 Task: Search one way flight ticket for 5 adults, 1 child, 2 infants in seat and 1 infant on lap in business from Las Vegas: Harry Reid International Airport to Springfield: Abraham Lincoln Capital Airport on 5-2-2023. Choice of flights is Southwest. Number of bags: 1 carry on bag. Price is upto 86000. Outbound departure time preference is 22:45.
Action: Mouse moved to (369, 332)
Screenshot: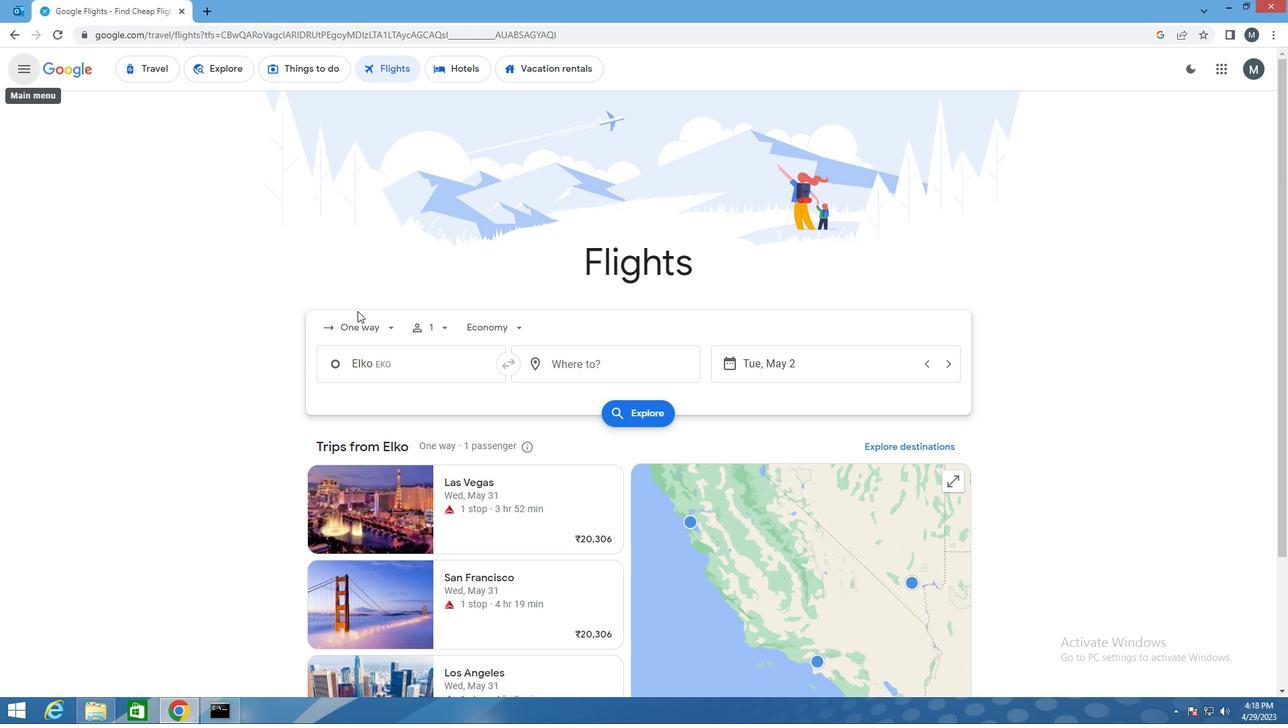 
Action: Mouse pressed left at (369, 332)
Screenshot: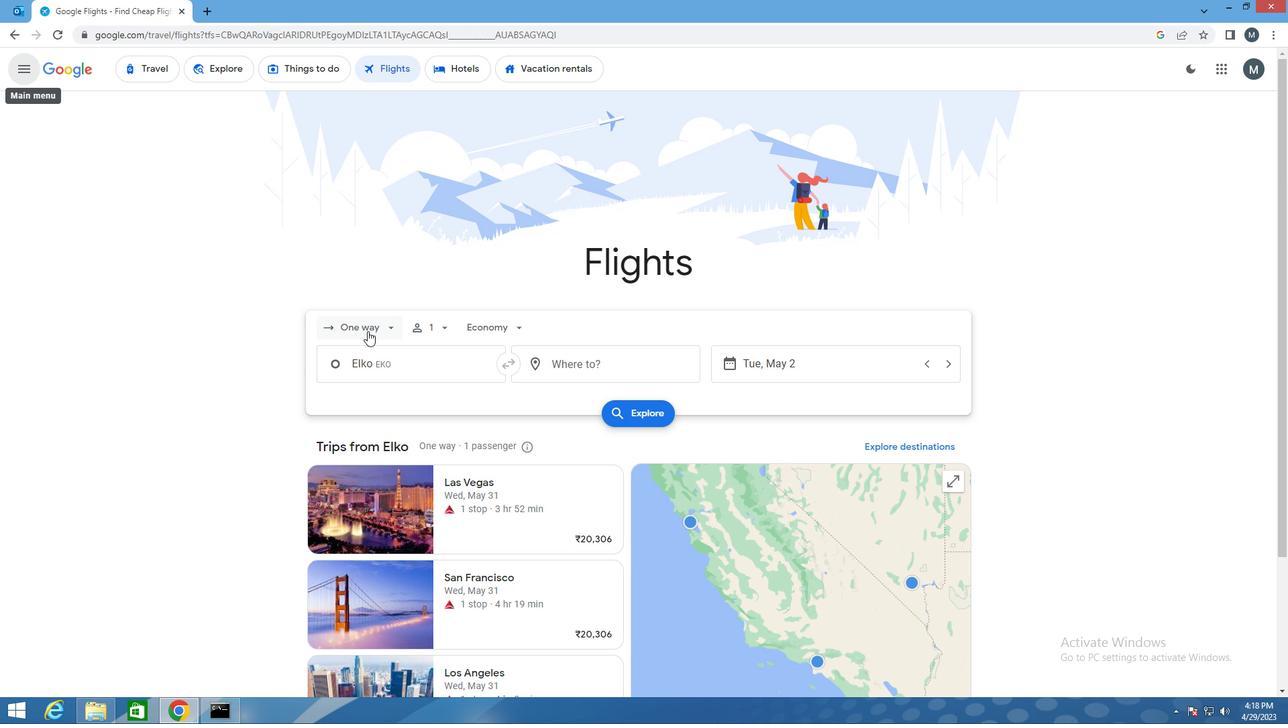 
Action: Mouse moved to (375, 395)
Screenshot: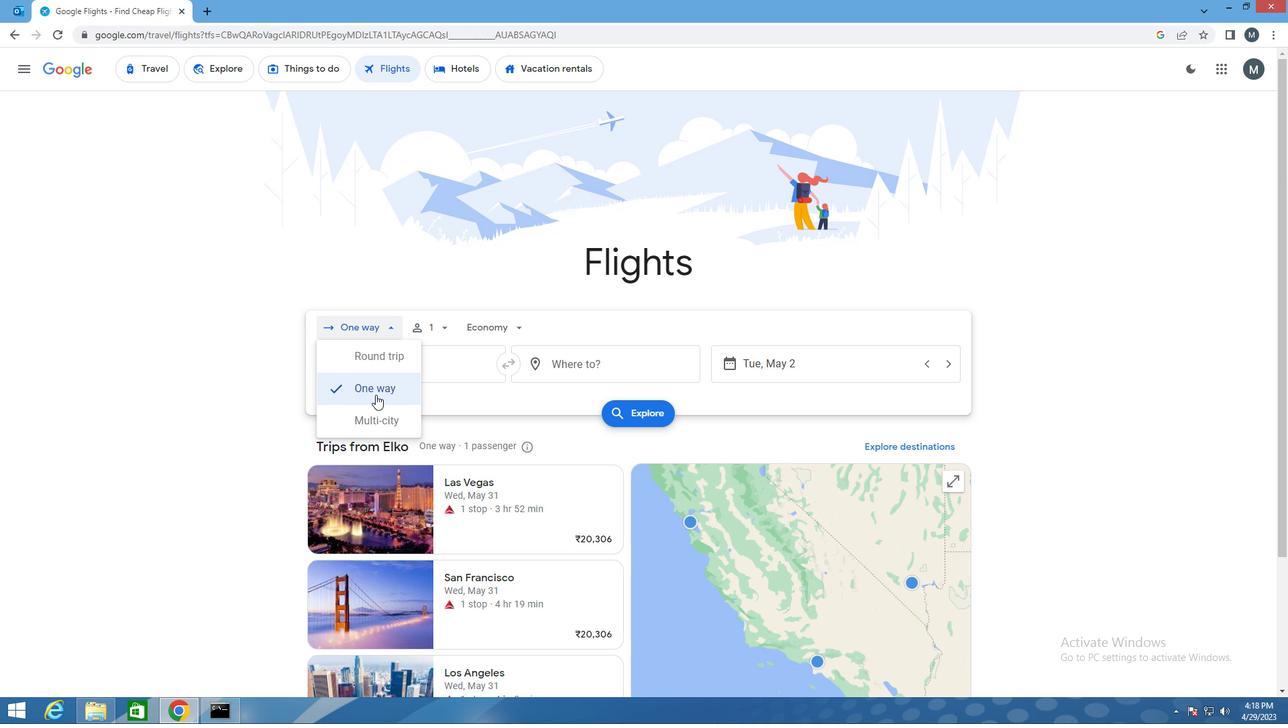 
Action: Mouse pressed left at (375, 395)
Screenshot: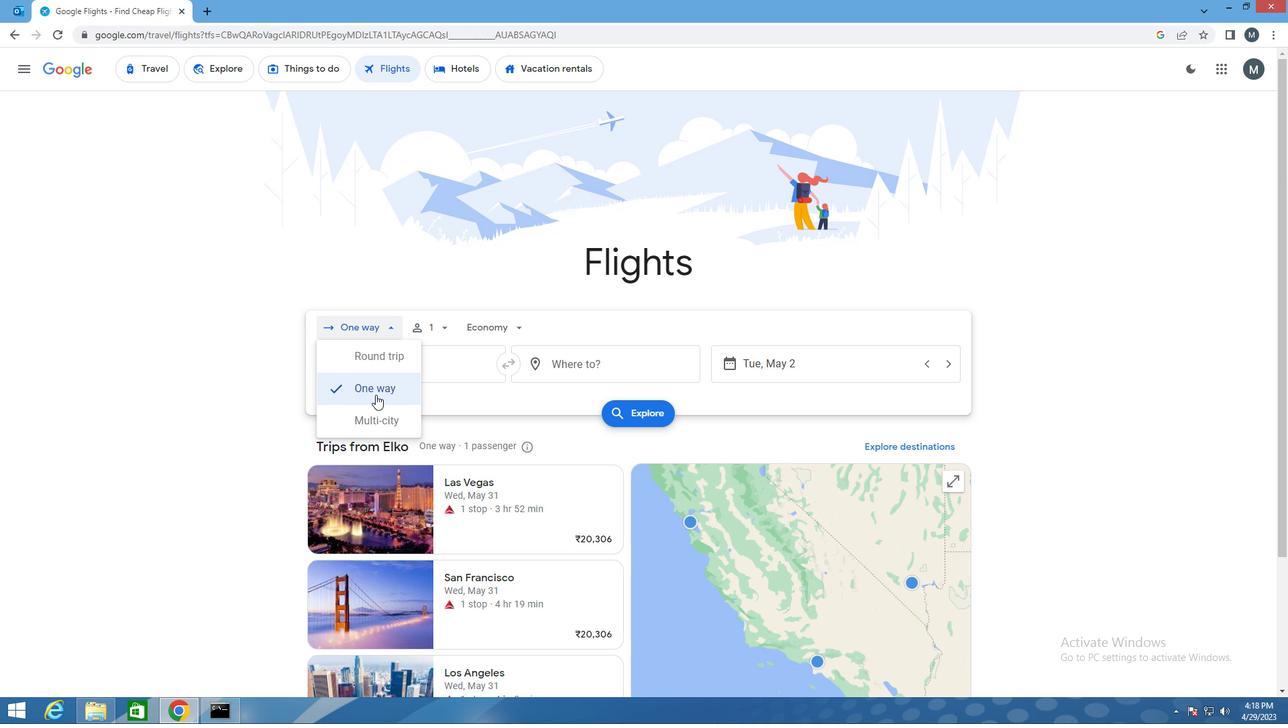 
Action: Mouse moved to (440, 328)
Screenshot: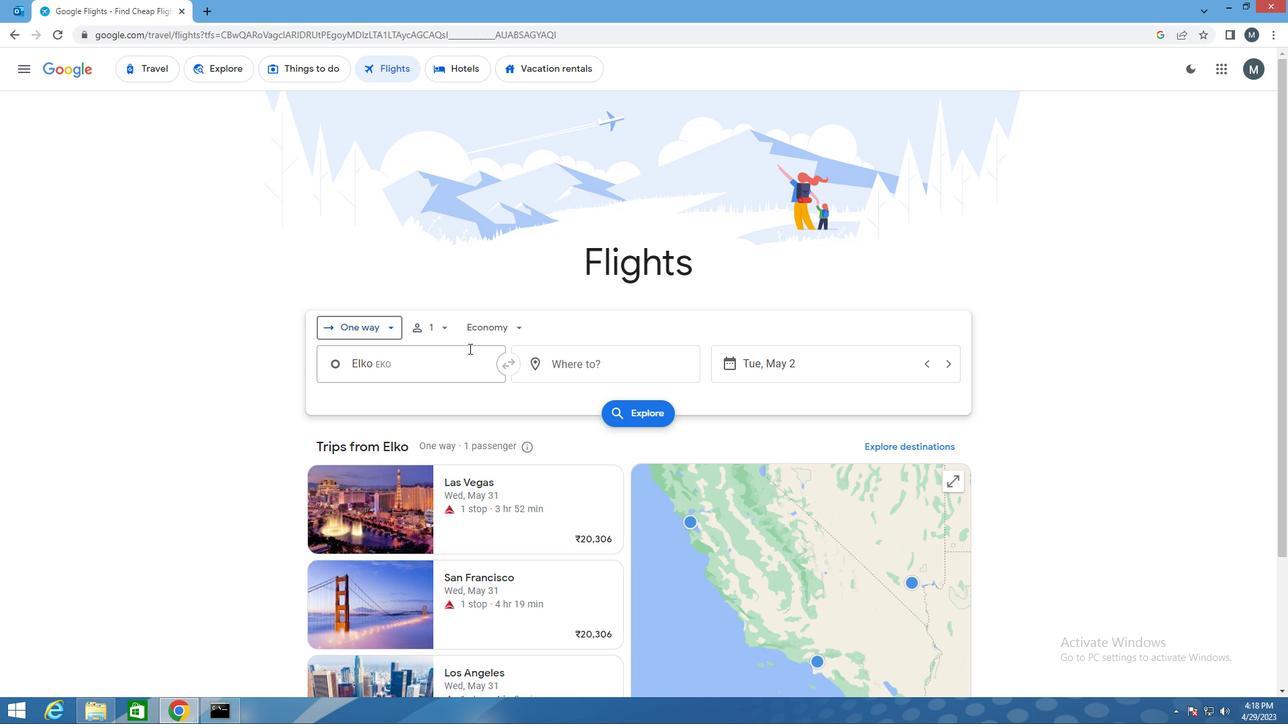 
Action: Mouse pressed left at (440, 328)
Screenshot: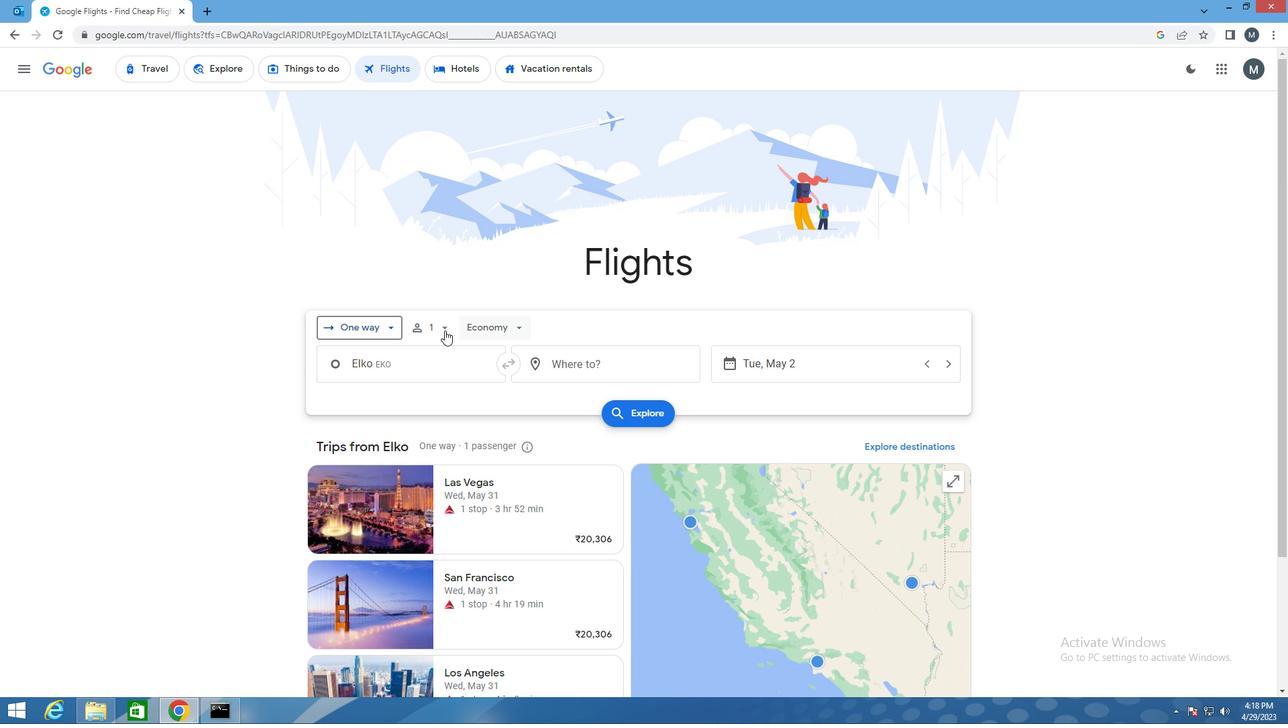 
Action: Mouse moved to (549, 362)
Screenshot: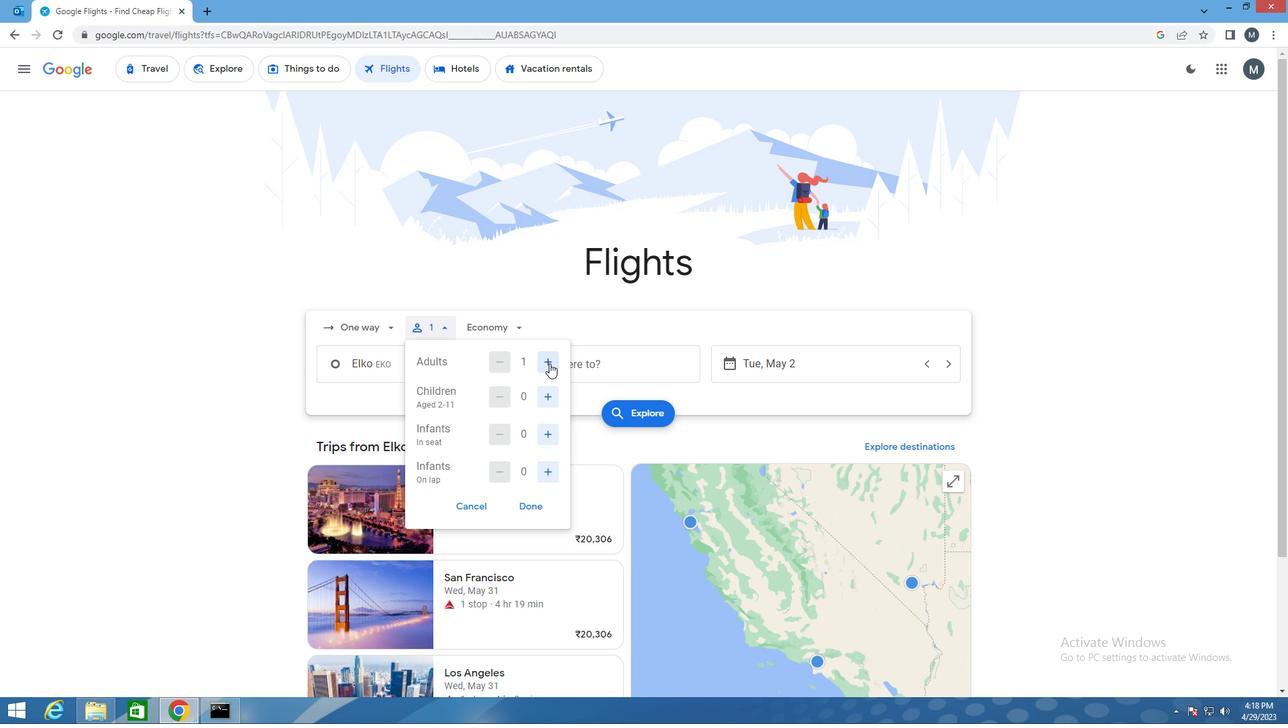 
Action: Mouse pressed left at (549, 362)
Screenshot: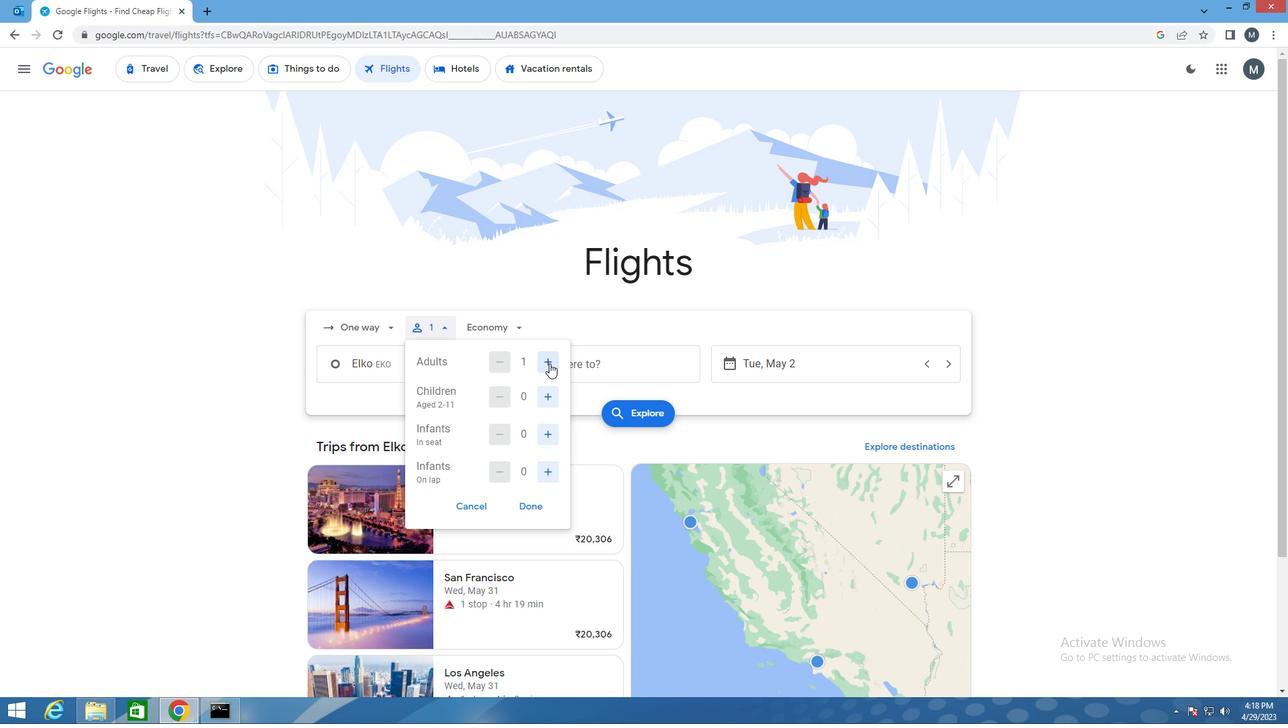 
Action: Mouse pressed left at (549, 362)
Screenshot: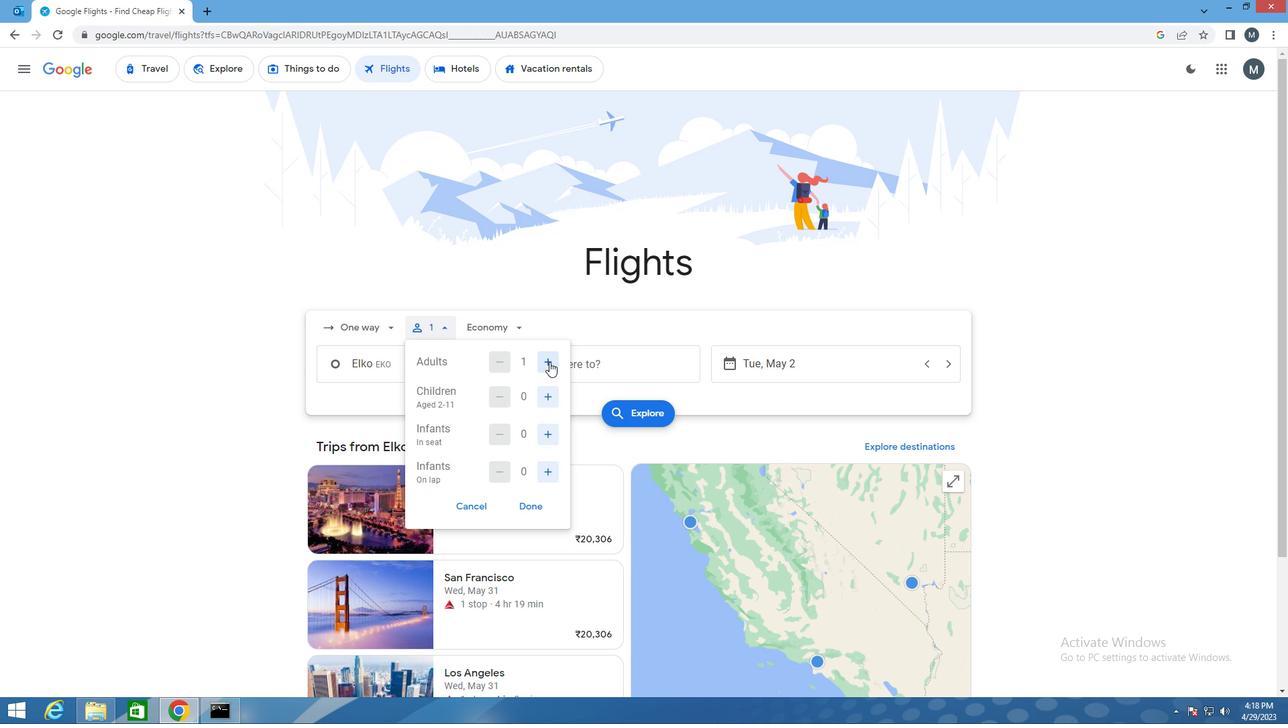 
Action: Mouse pressed left at (549, 362)
Screenshot: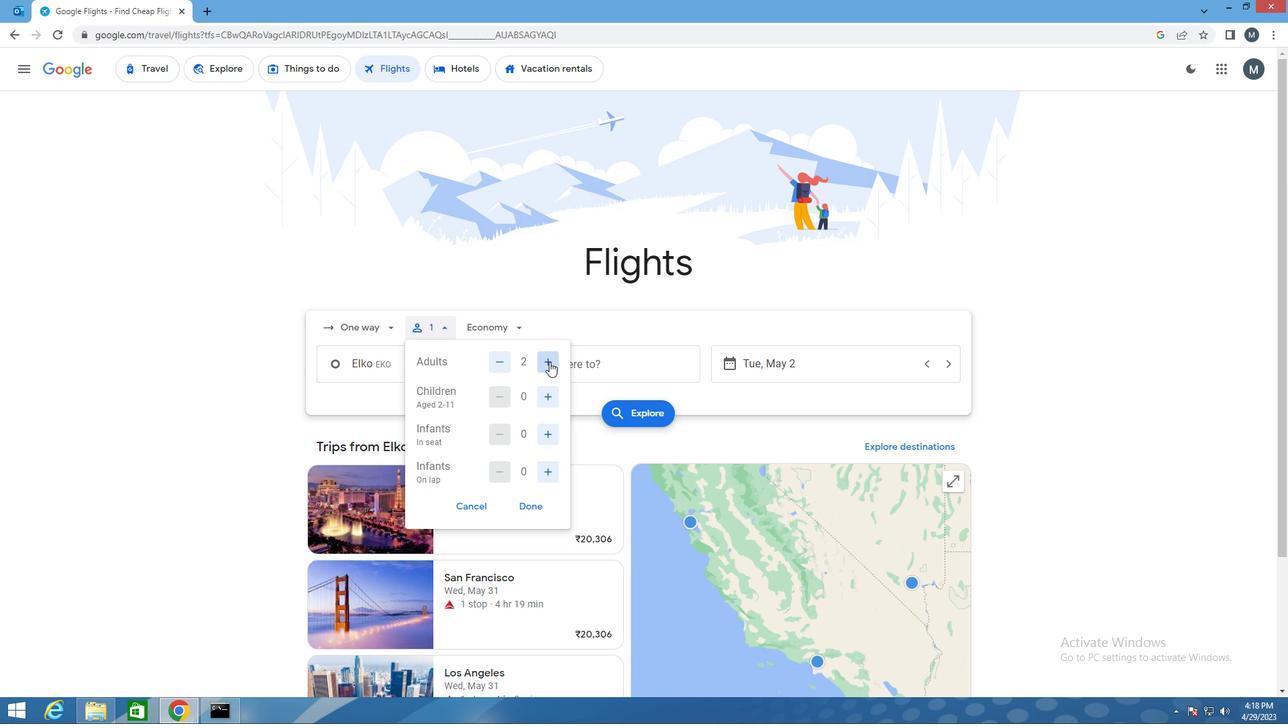 
Action: Mouse pressed left at (549, 362)
Screenshot: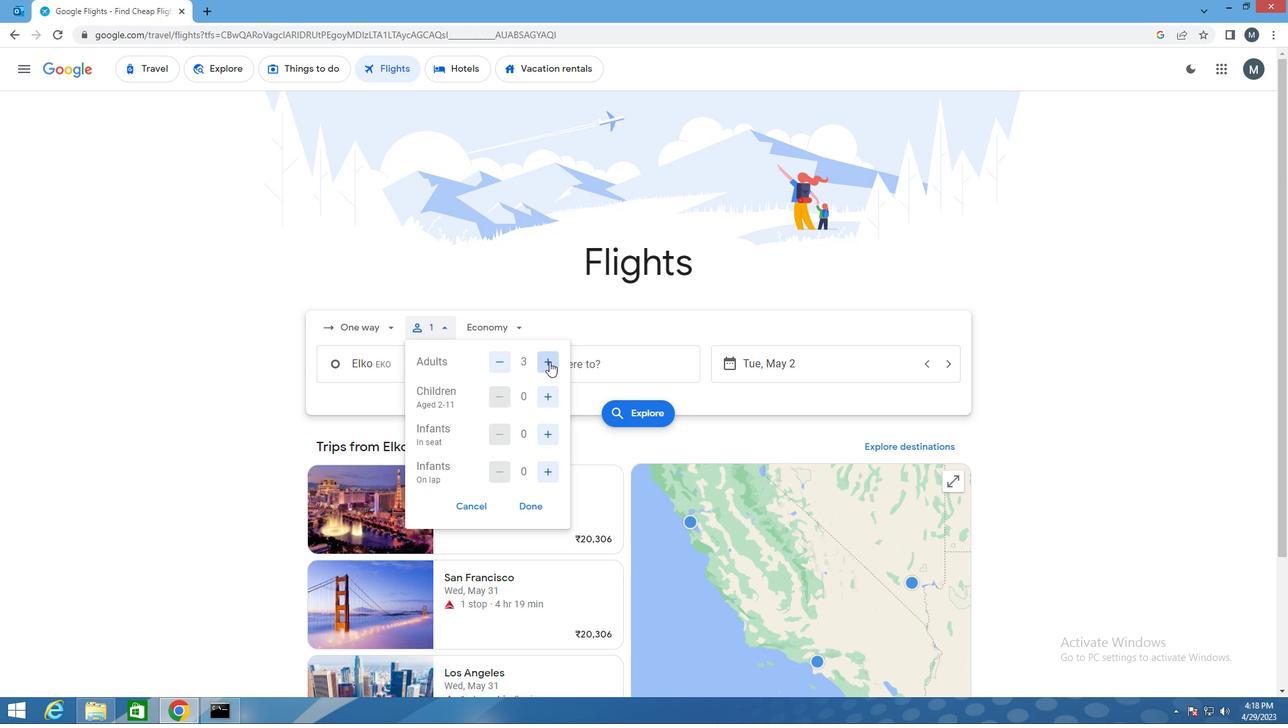 
Action: Mouse moved to (549, 399)
Screenshot: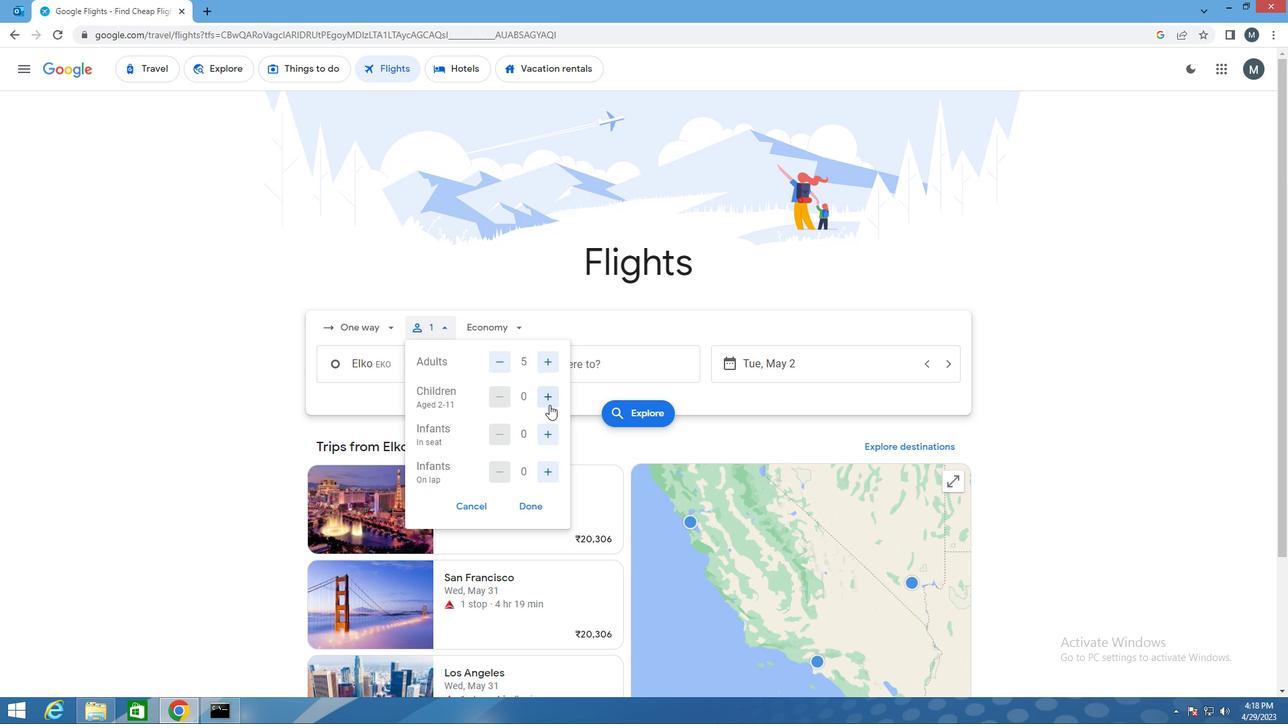 
Action: Mouse pressed left at (549, 399)
Screenshot: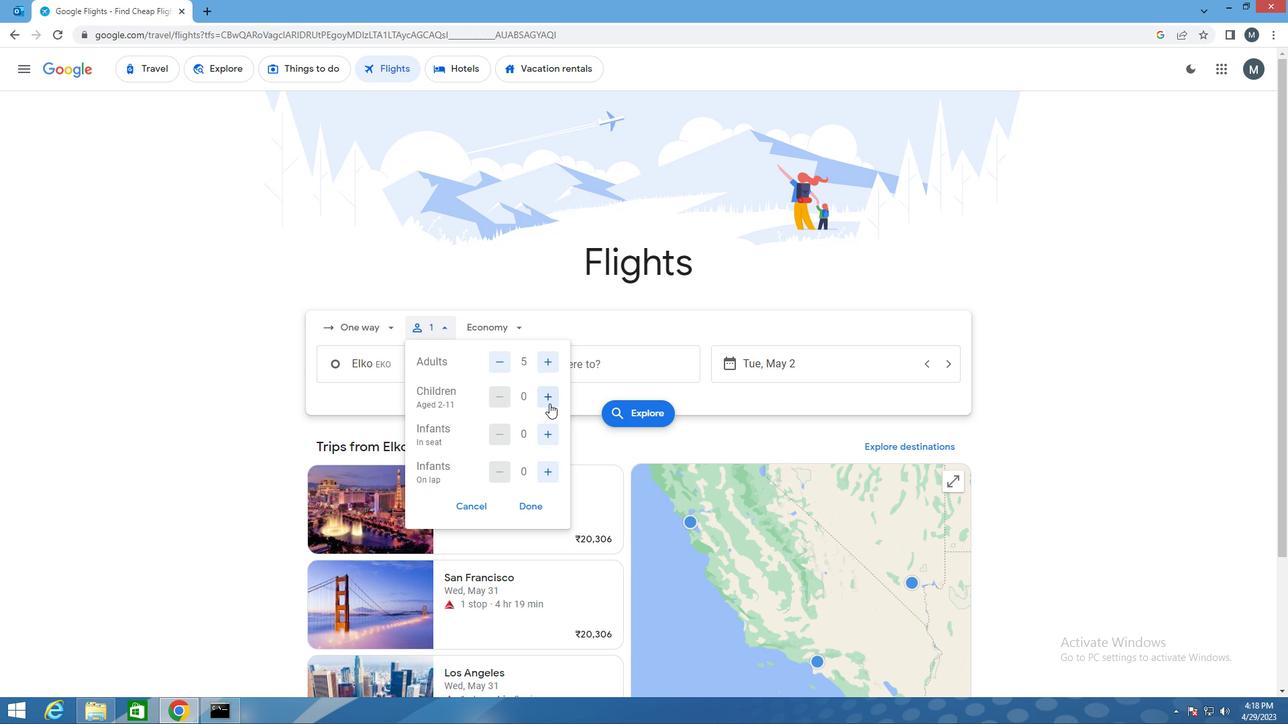 
Action: Mouse moved to (542, 432)
Screenshot: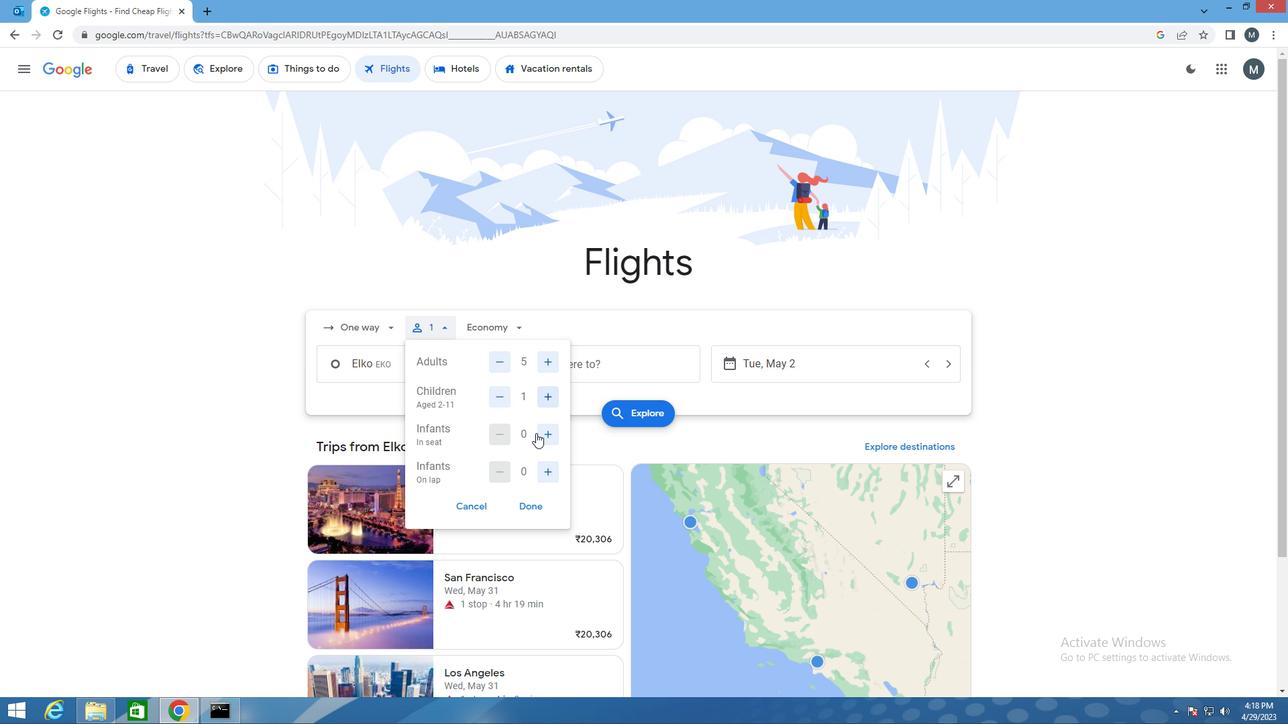 
Action: Mouse pressed left at (542, 432)
Screenshot: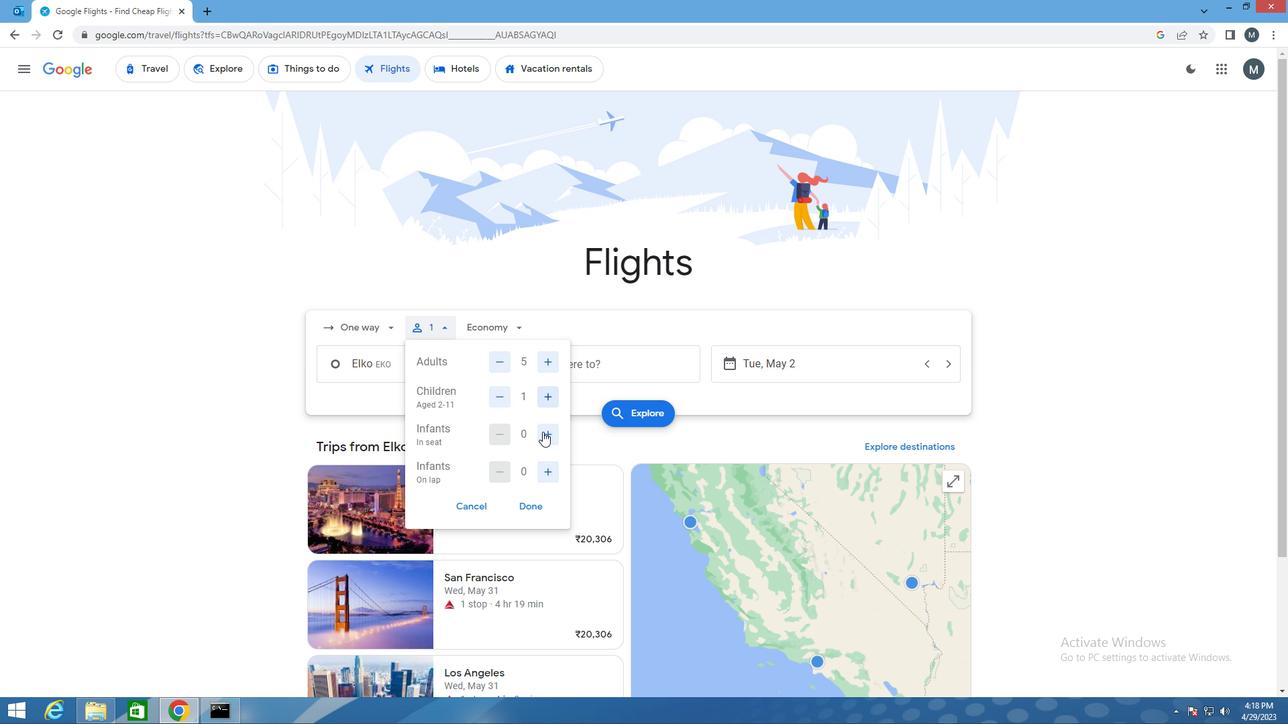 
Action: Mouse pressed left at (542, 432)
Screenshot: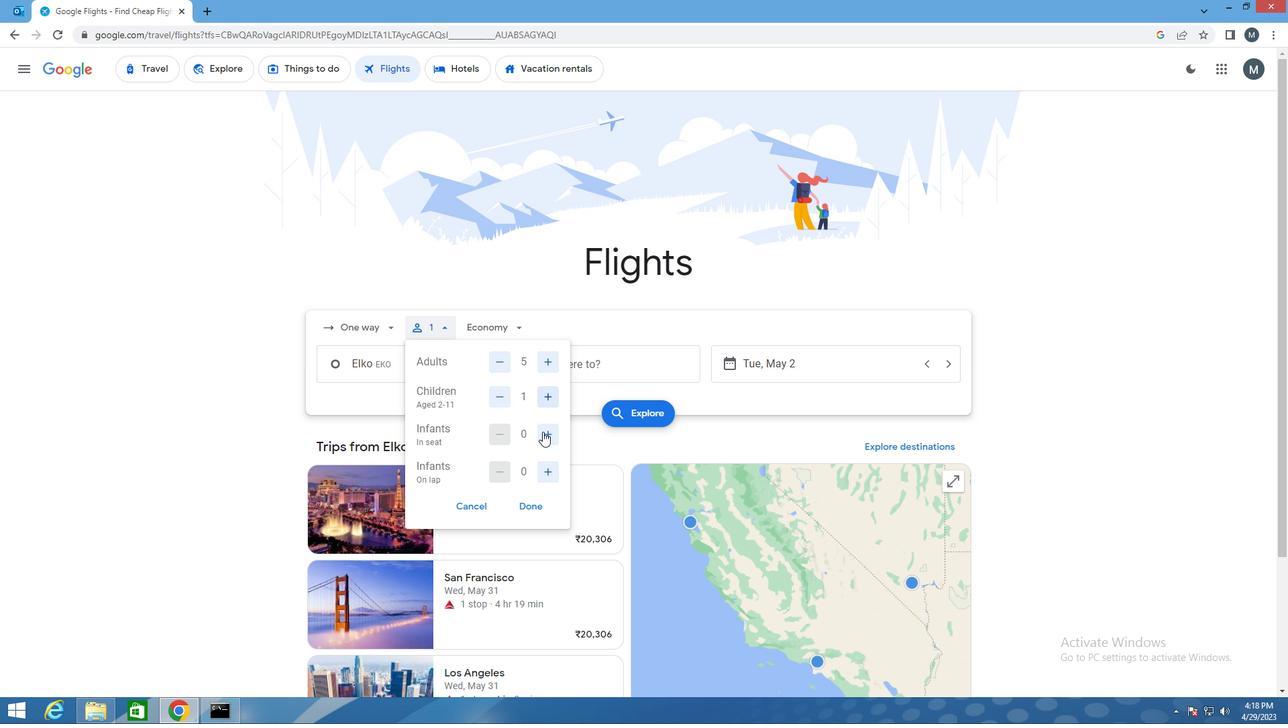 
Action: Mouse moved to (540, 474)
Screenshot: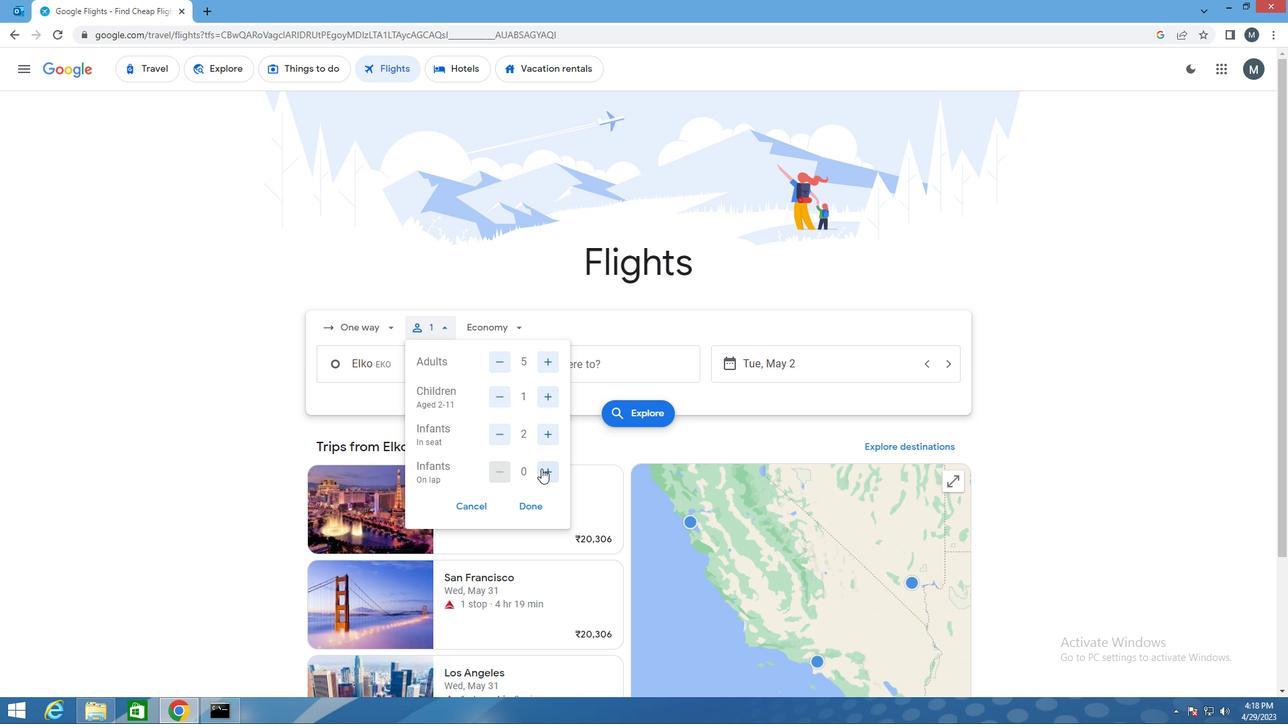 
Action: Mouse pressed left at (540, 474)
Screenshot: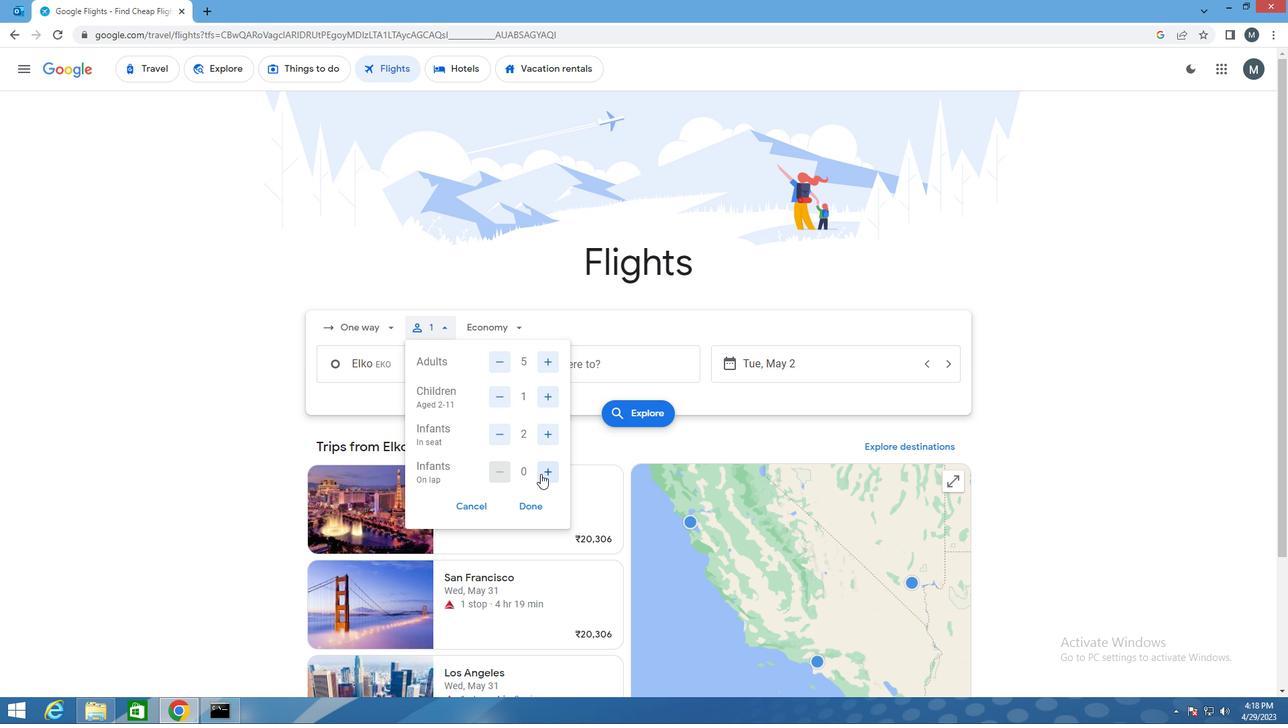 
Action: Mouse moved to (533, 499)
Screenshot: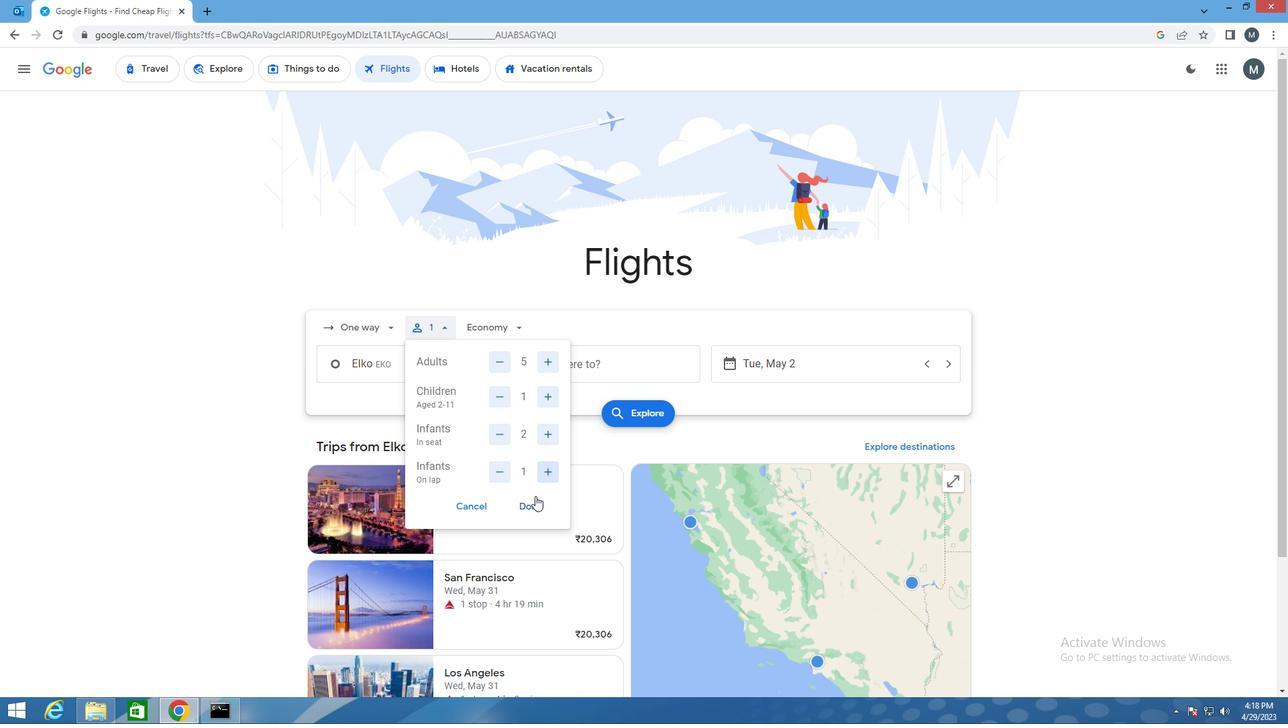 
Action: Mouse pressed left at (533, 499)
Screenshot: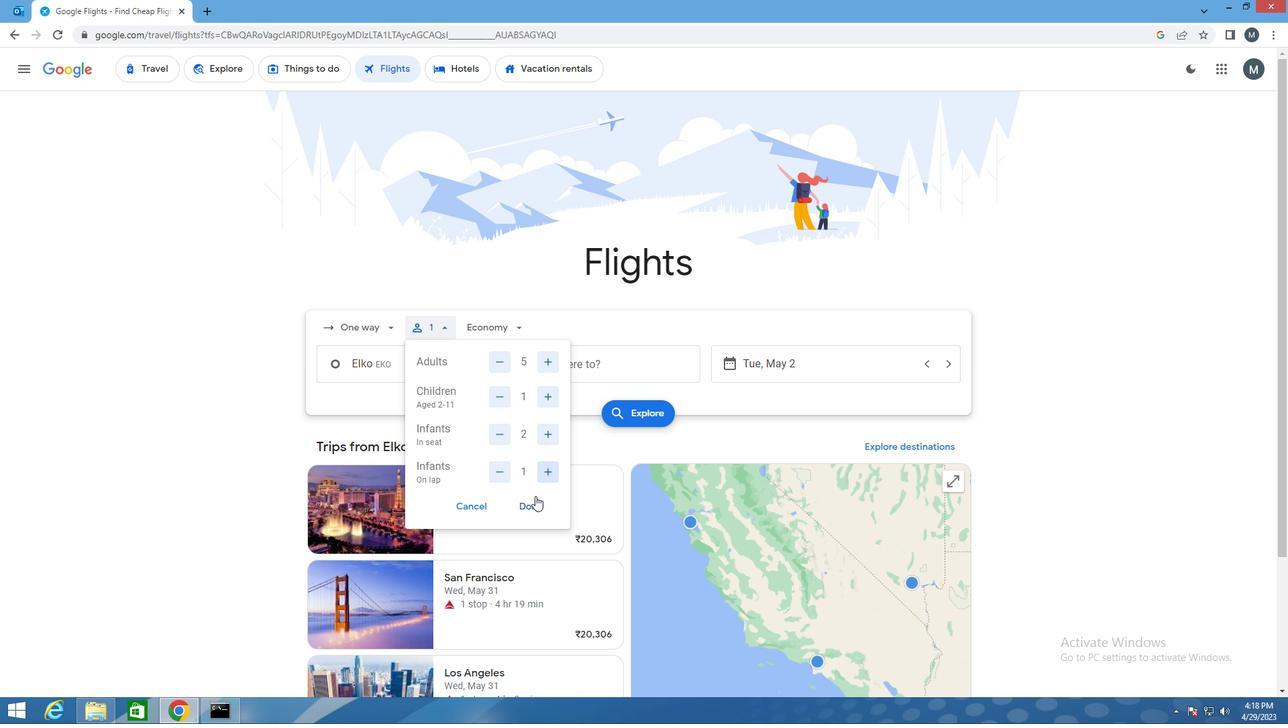 
Action: Mouse moved to (494, 333)
Screenshot: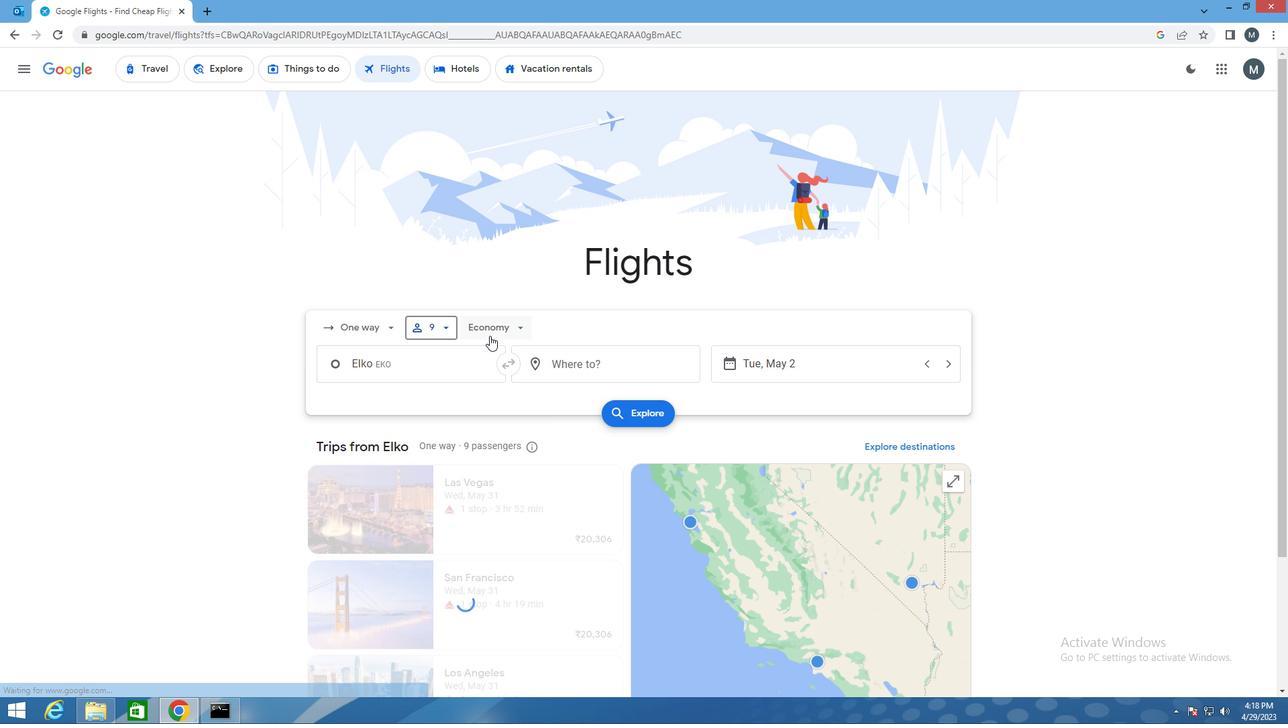 
Action: Mouse pressed left at (494, 333)
Screenshot: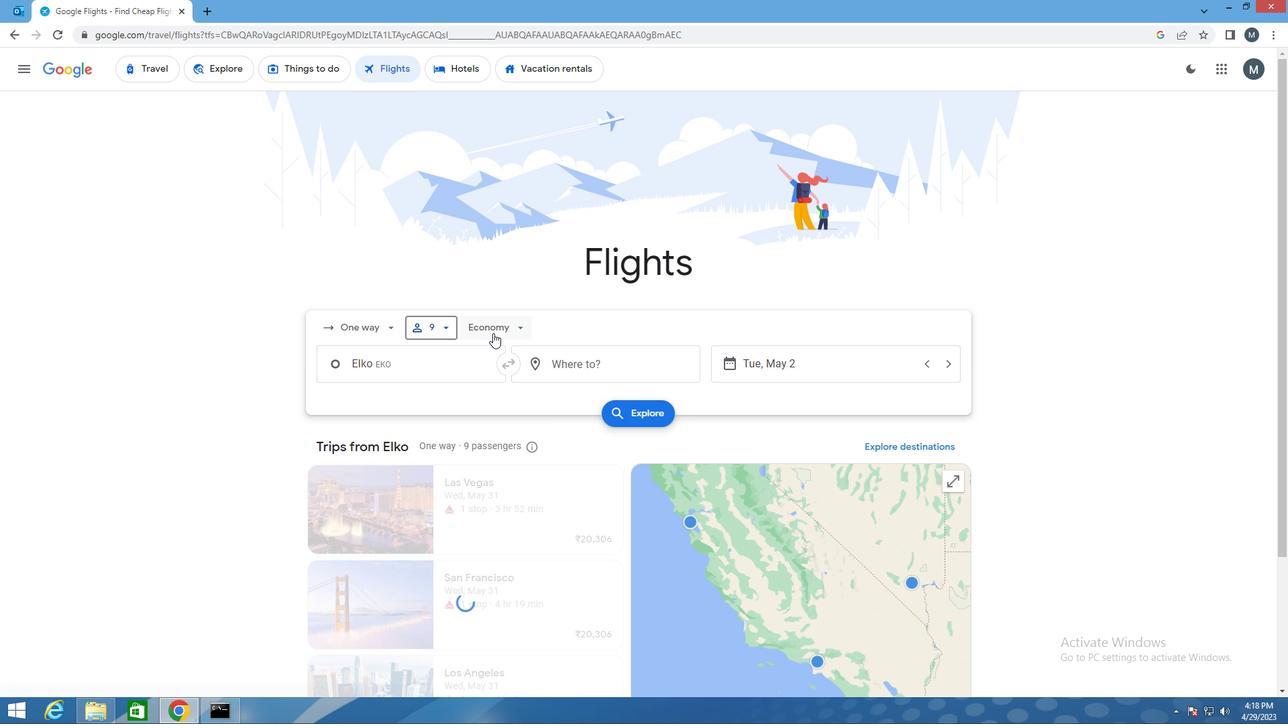 
Action: Mouse moved to (520, 416)
Screenshot: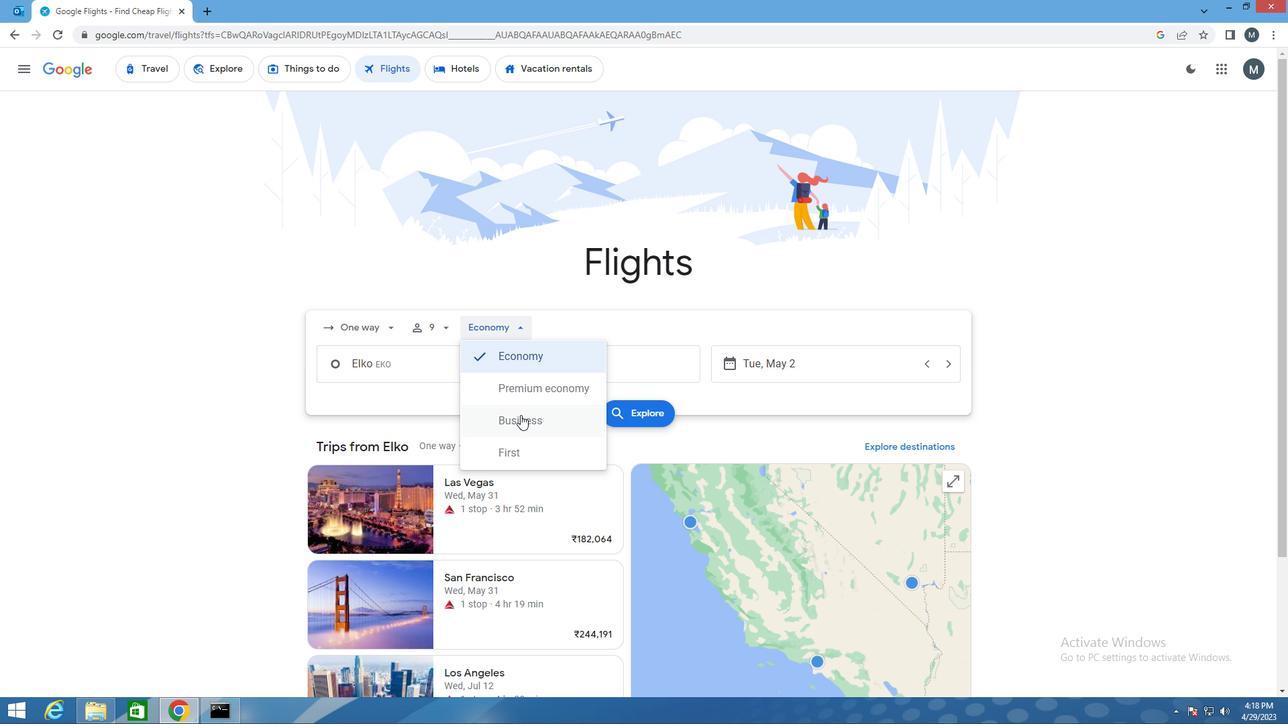 
Action: Mouse pressed left at (520, 416)
Screenshot: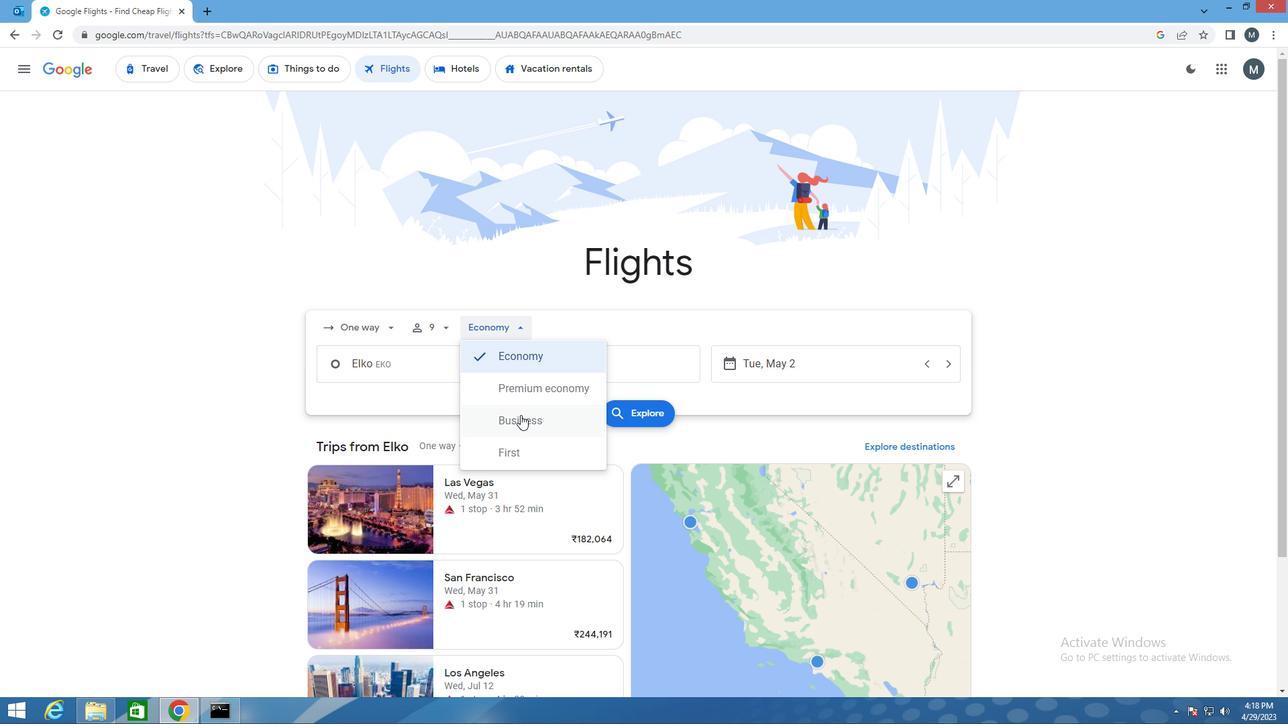 
Action: Mouse moved to (404, 365)
Screenshot: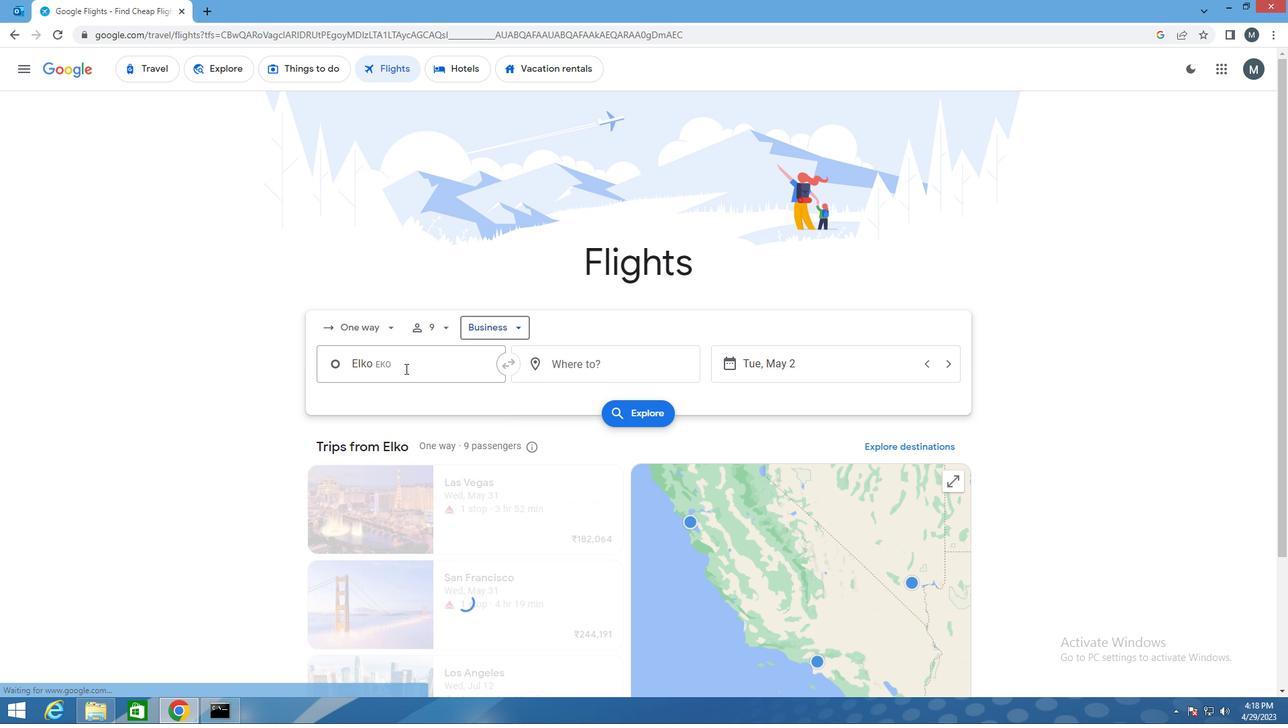 
Action: Mouse pressed left at (404, 365)
Screenshot: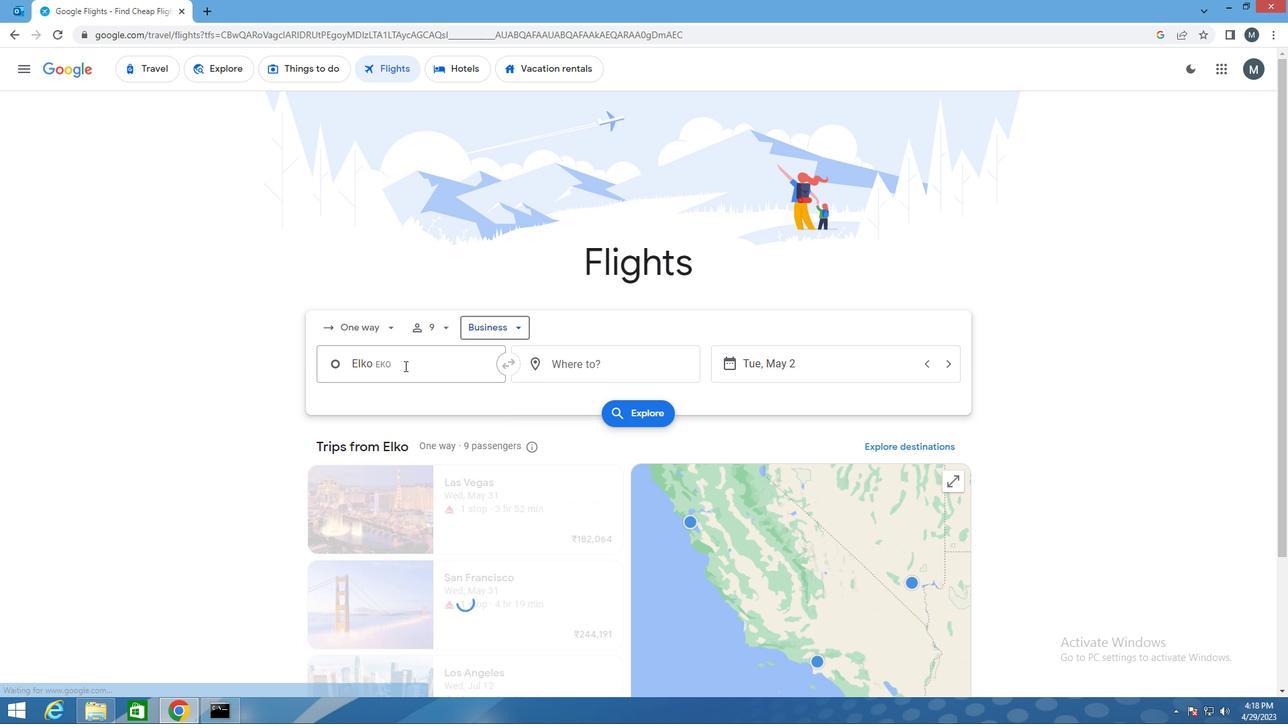 
Action: Mouse moved to (406, 365)
Screenshot: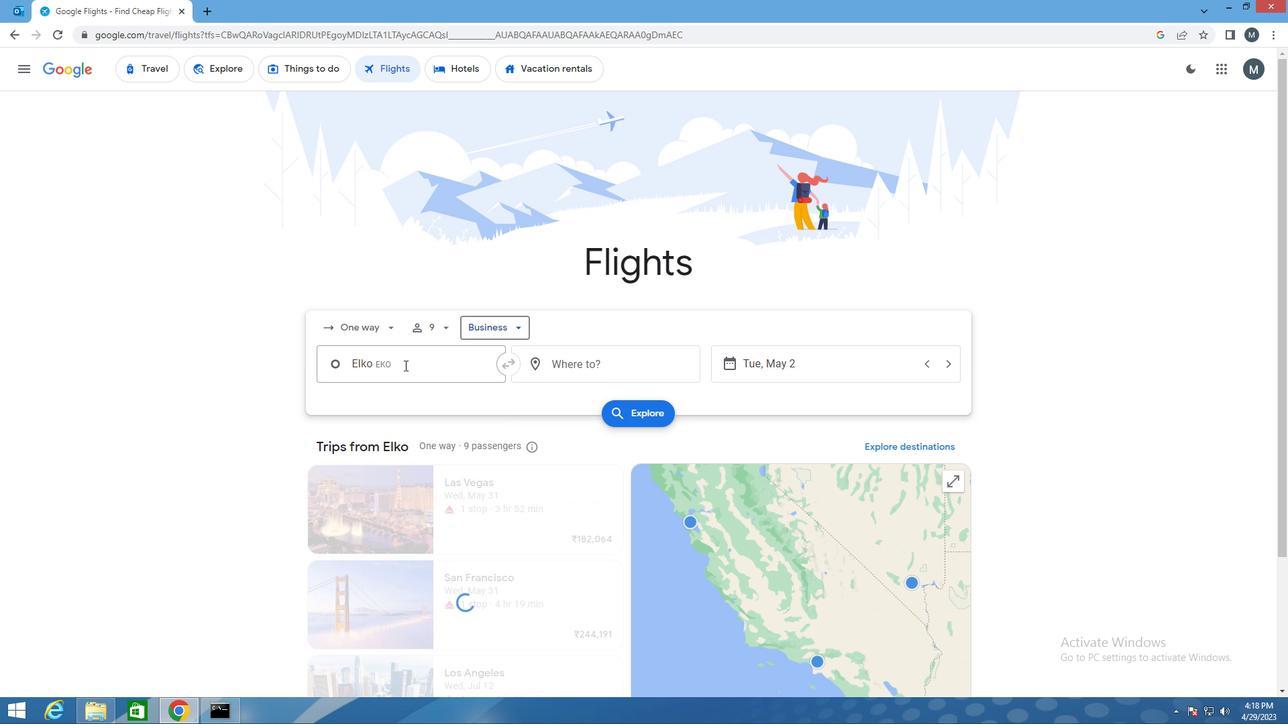 
Action: Key pressed las
Screenshot: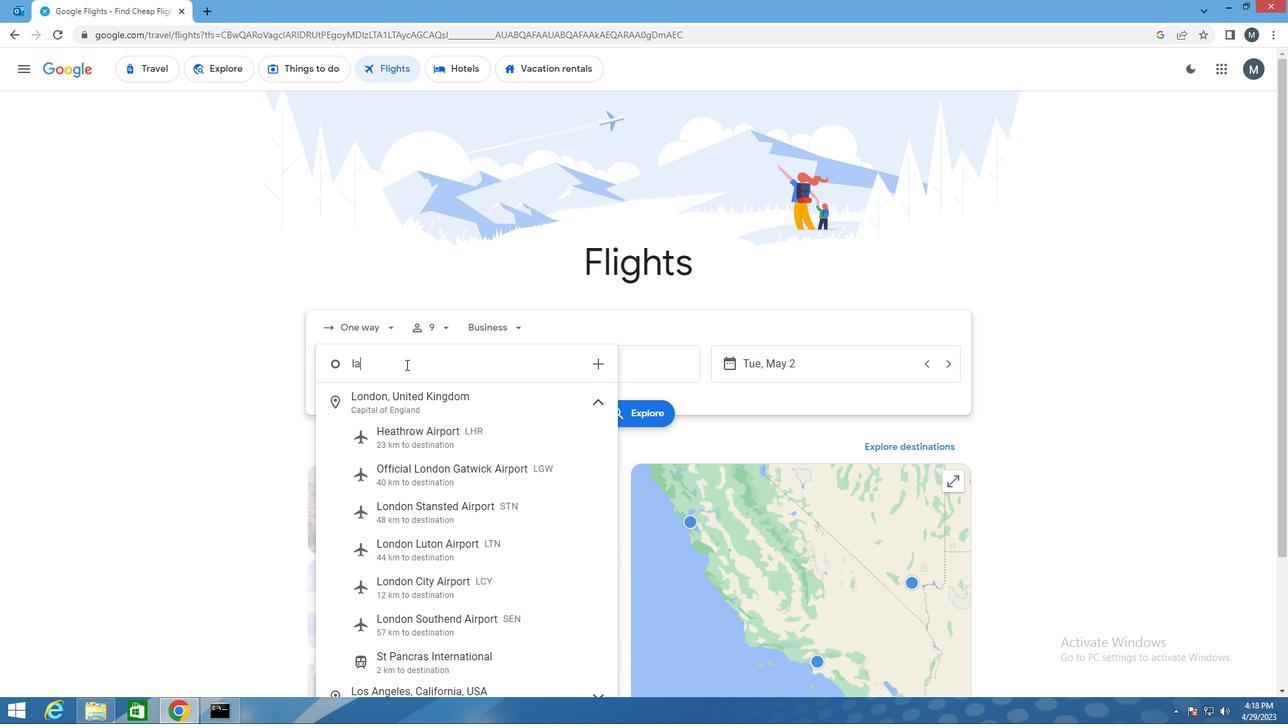 
Action: Mouse moved to (463, 409)
Screenshot: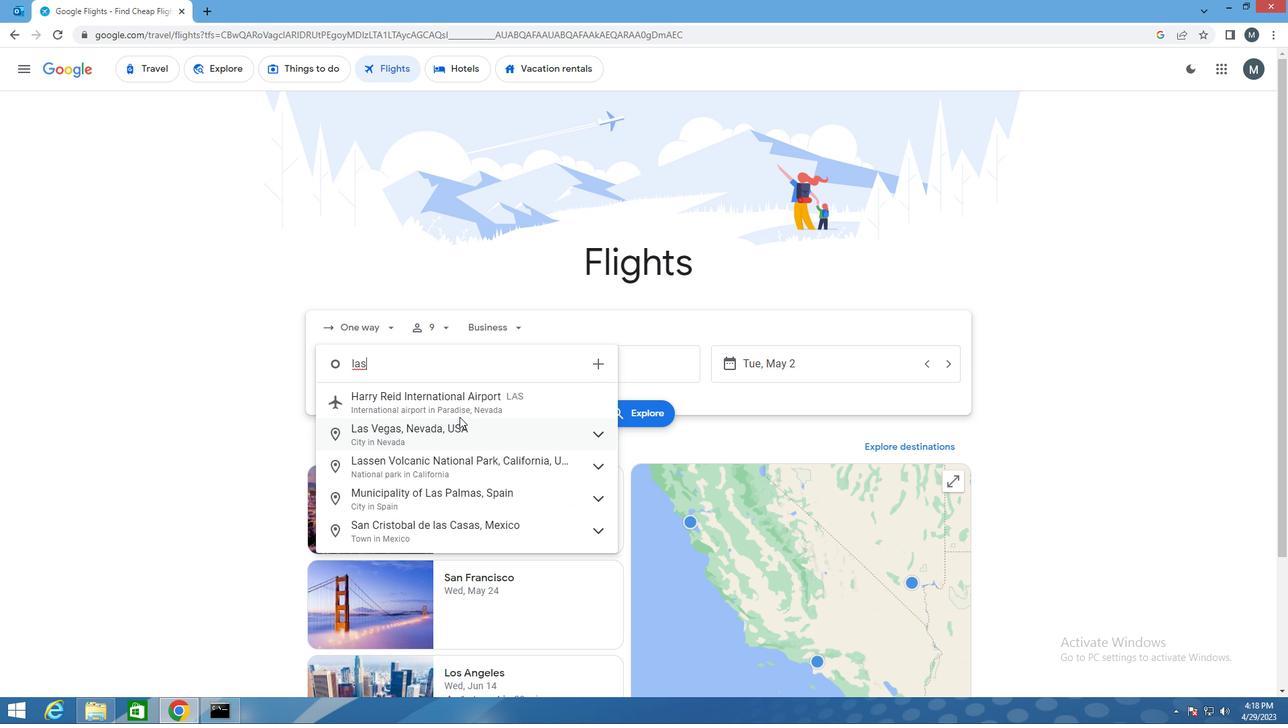 
Action: Mouse pressed left at (463, 409)
Screenshot: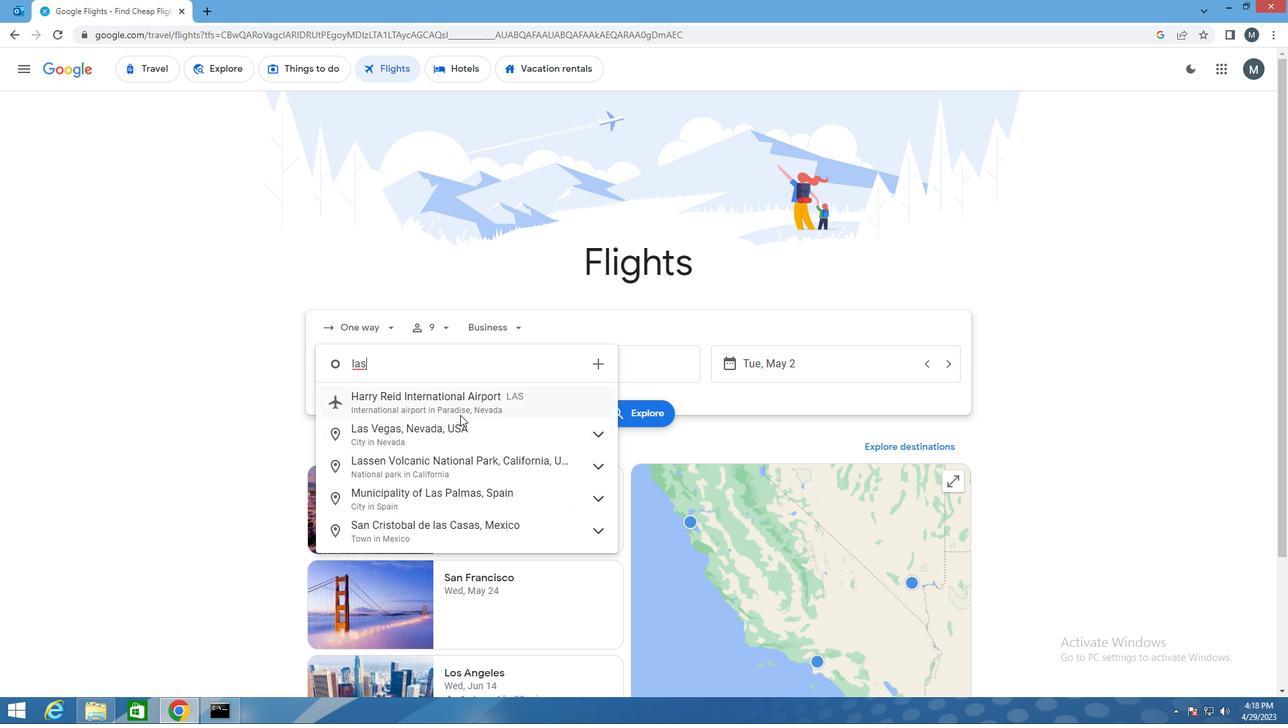 
Action: Mouse moved to (653, 360)
Screenshot: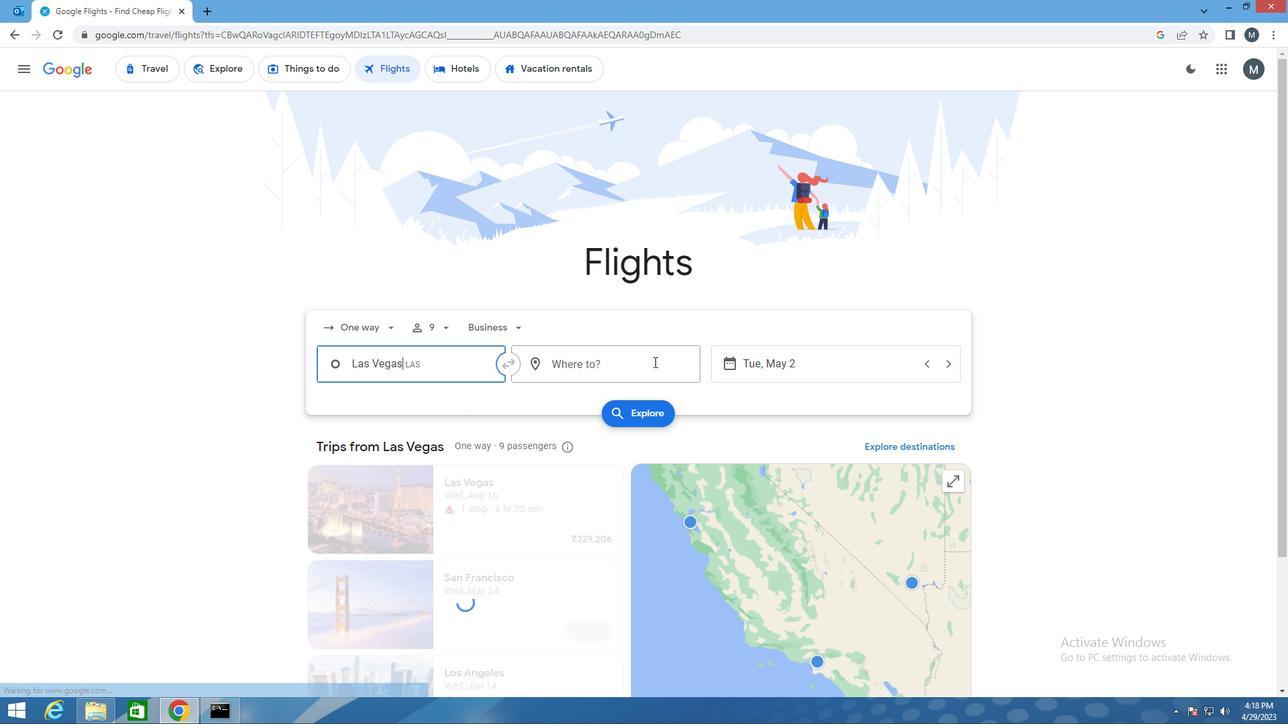
Action: Mouse pressed left at (653, 360)
Screenshot: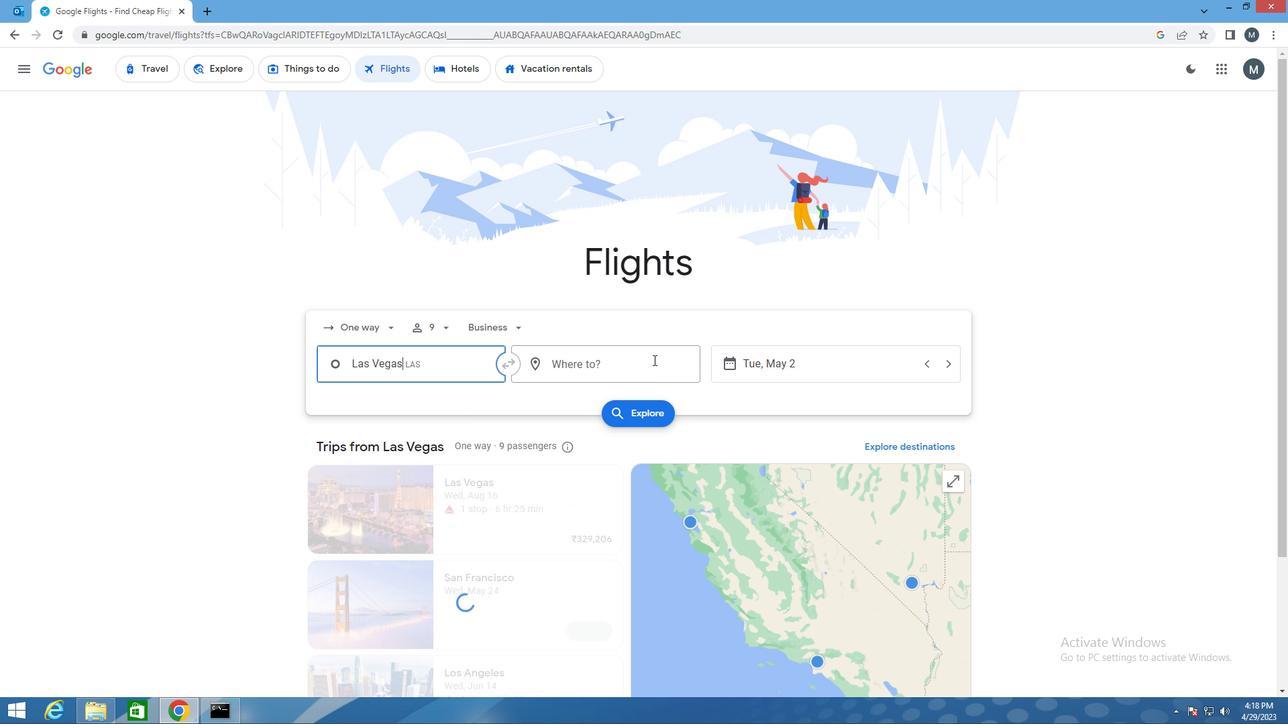 
Action: Key pressed spi
Screenshot: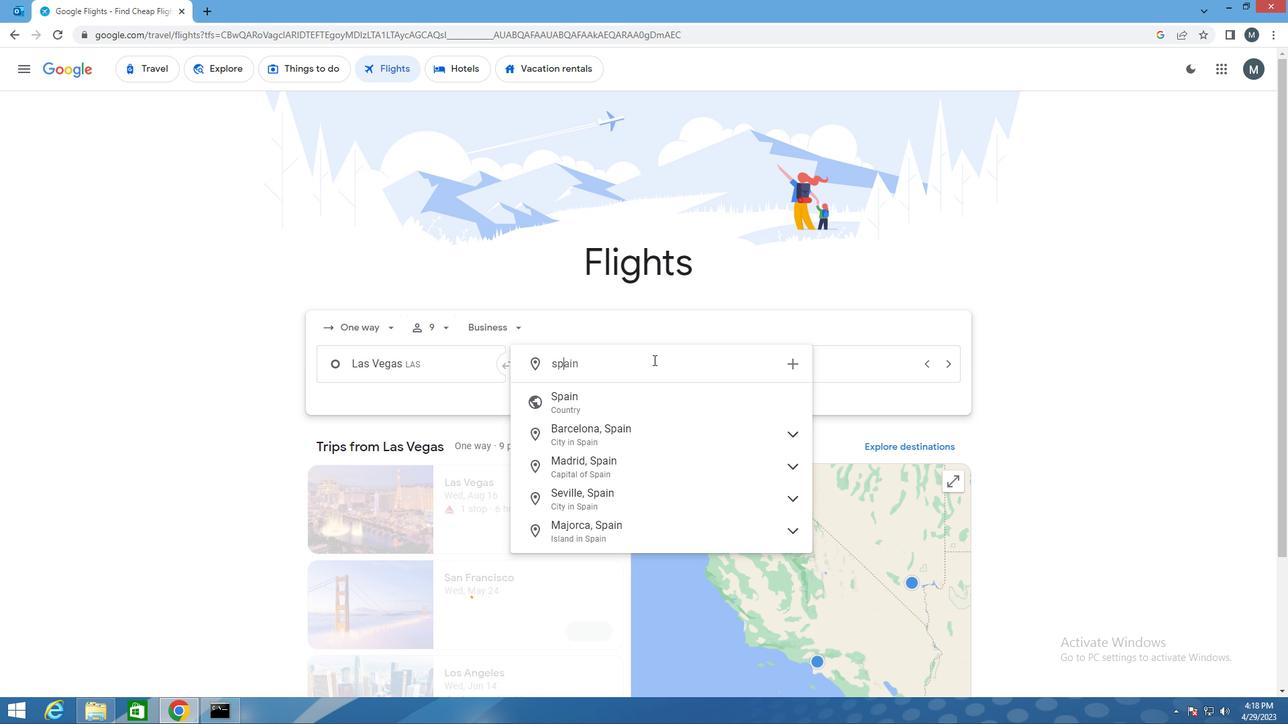 
Action: Mouse moved to (620, 391)
Screenshot: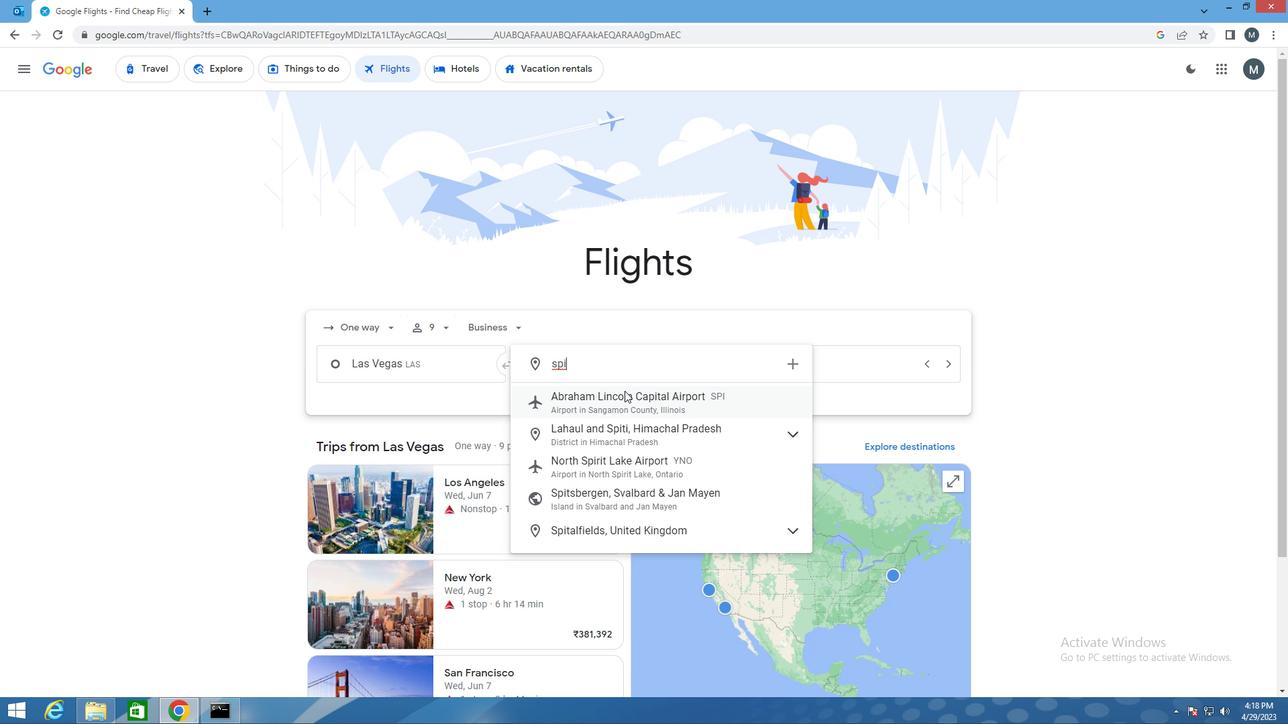 
Action: Mouse pressed left at (620, 391)
Screenshot: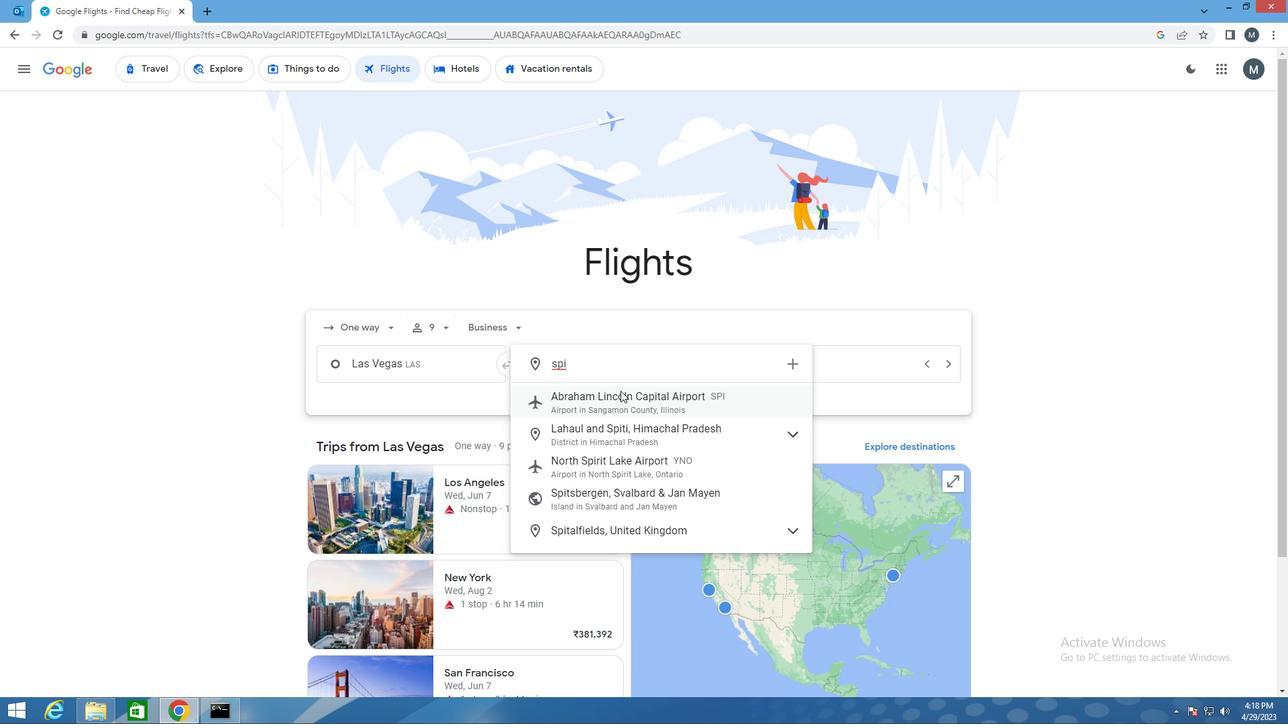 
Action: Mouse moved to (748, 364)
Screenshot: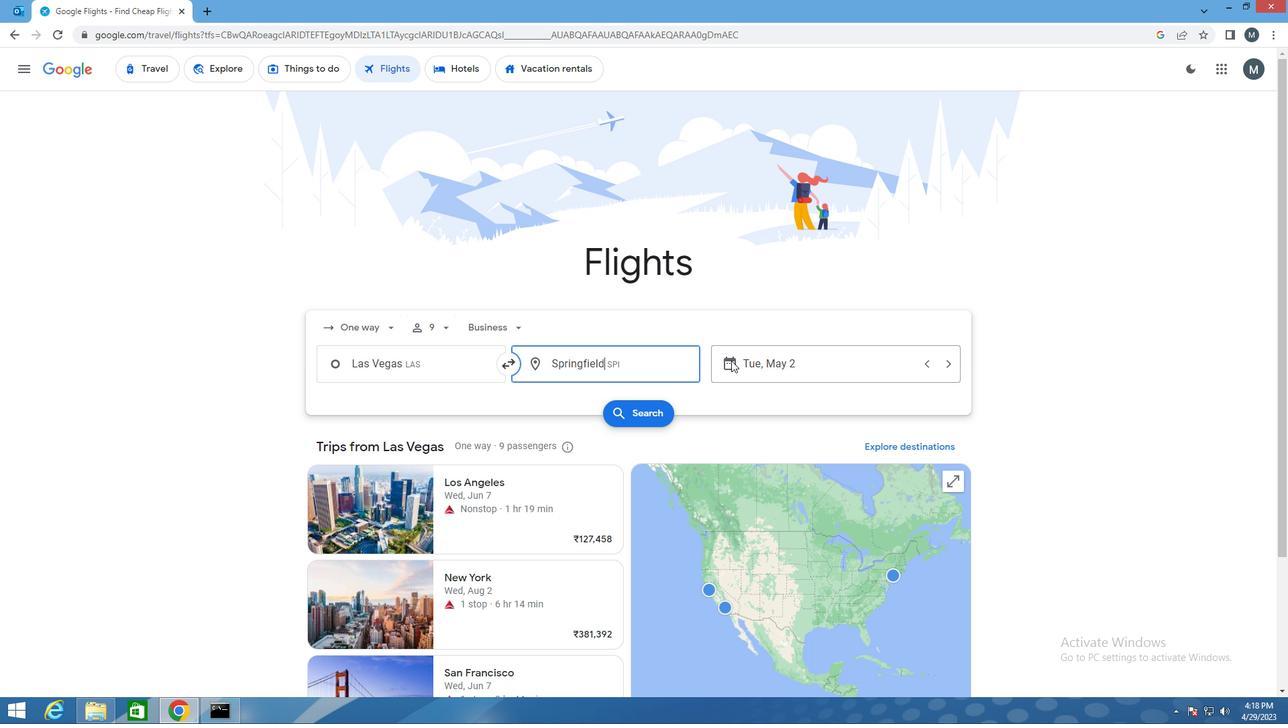 
Action: Mouse pressed left at (748, 364)
Screenshot: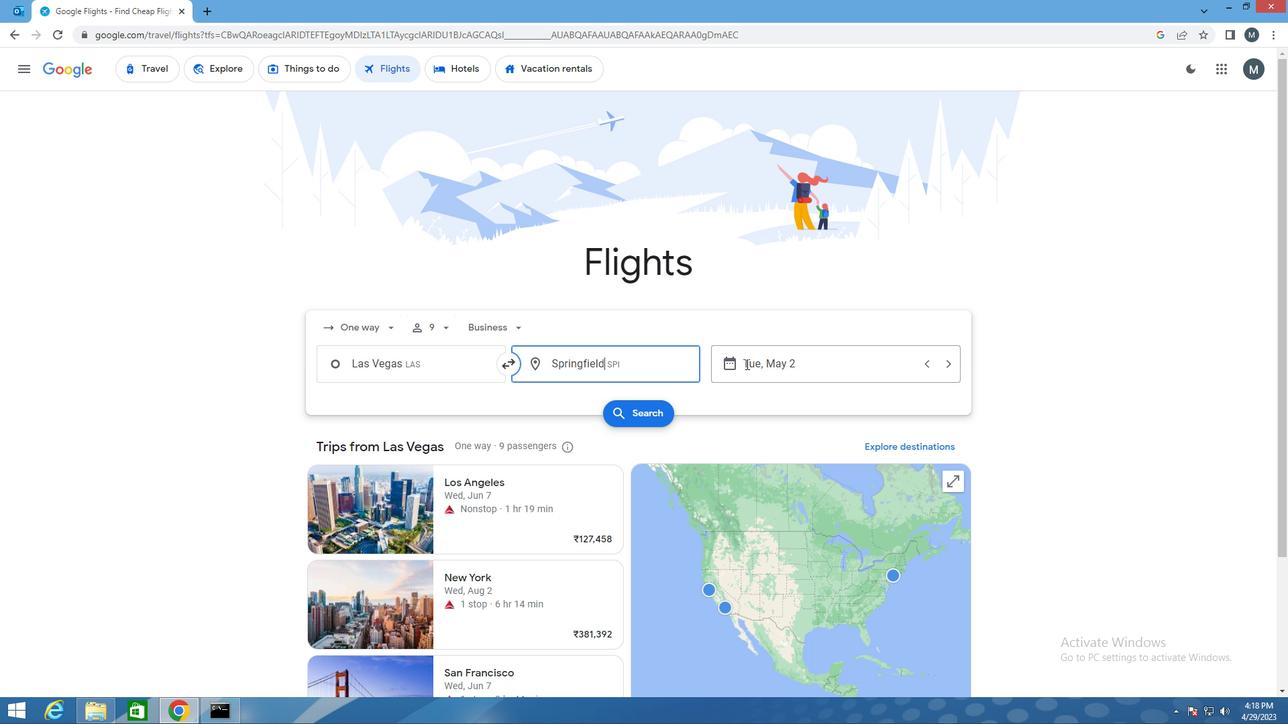 
Action: Mouse moved to (807, 456)
Screenshot: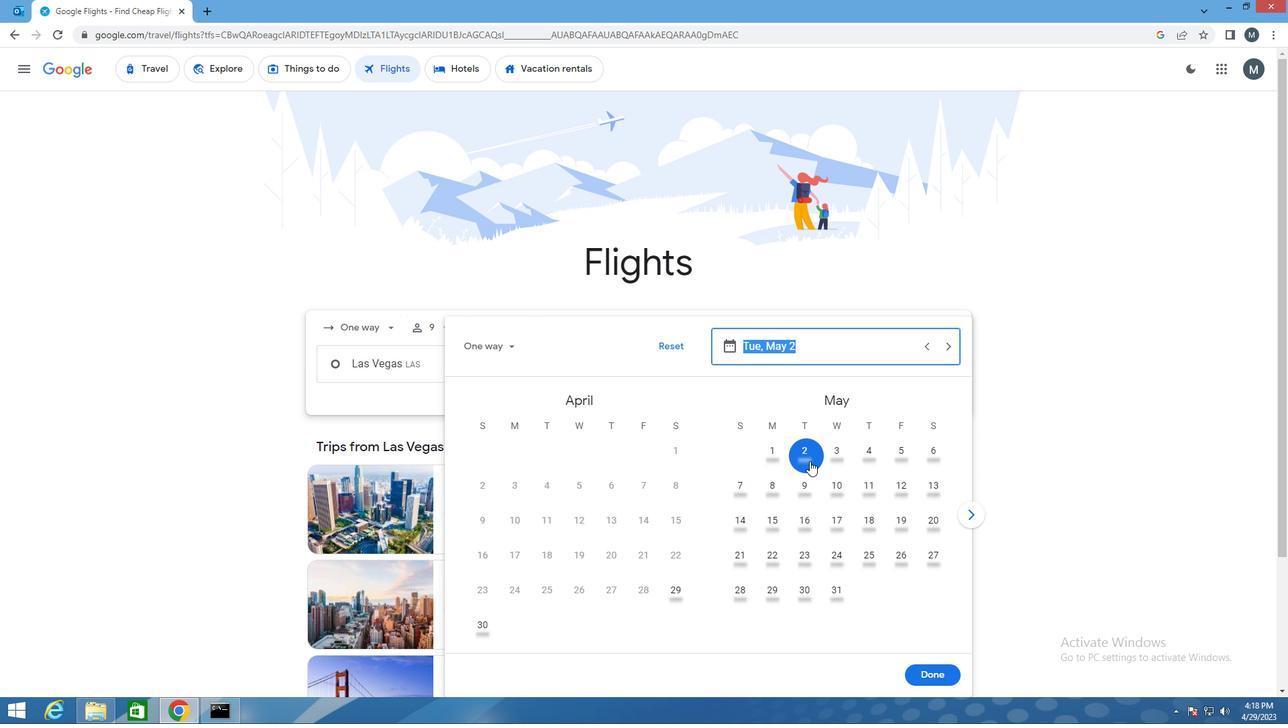 
Action: Mouse pressed left at (807, 456)
Screenshot: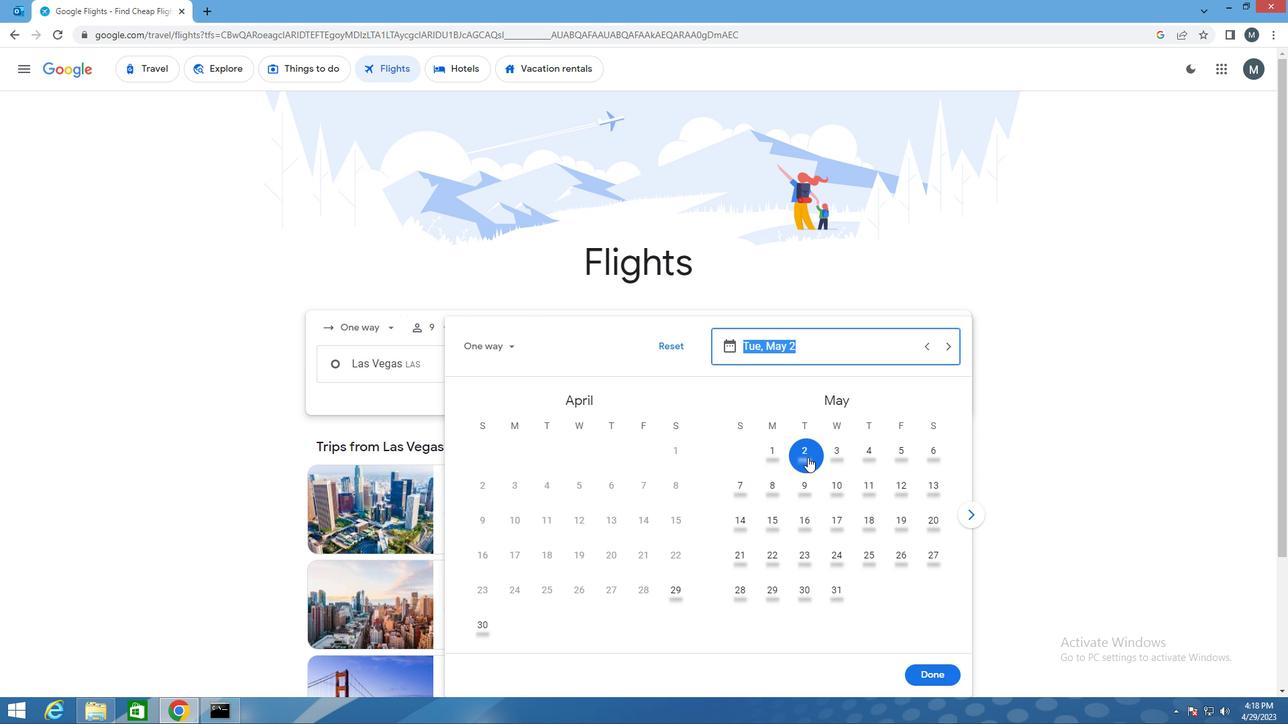
Action: Mouse moved to (926, 669)
Screenshot: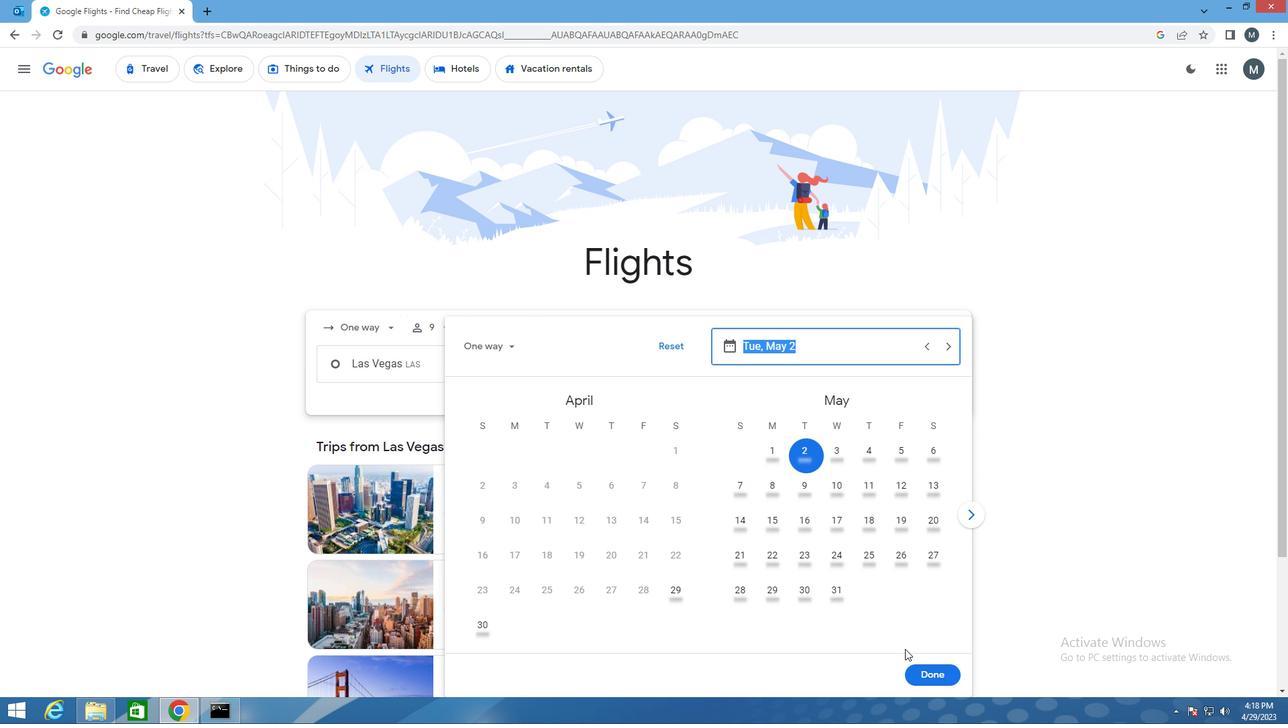 
Action: Mouse pressed left at (926, 669)
Screenshot: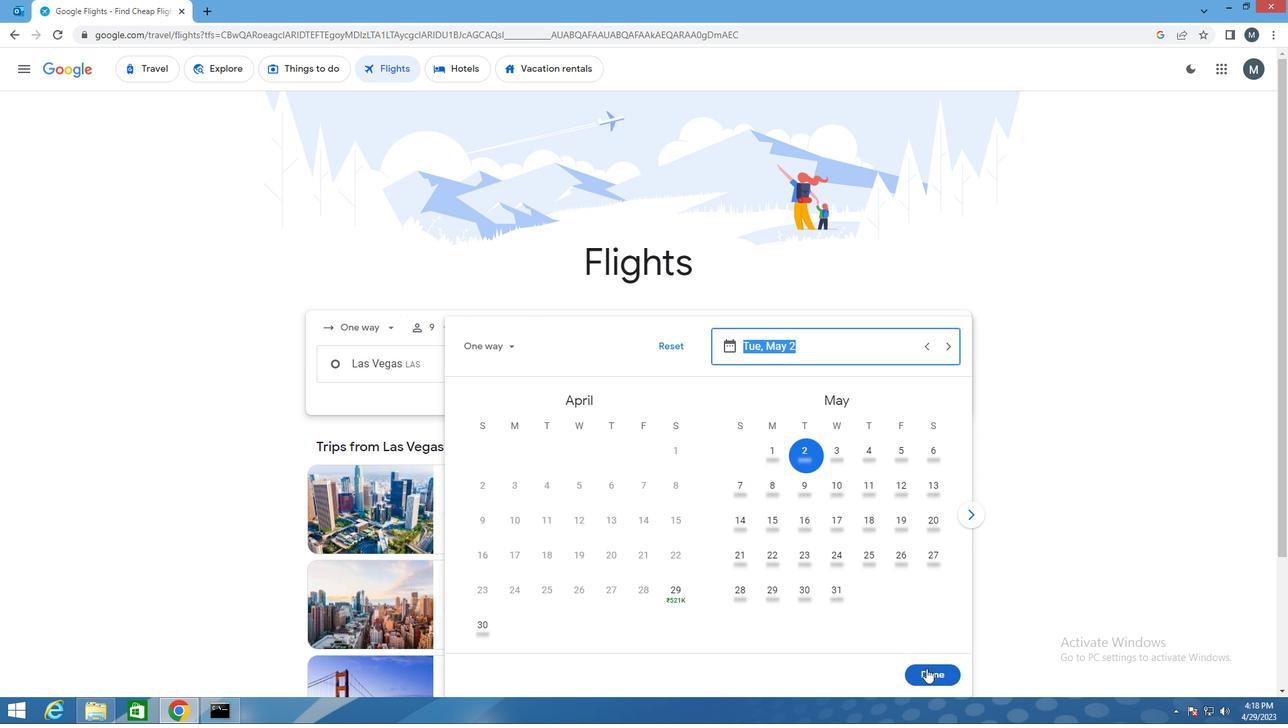 
Action: Mouse moved to (631, 420)
Screenshot: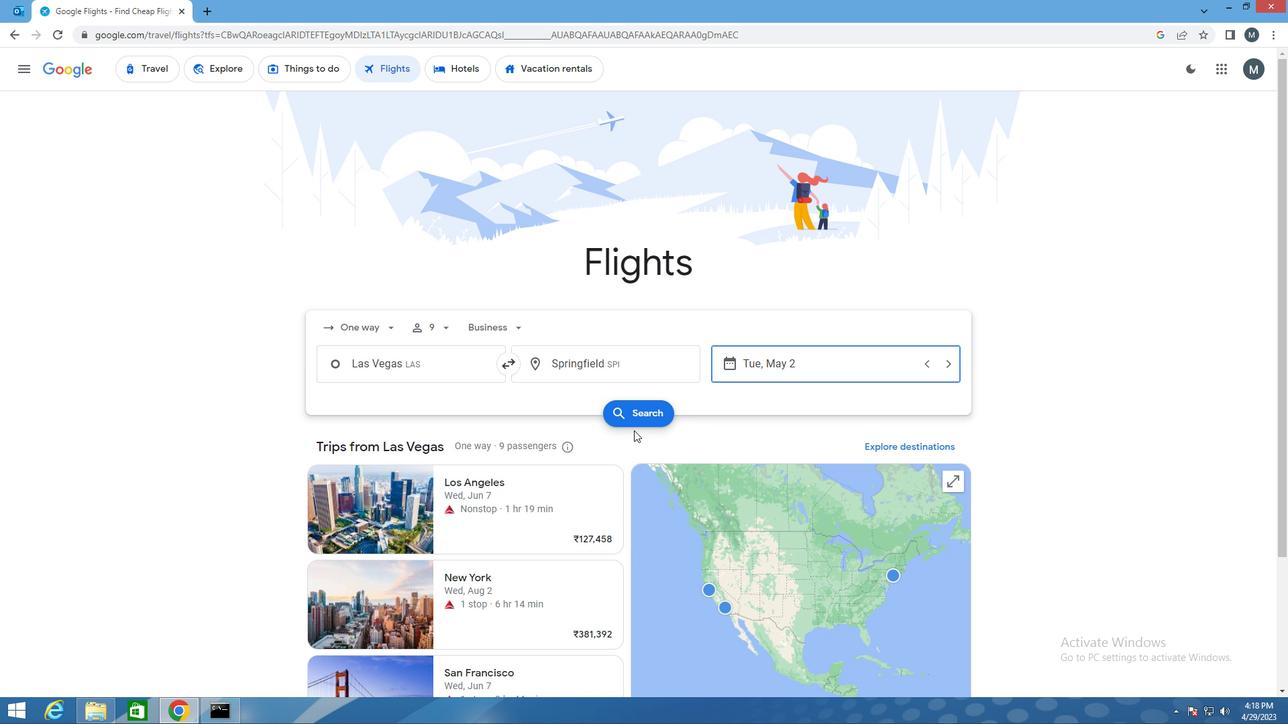 
Action: Mouse pressed left at (631, 420)
Screenshot: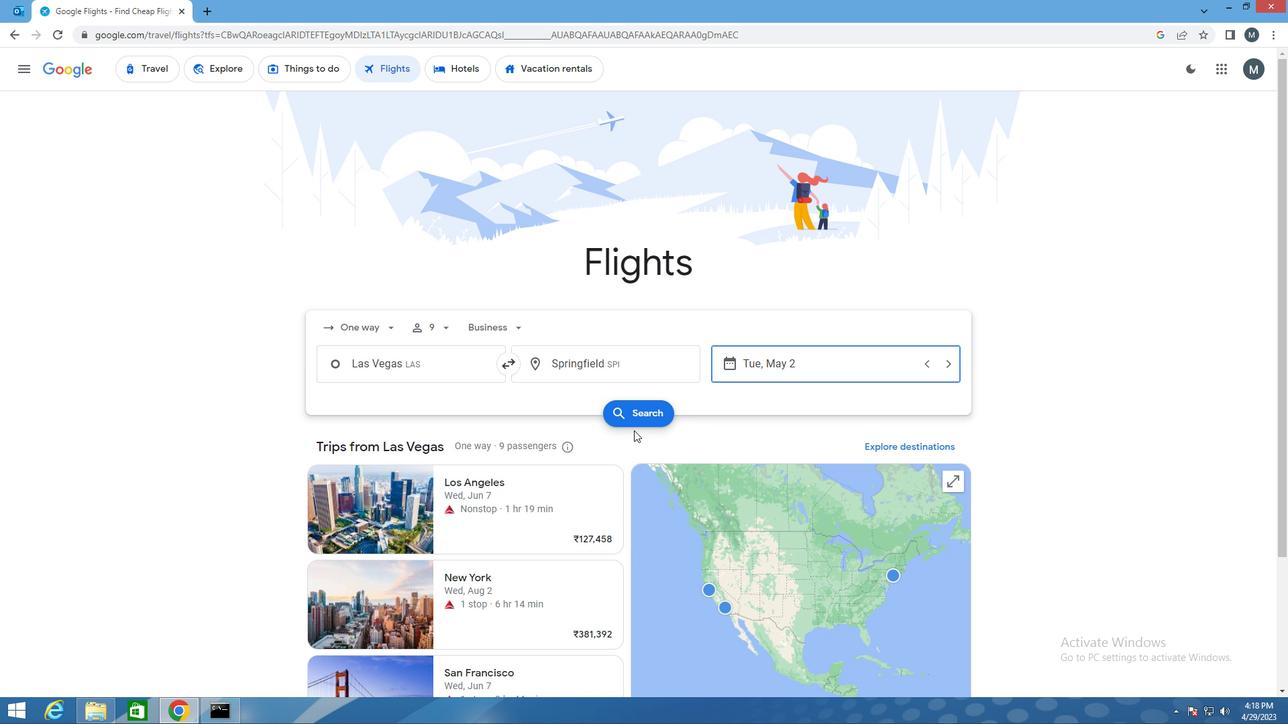 
Action: Mouse moved to (318, 317)
Screenshot: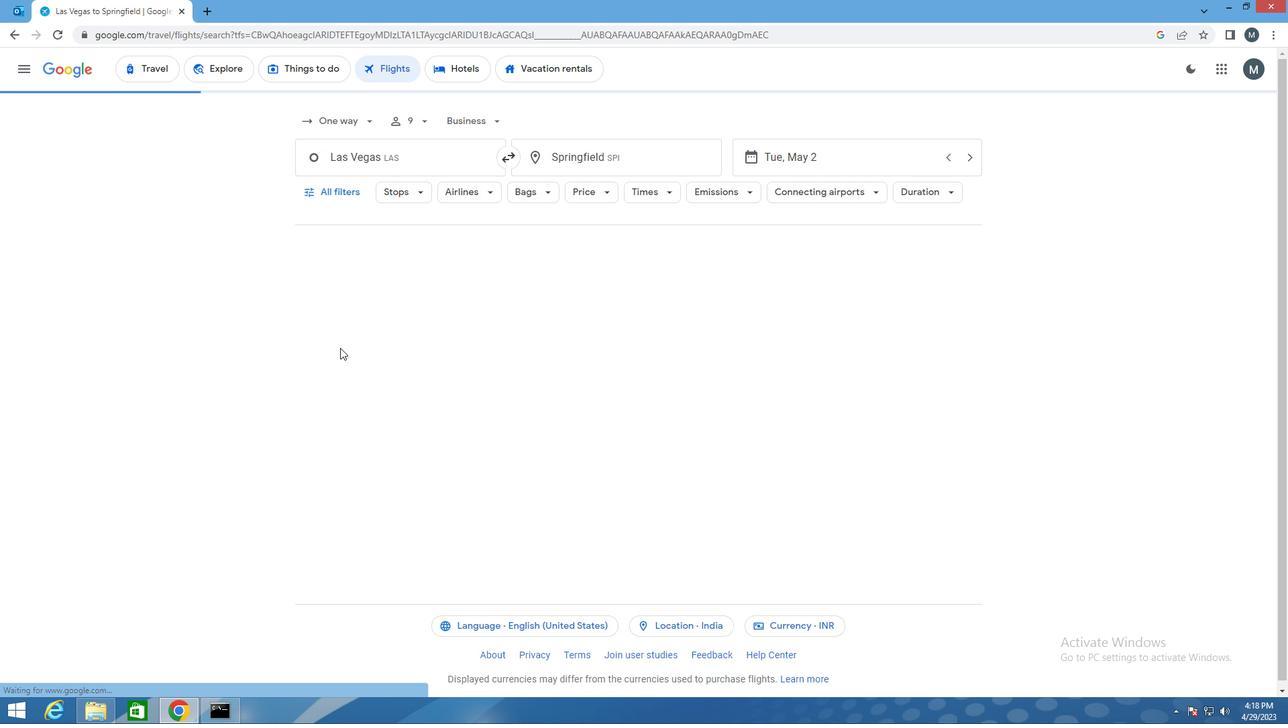 
Action: Mouse scrolled (318, 316) with delta (0, 0)
Screenshot: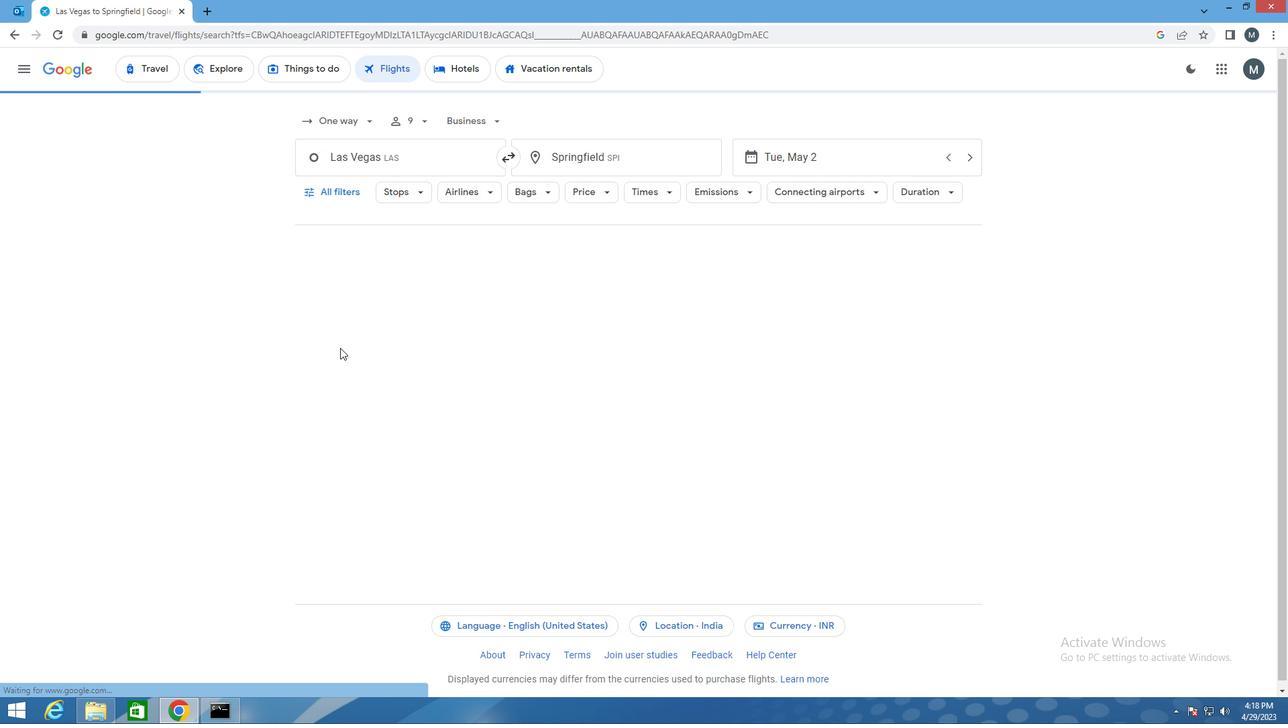 
Action: Mouse moved to (334, 193)
Screenshot: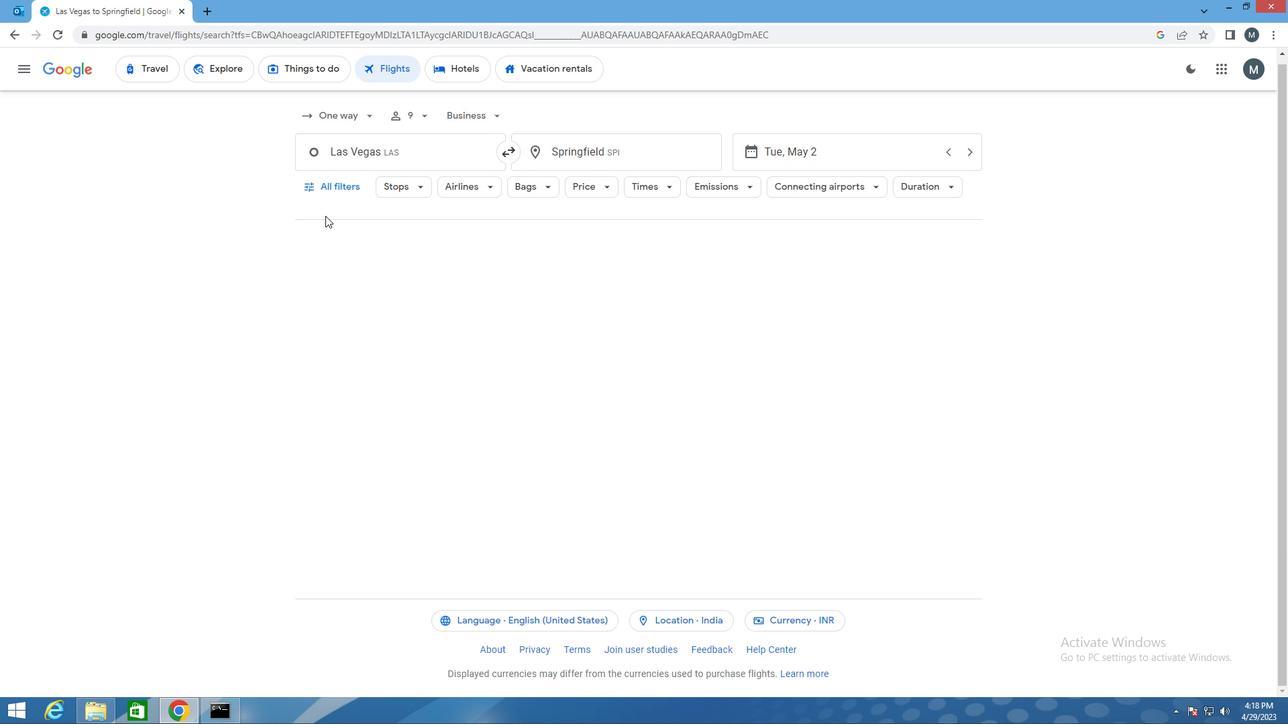 
Action: Mouse pressed left at (334, 193)
Screenshot: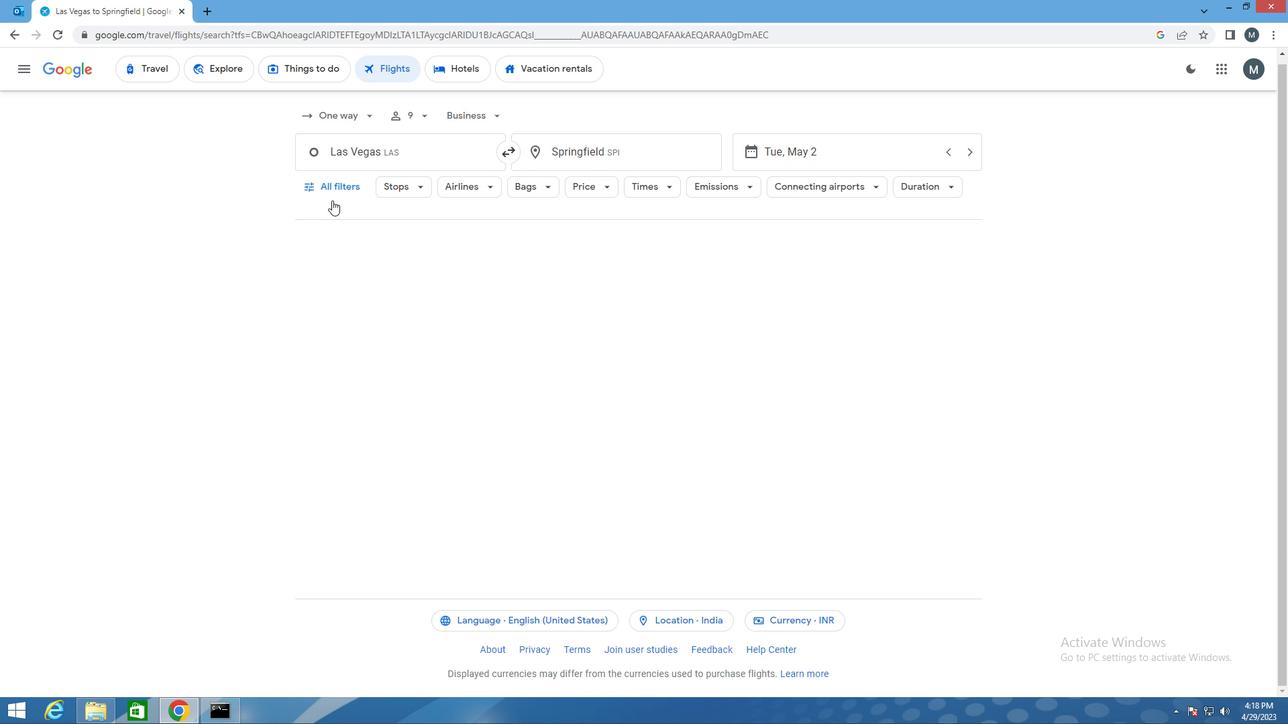
Action: Mouse moved to (302, 306)
Screenshot: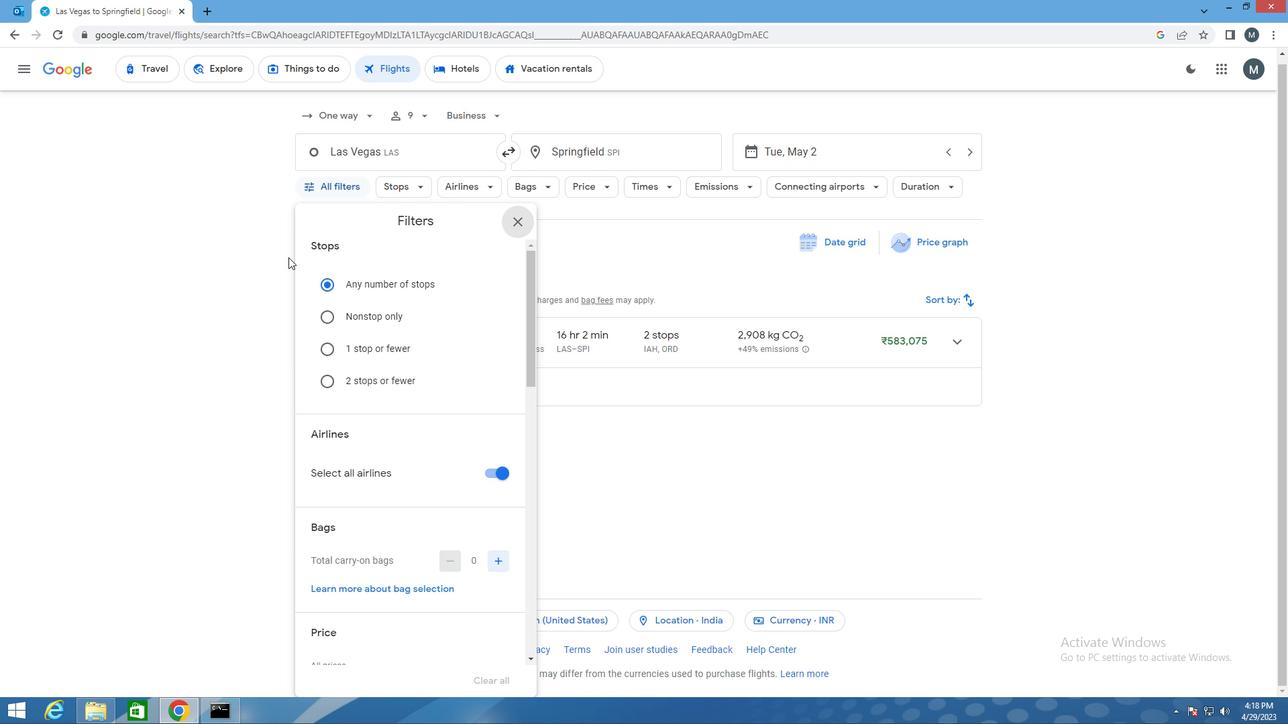 
Action: Mouse scrolled (302, 306) with delta (0, 0)
Screenshot: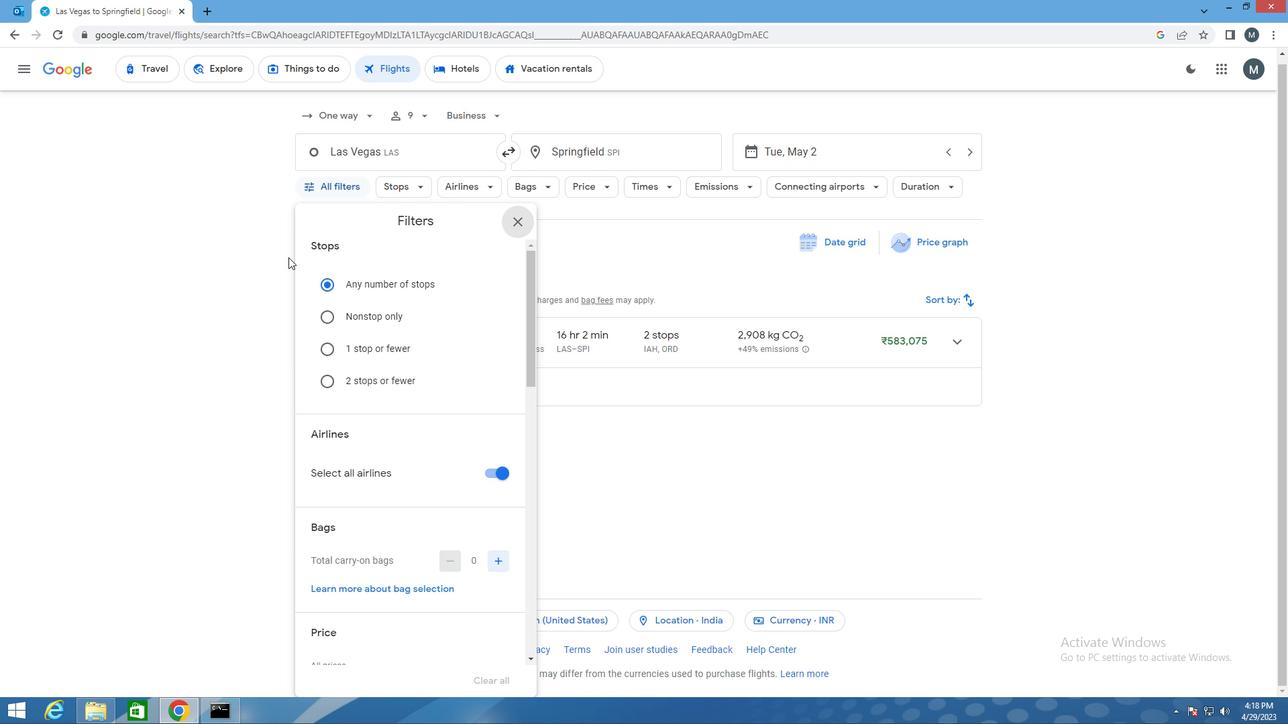 
Action: Mouse moved to (302, 309)
Screenshot: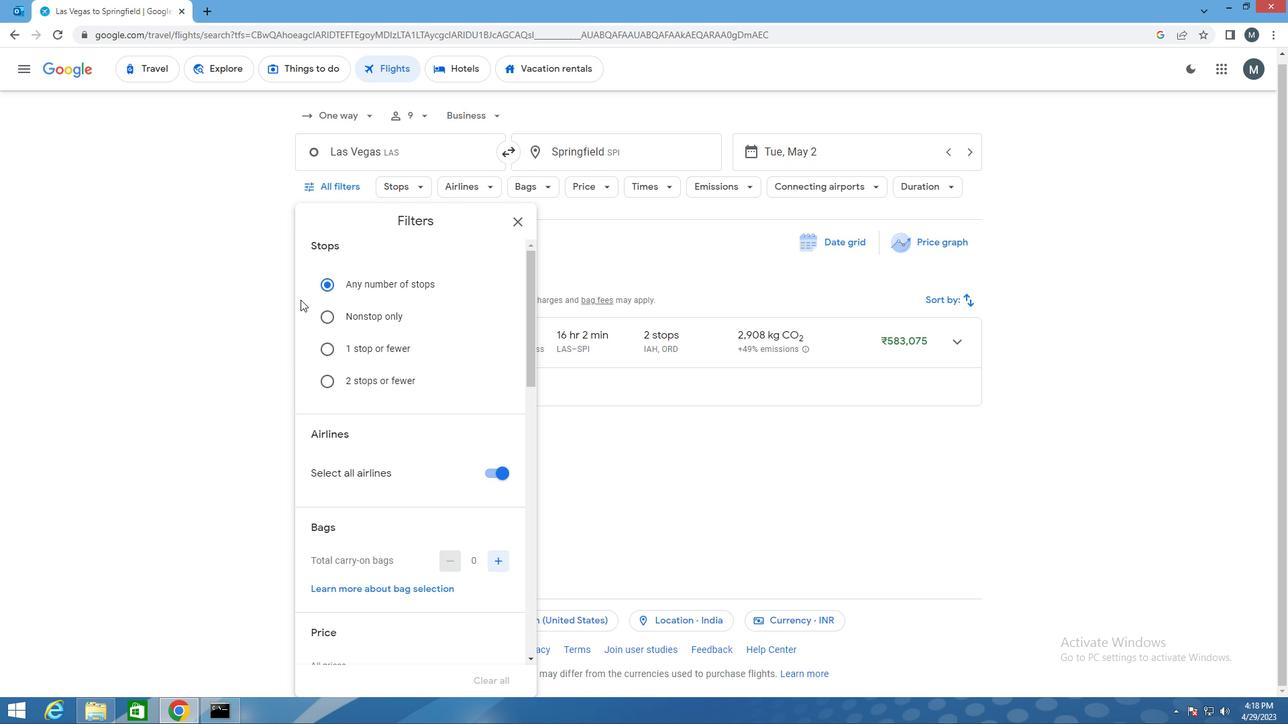 
Action: Mouse scrolled (302, 308) with delta (0, 0)
Screenshot: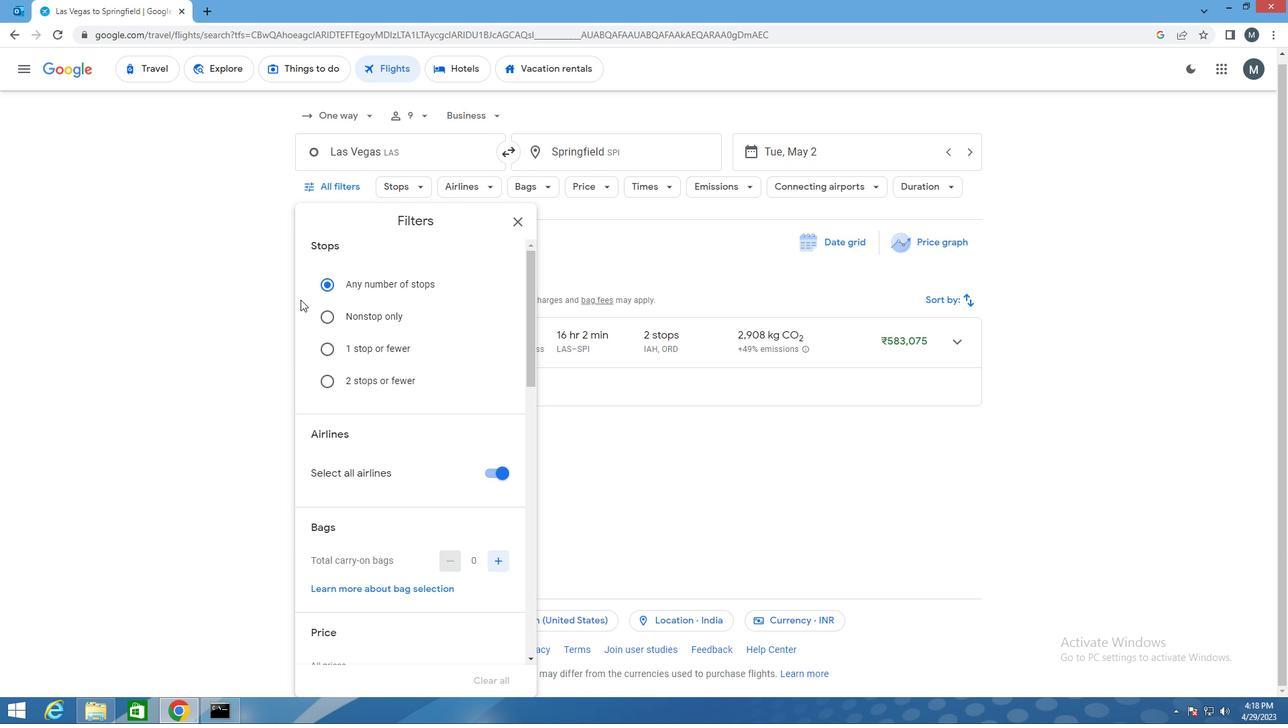 
Action: Mouse moved to (406, 358)
Screenshot: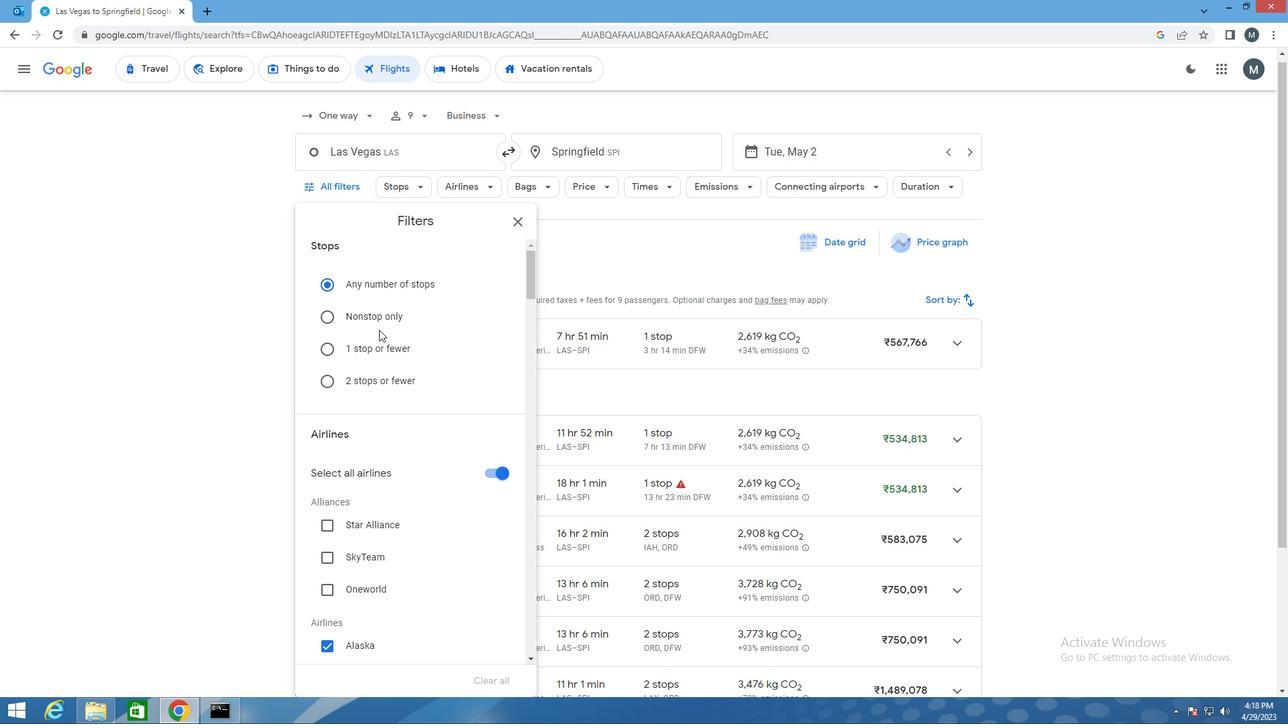 
Action: Mouse scrolled (406, 357) with delta (0, 0)
Screenshot: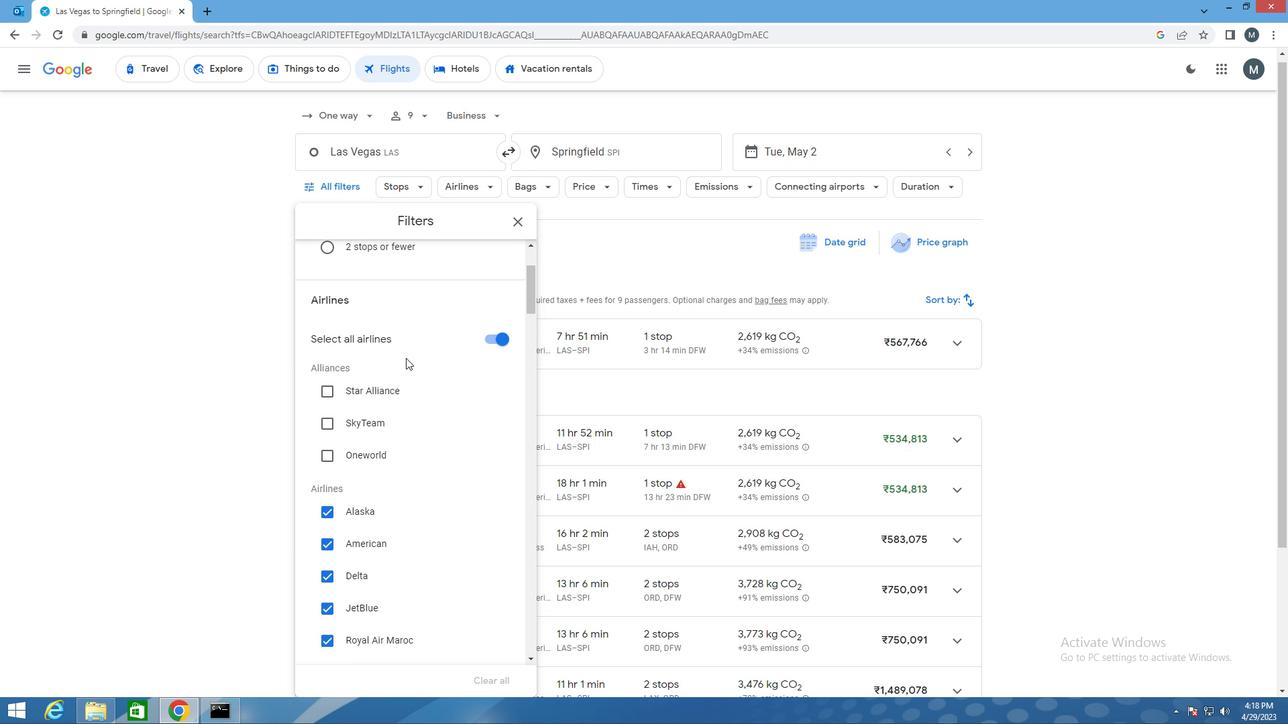 
Action: Mouse moved to (407, 358)
Screenshot: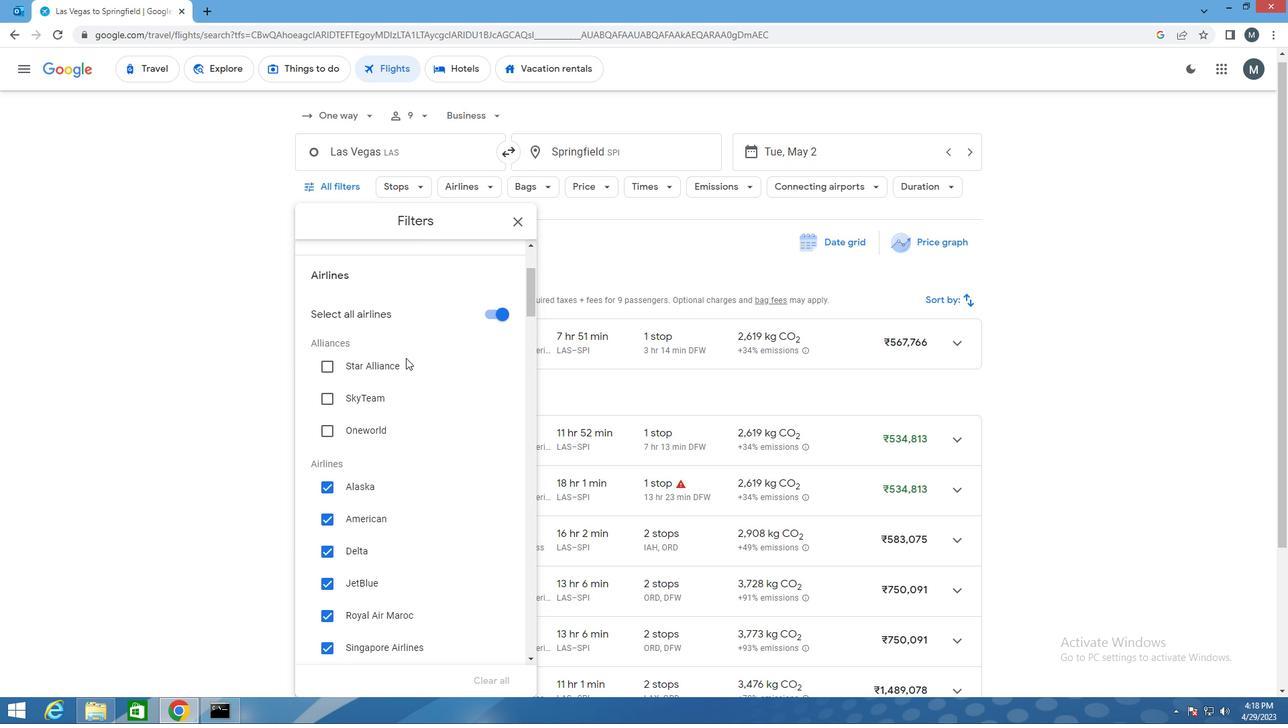 
Action: Mouse scrolled (407, 359) with delta (0, 0)
Screenshot: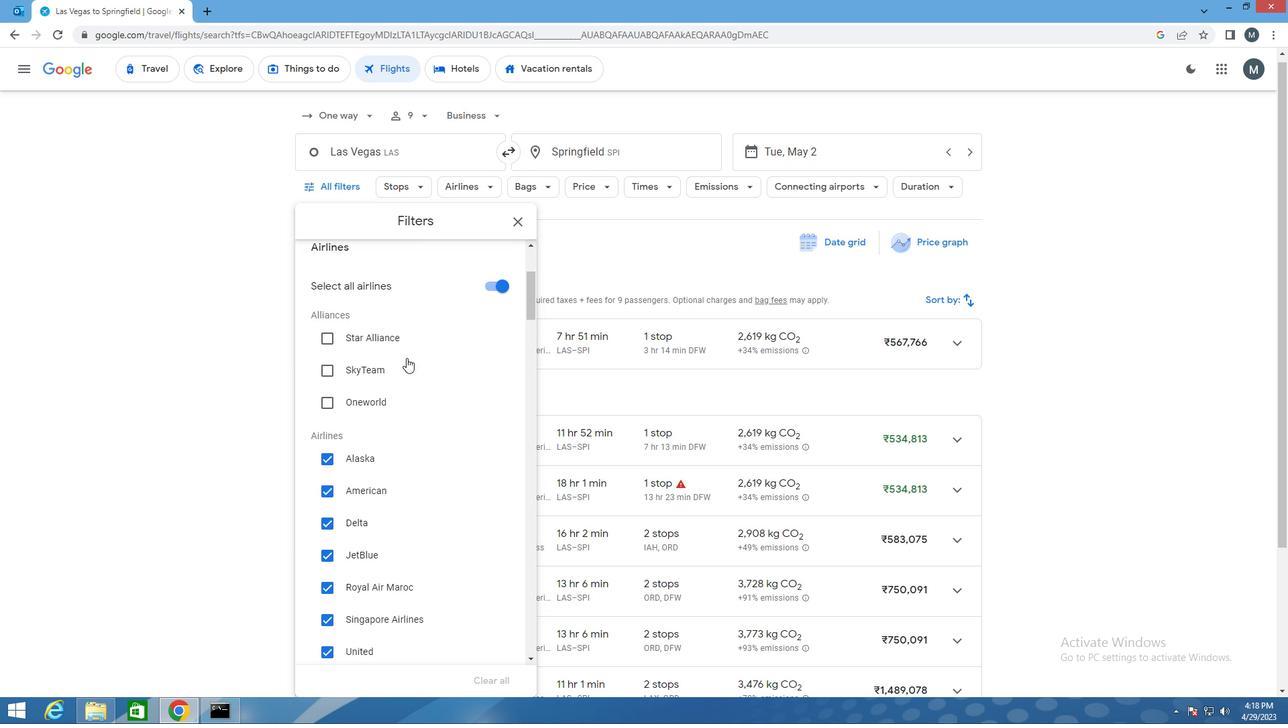 
Action: Mouse moved to (408, 357)
Screenshot: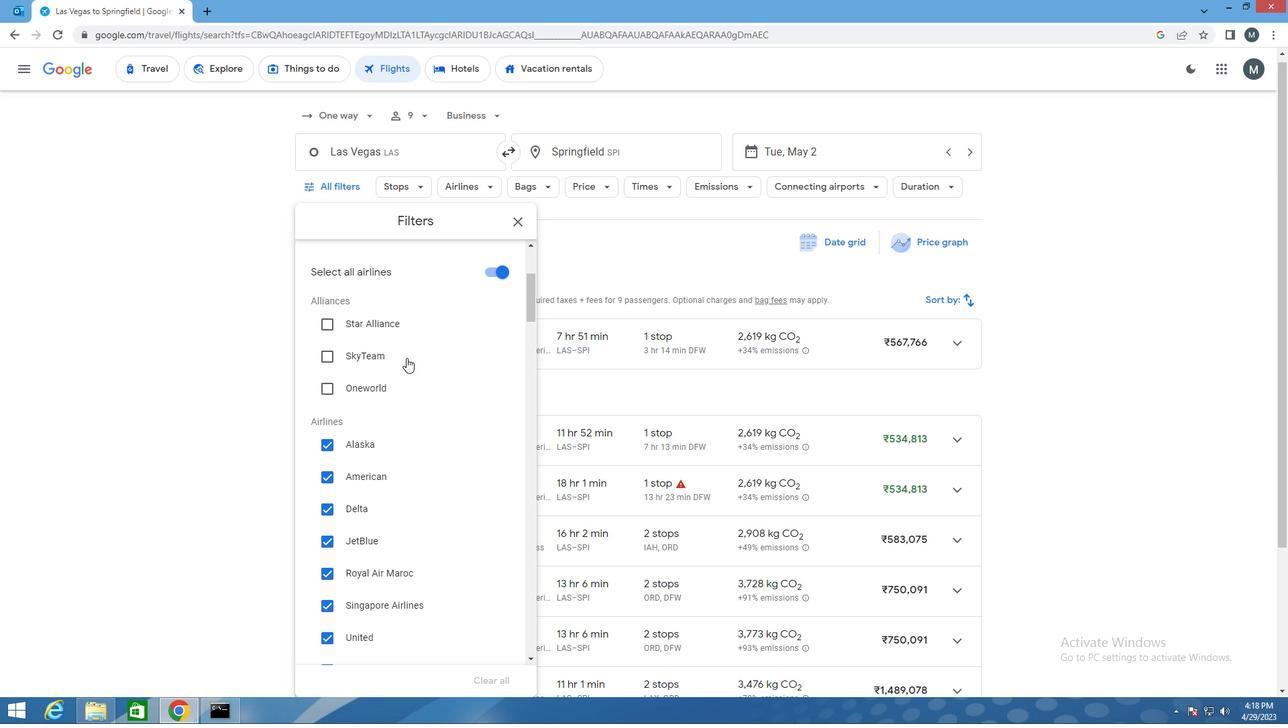 
Action: Mouse scrolled (408, 358) with delta (0, 0)
Screenshot: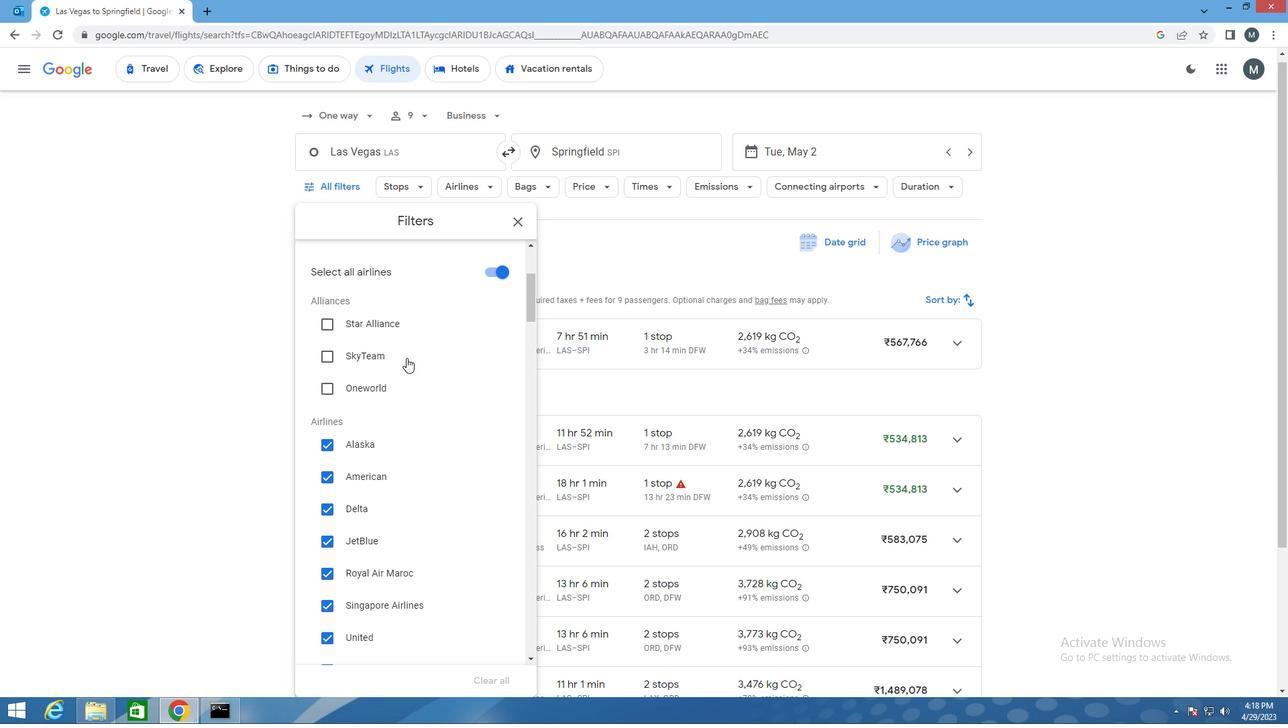 
Action: Mouse moved to (495, 402)
Screenshot: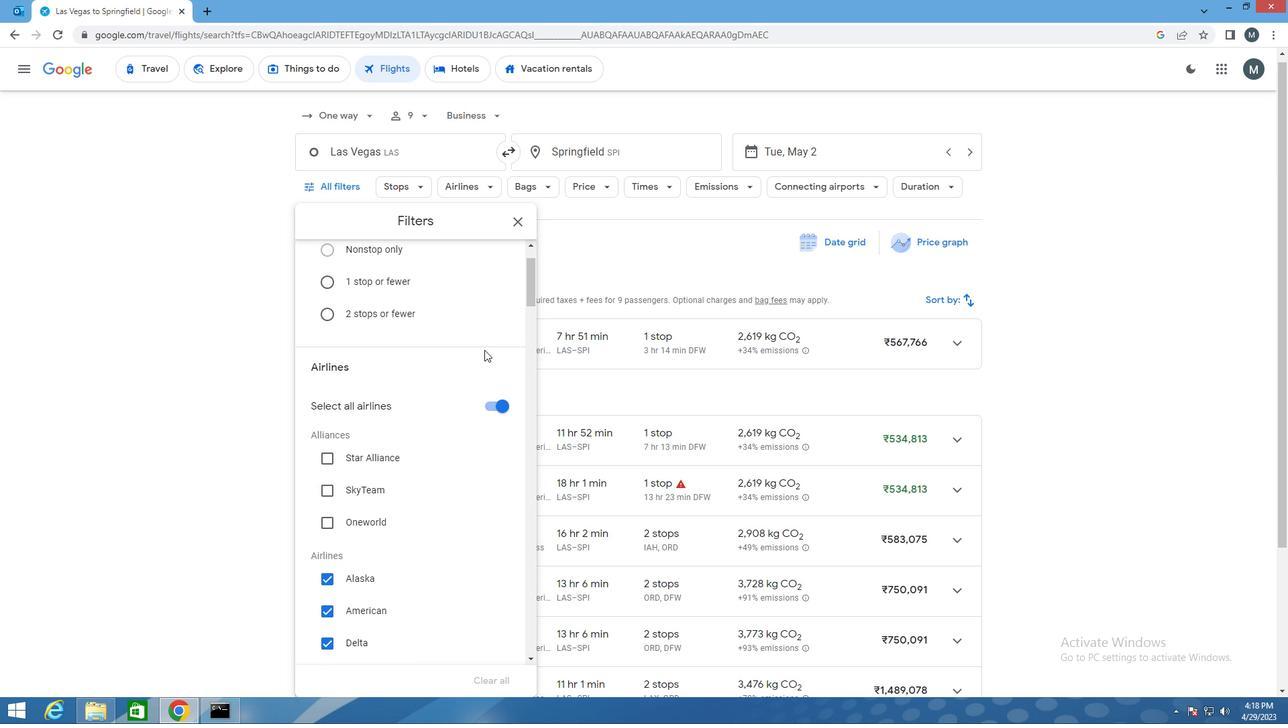 
Action: Mouse pressed left at (495, 402)
Screenshot: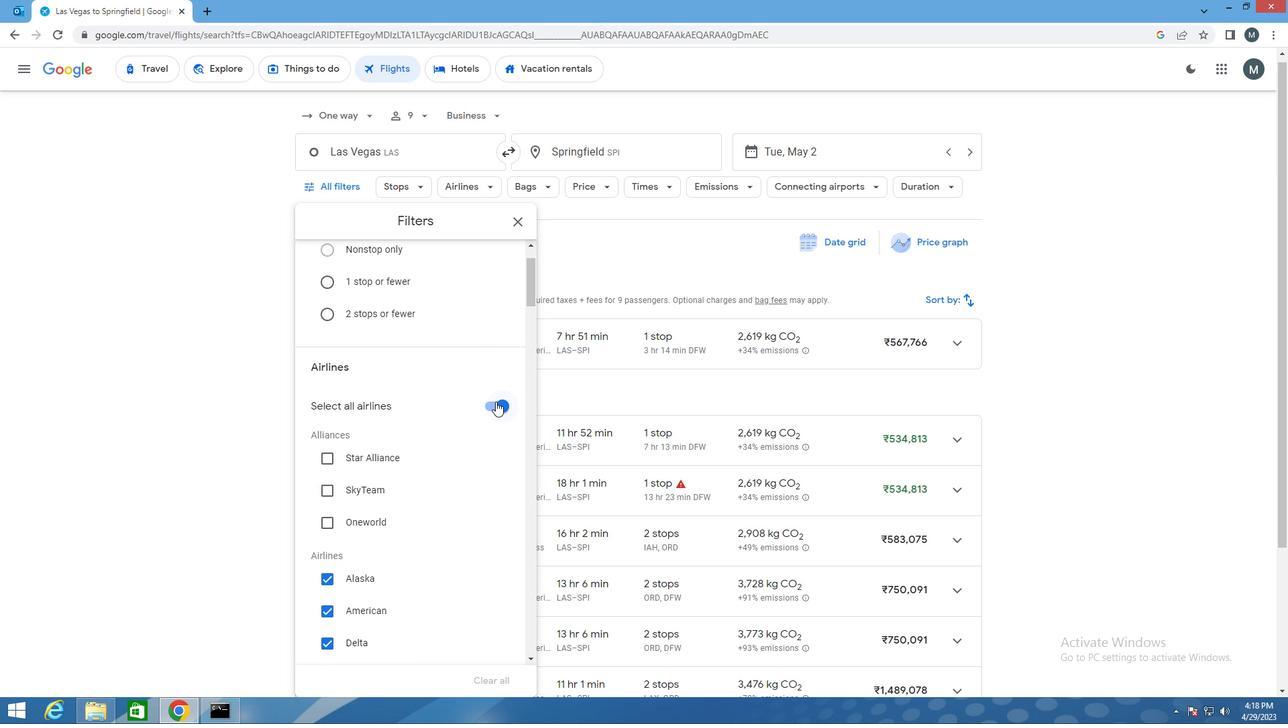 
Action: Mouse moved to (366, 426)
Screenshot: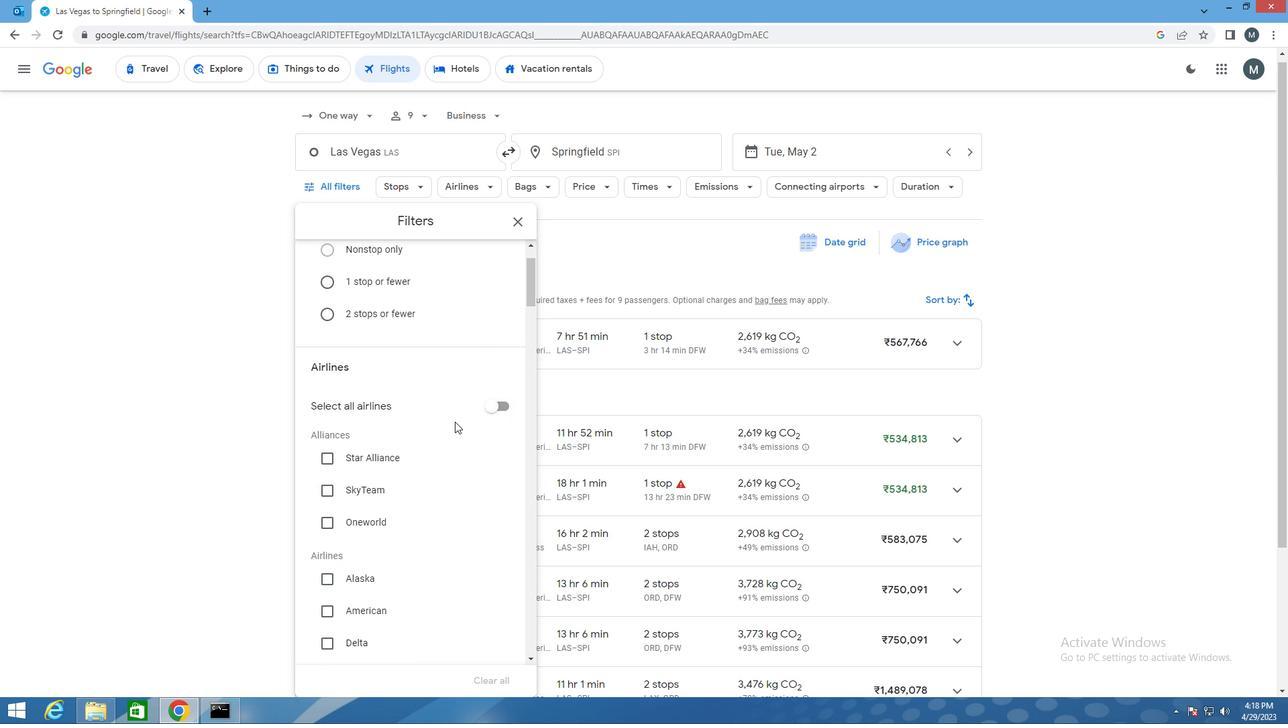 
Action: Mouse scrolled (366, 425) with delta (0, 0)
Screenshot: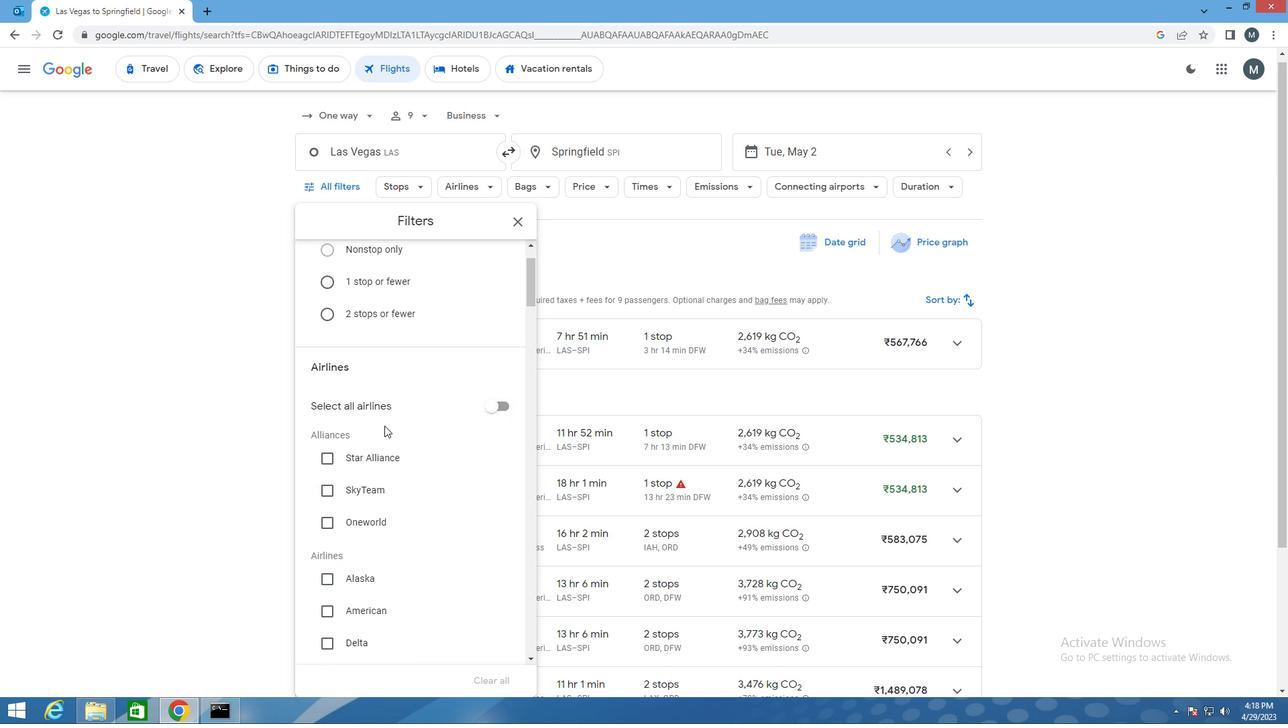 
Action: Mouse moved to (399, 426)
Screenshot: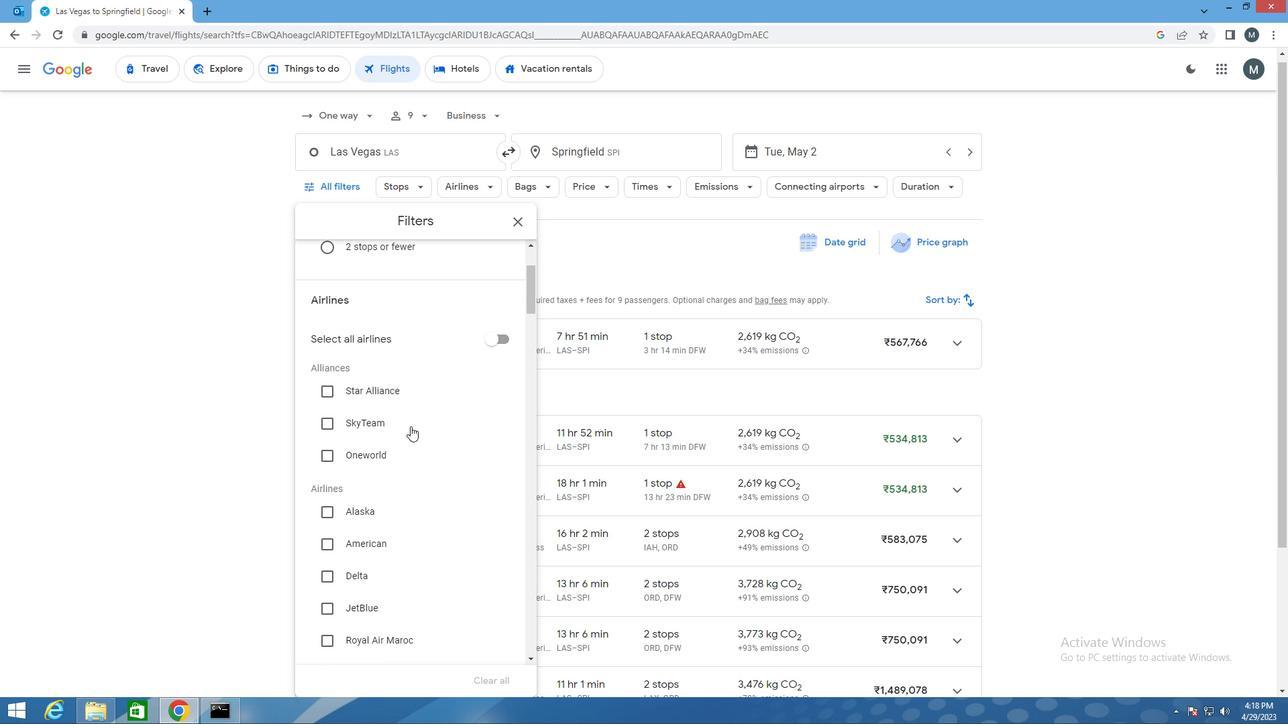 
Action: Mouse scrolled (399, 425) with delta (0, 0)
Screenshot: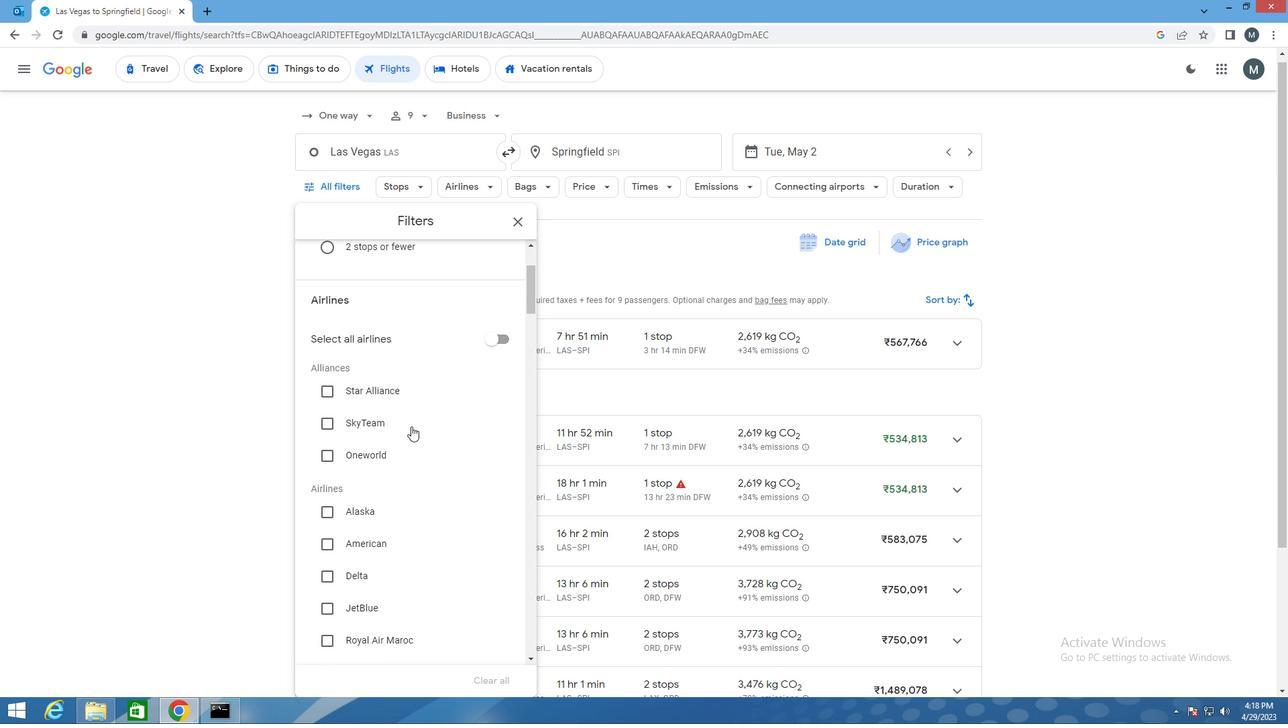
Action: Mouse moved to (393, 429)
Screenshot: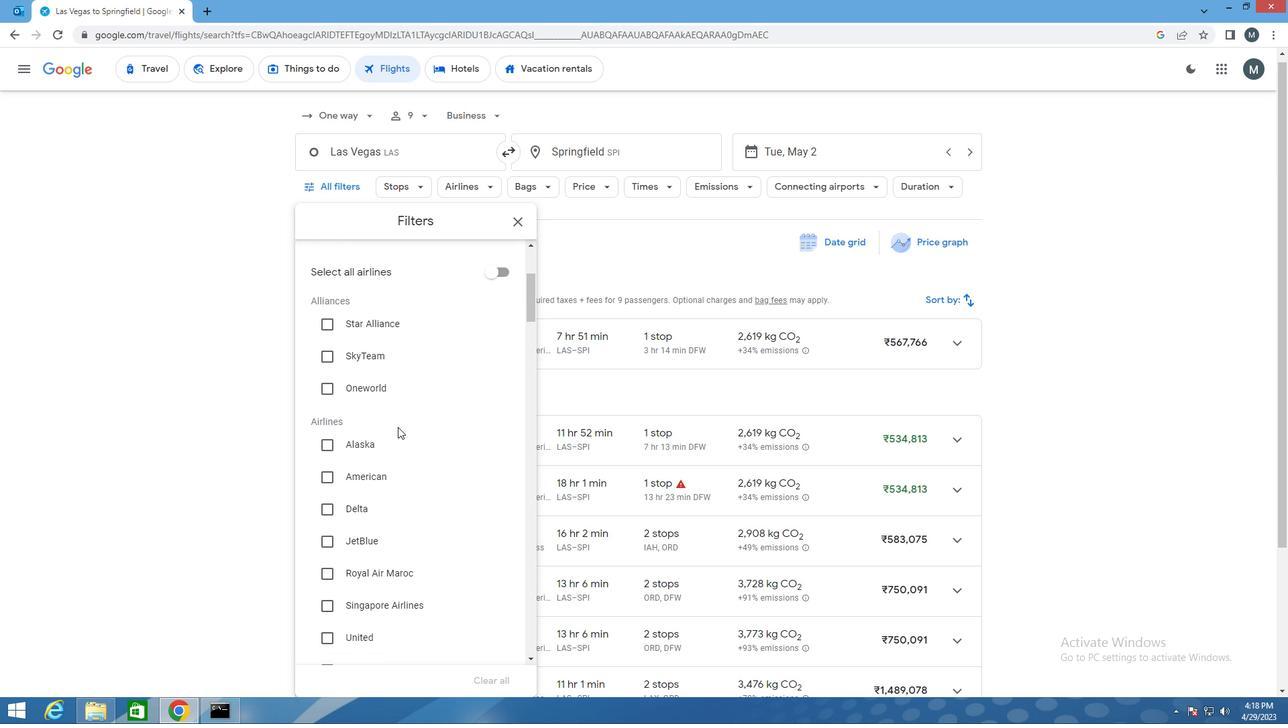 
Action: Mouse scrolled (393, 428) with delta (0, 0)
Screenshot: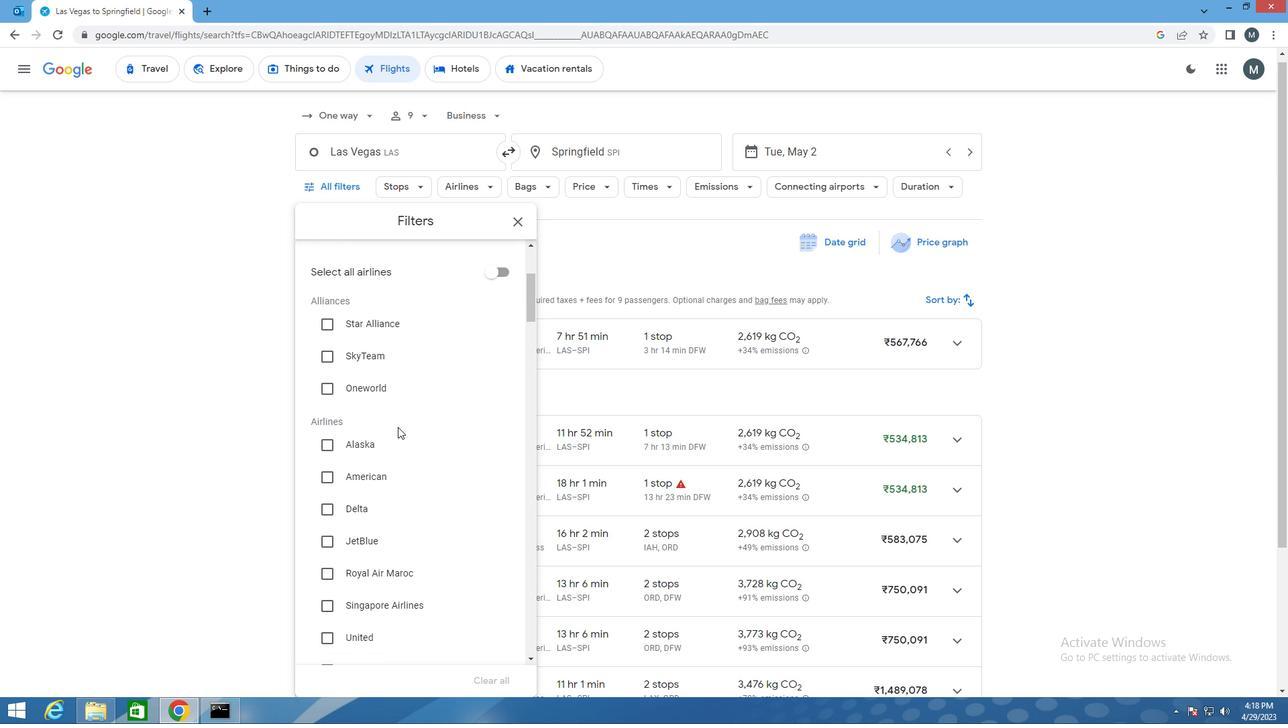 
Action: Mouse moved to (387, 432)
Screenshot: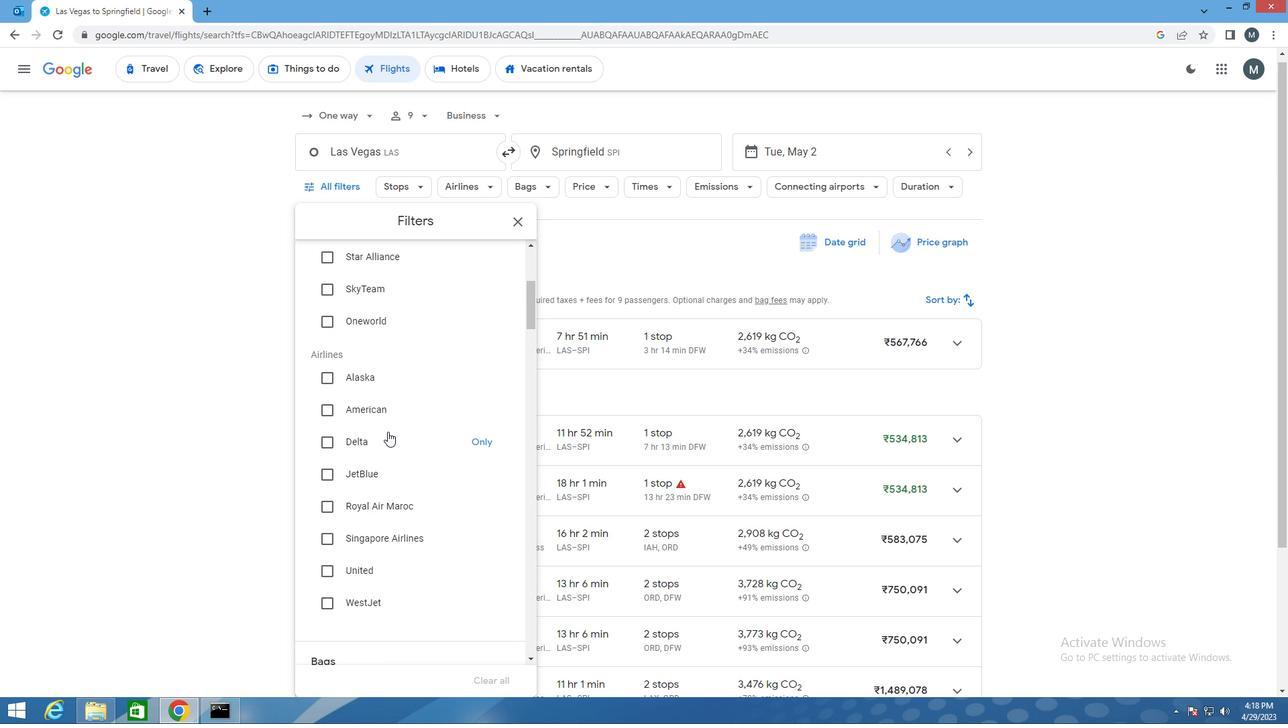 
Action: Mouse scrolled (387, 431) with delta (0, 0)
Screenshot: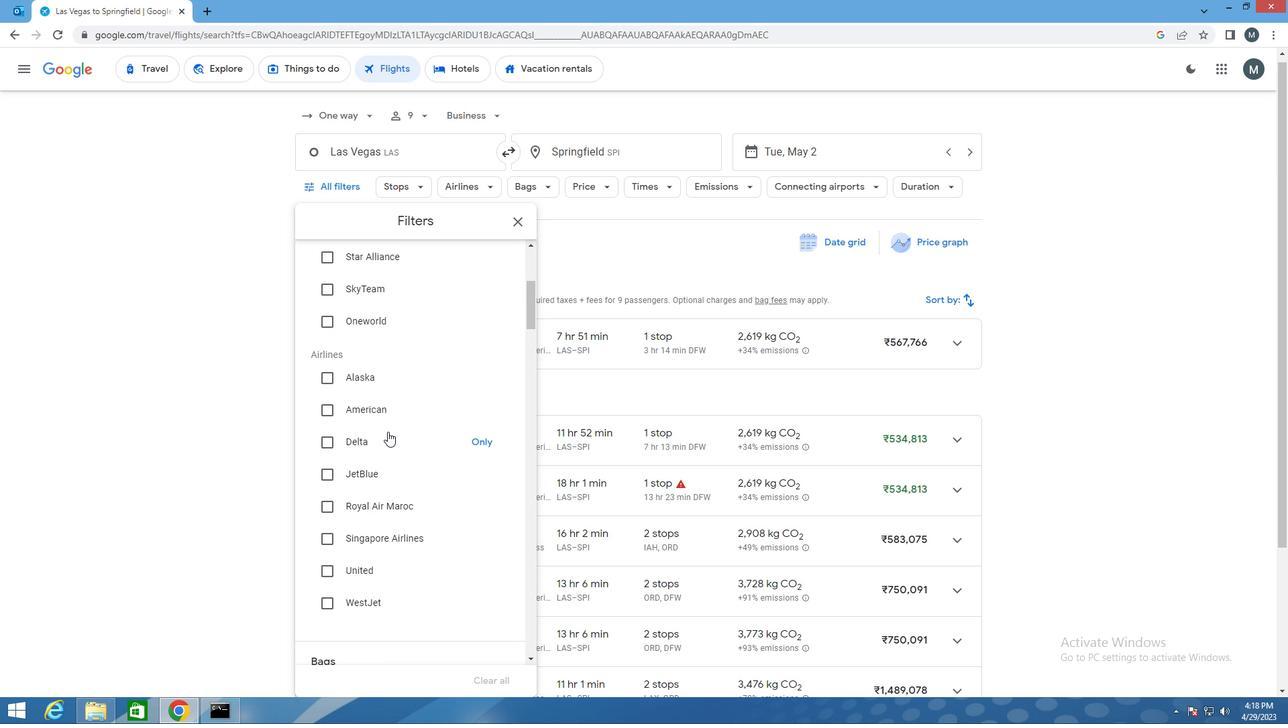 
Action: Mouse moved to (385, 436)
Screenshot: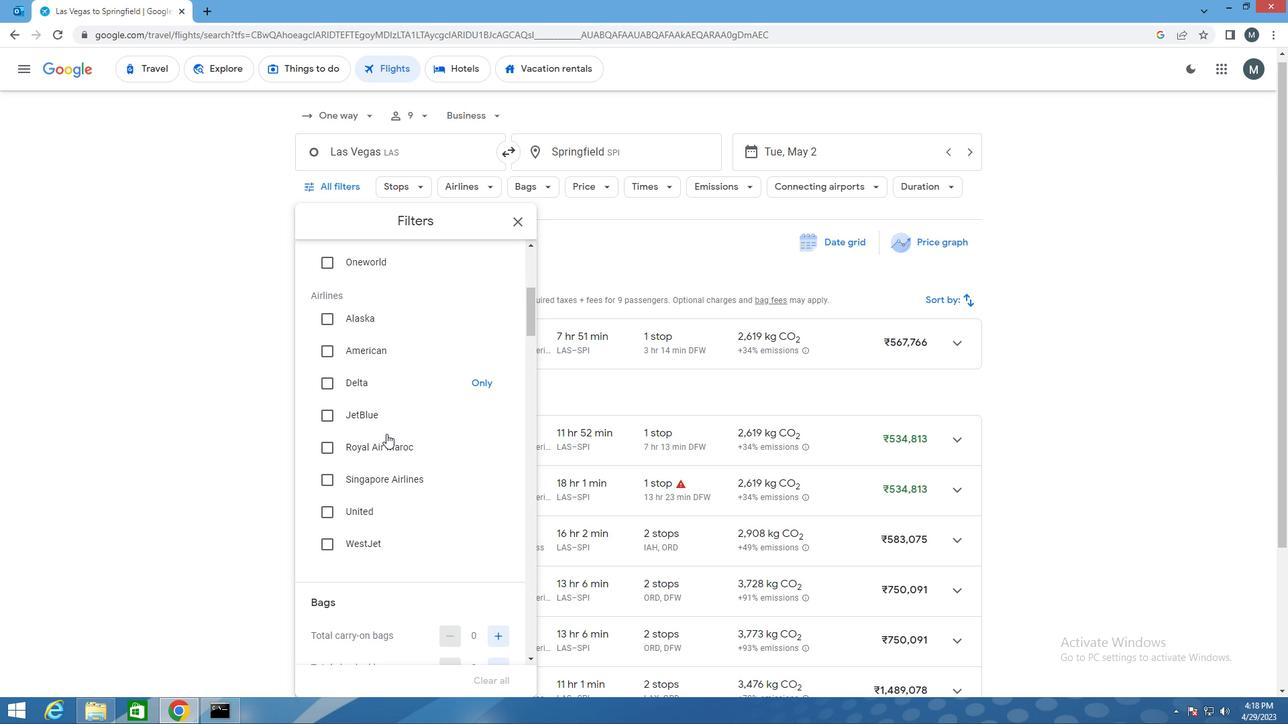 
Action: Mouse scrolled (385, 436) with delta (0, 0)
Screenshot: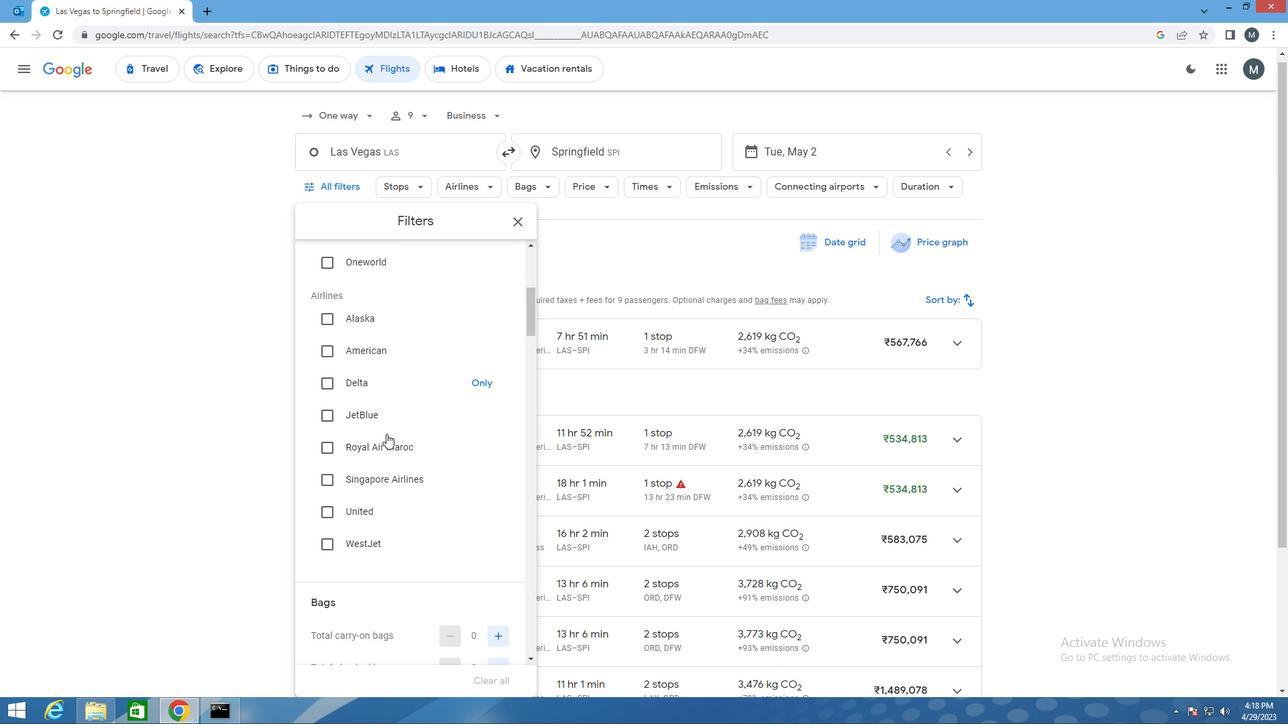 
Action: Mouse moved to (432, 448)
Screenshot: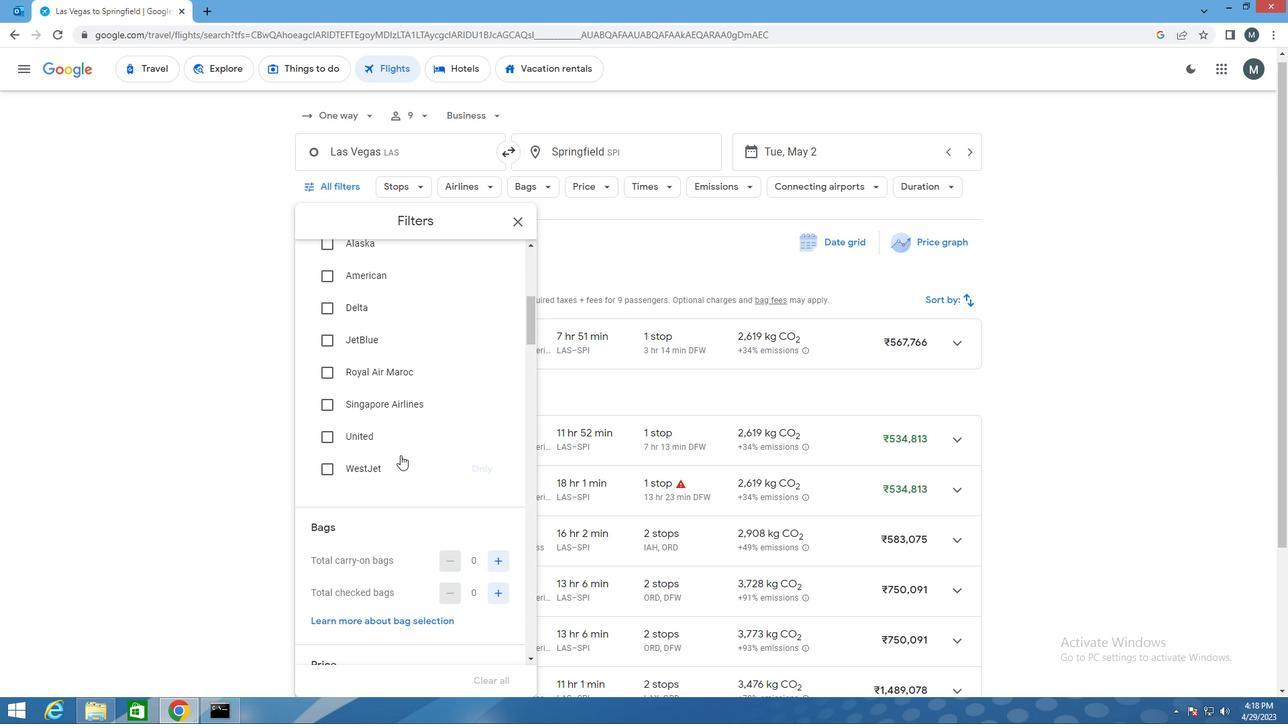 
Action: Mouse scrolled (432, 447) with delta (0, 0)
Screenshot: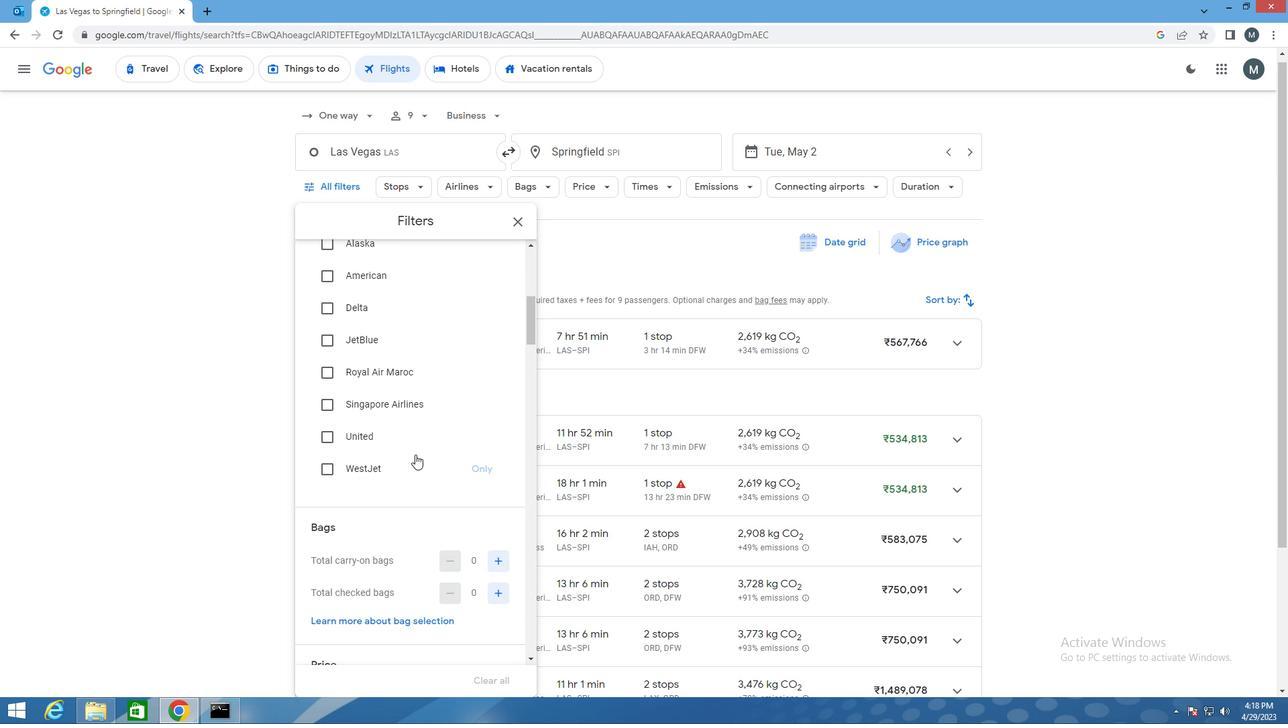 
Action: Mouse moved to (433, 453)
Screenshot: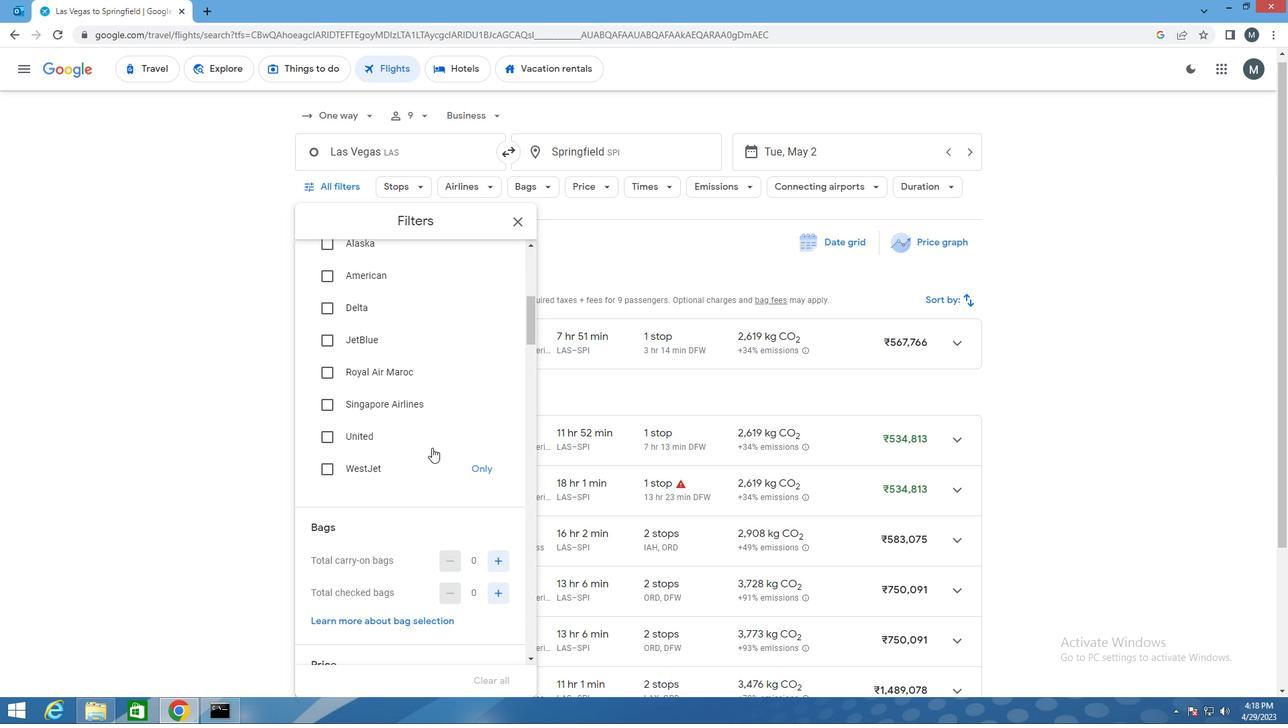 
Action: Mouse scrolled (433, 452) with delta (0, 0)
Screenshot: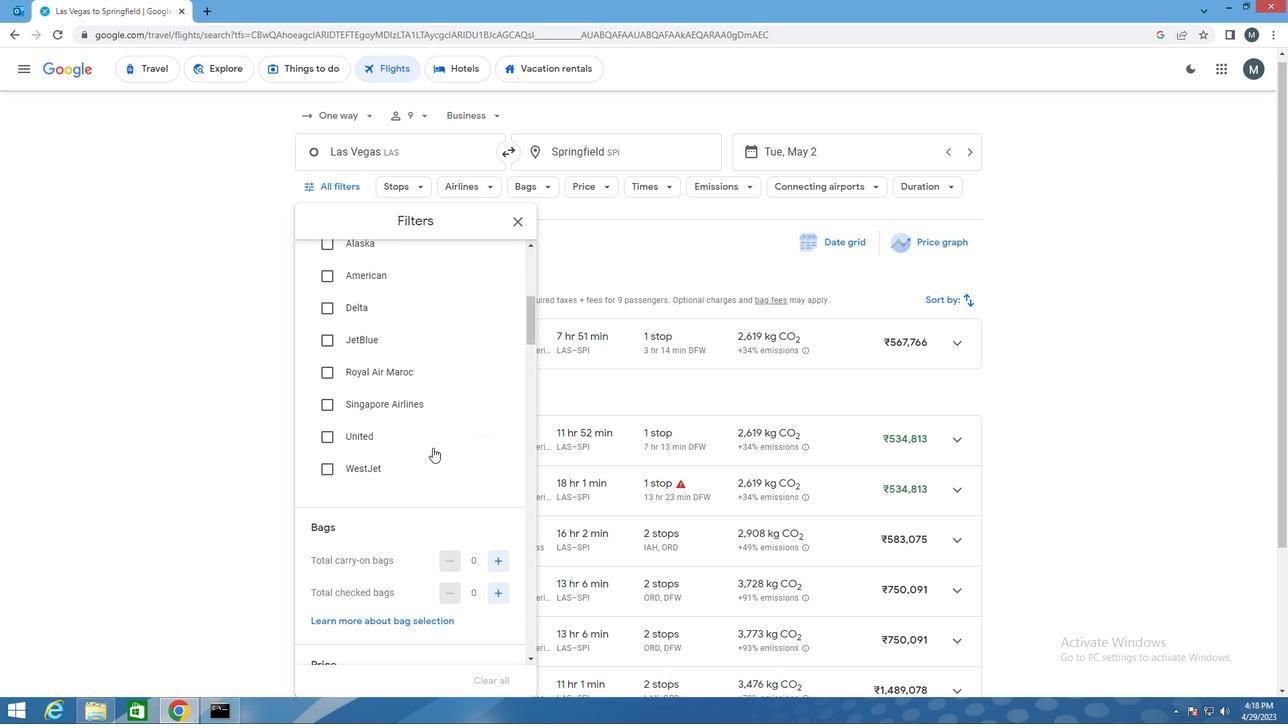 
Action: Mouse moved to (494, 427)
Screenshot: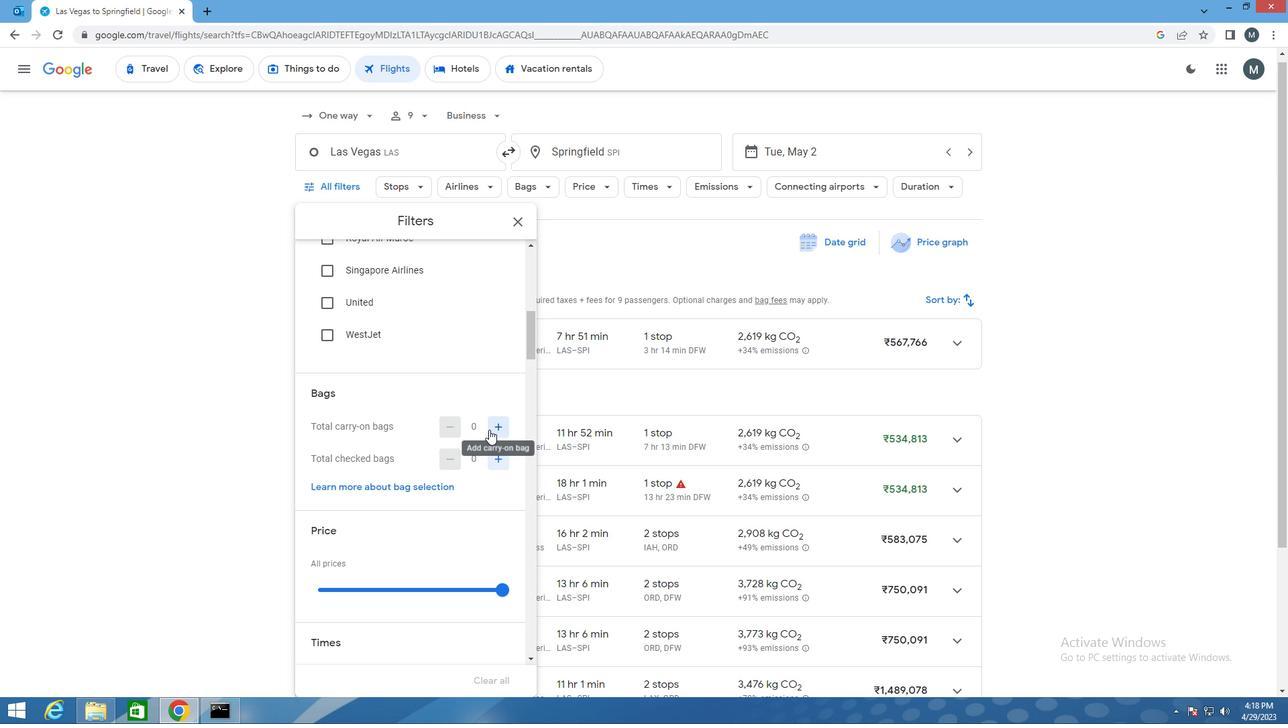 
Action: Mouse pressed left at (494, 427)
Screenshot: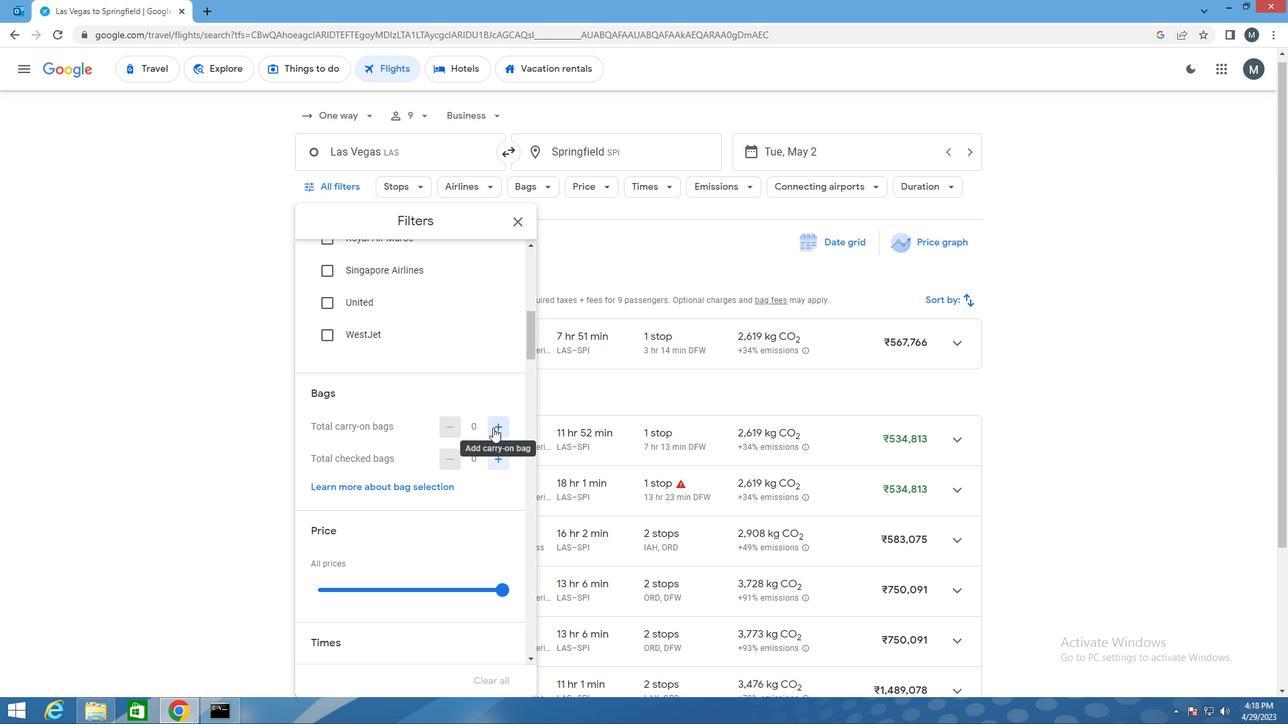
Action: Mouse moved to (368, 420)
Screenshot: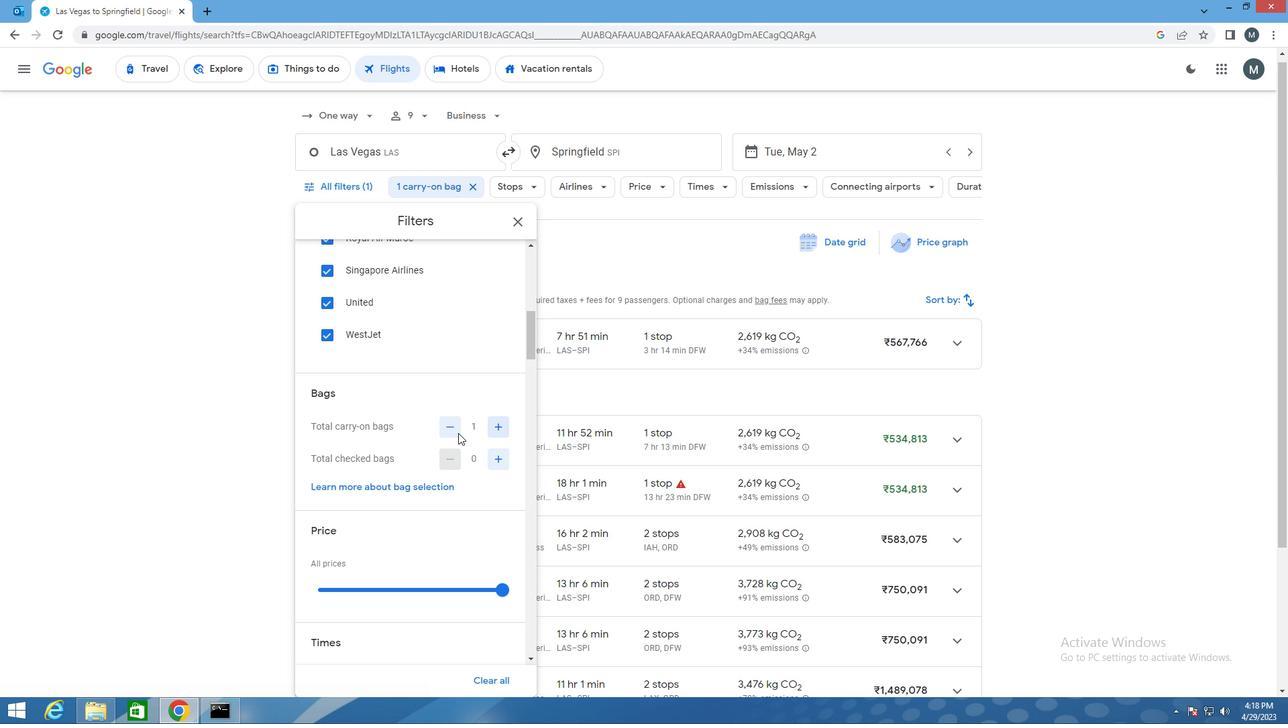 
Action: Mouse scrolled (368, 419) with delta (0, 0)
Screenshot: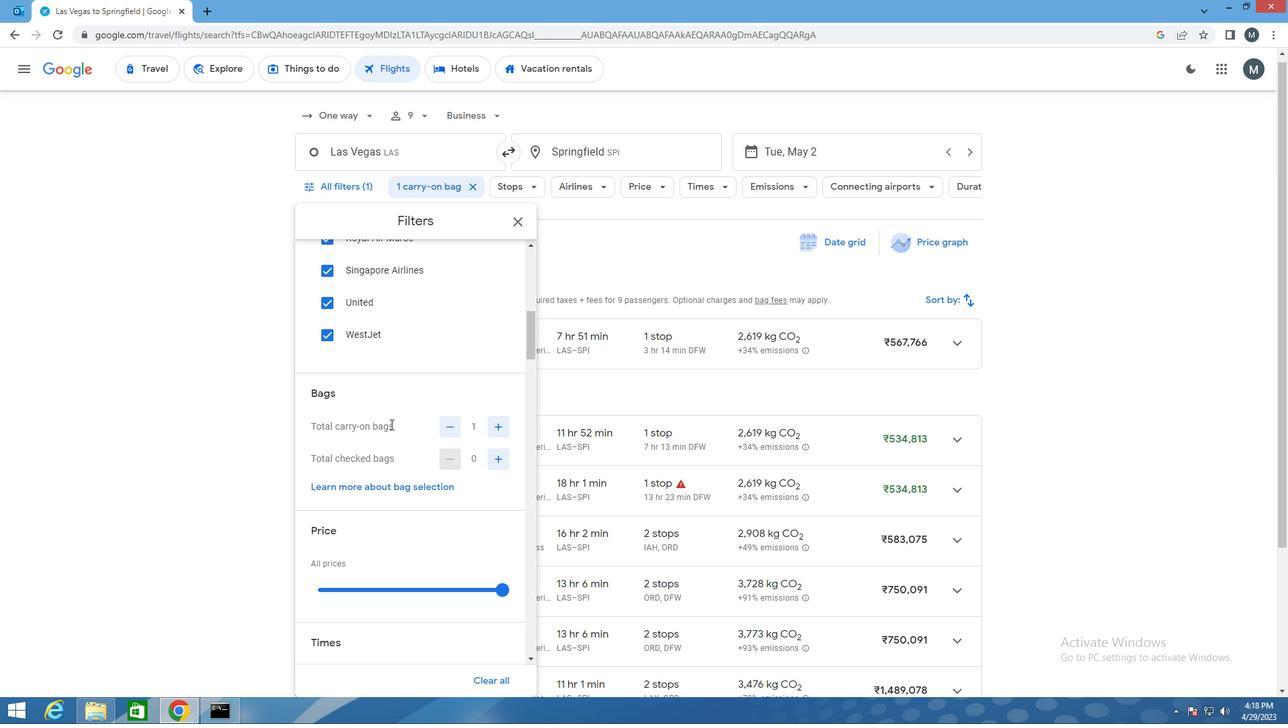 
Action: Mouse moved to (397, 452)
Screenshot: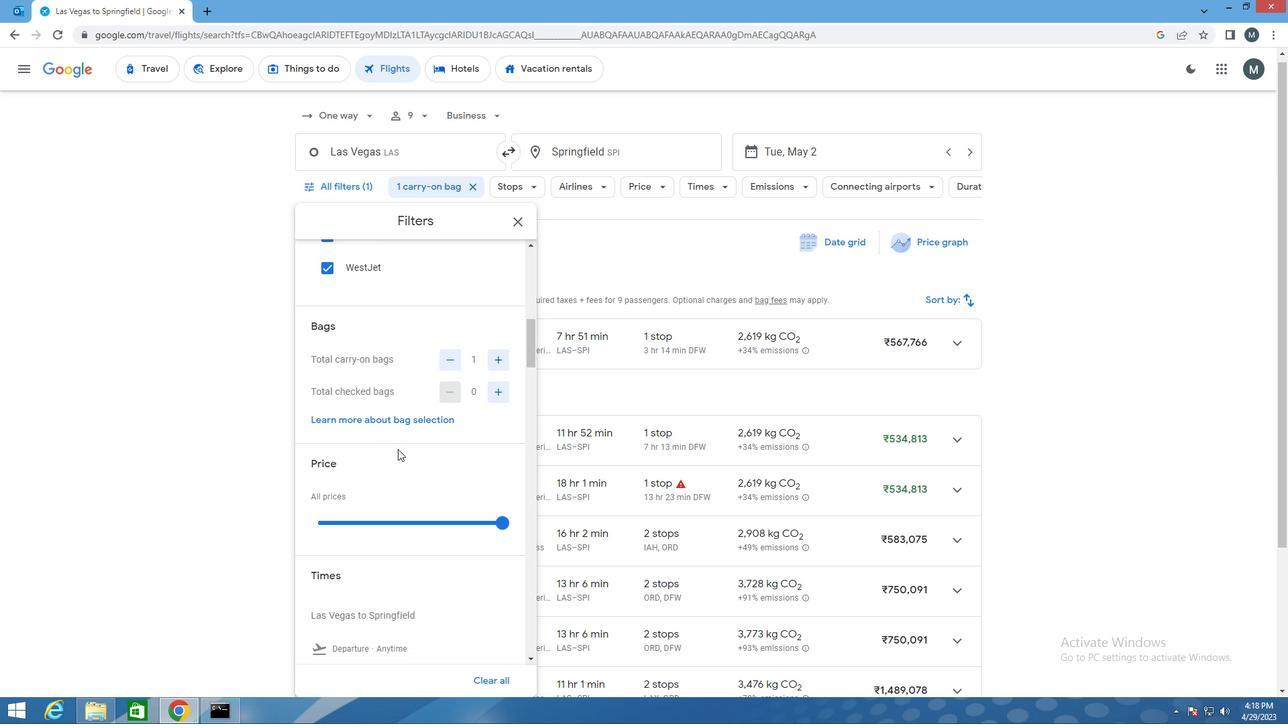 
Action: Mouse scrolled (397, 451) with delta (0, 0)
Screenshot: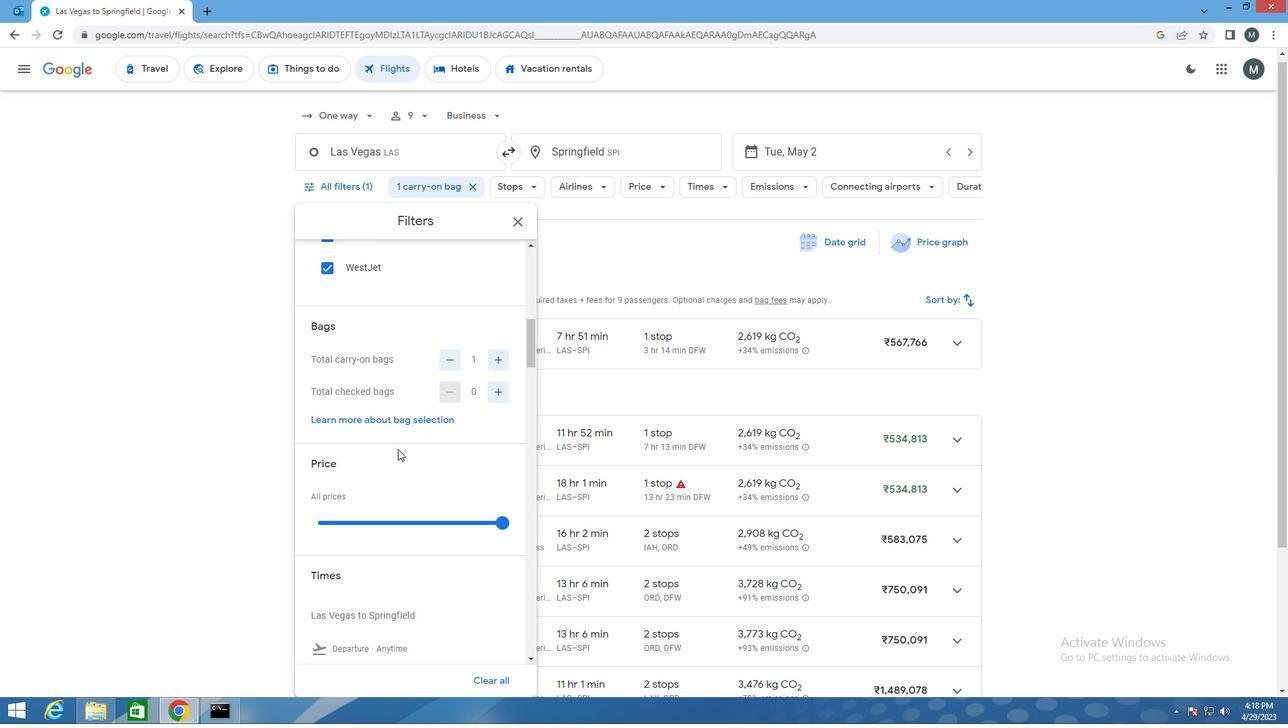 
Action: Mouse moved to (389, 451)
Screenshot: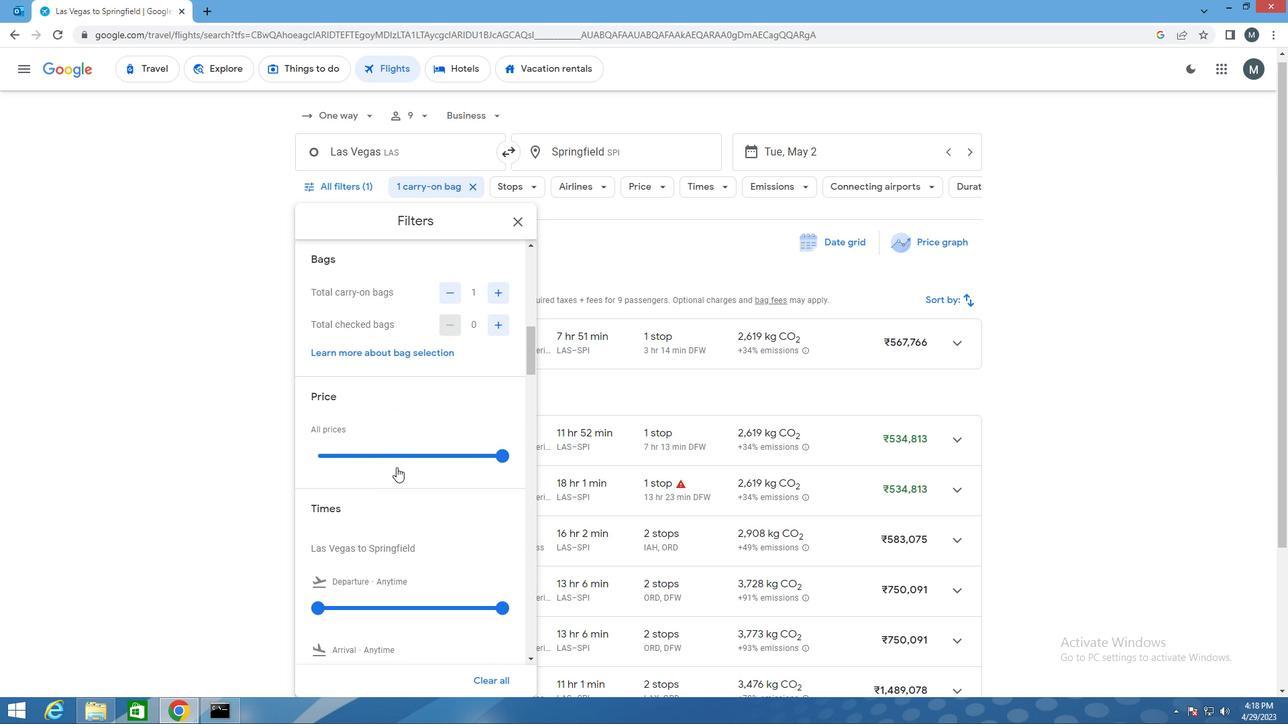 
Action: Mouse pressed left at (389, 451)
Screenshot: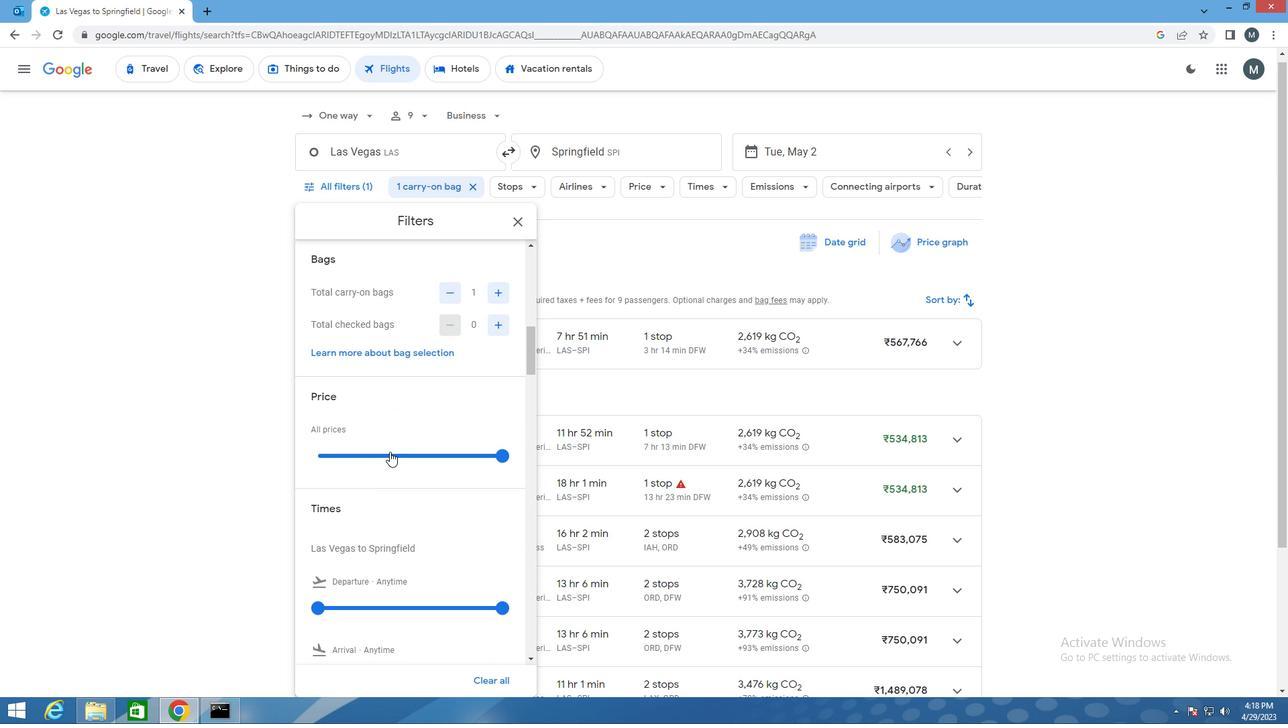 
Action: Mouse moved to (389, 451)
Screenshot: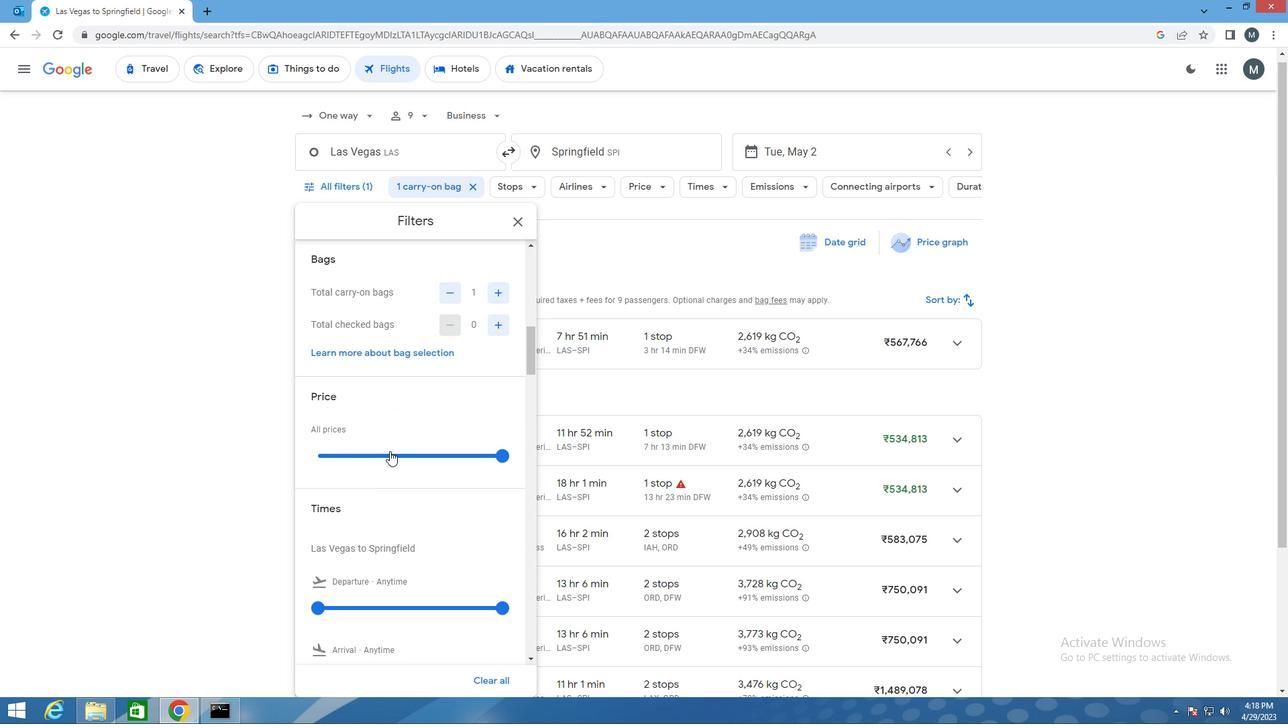 
Action: Mouse pressed left at (389, 451)
Screenshot: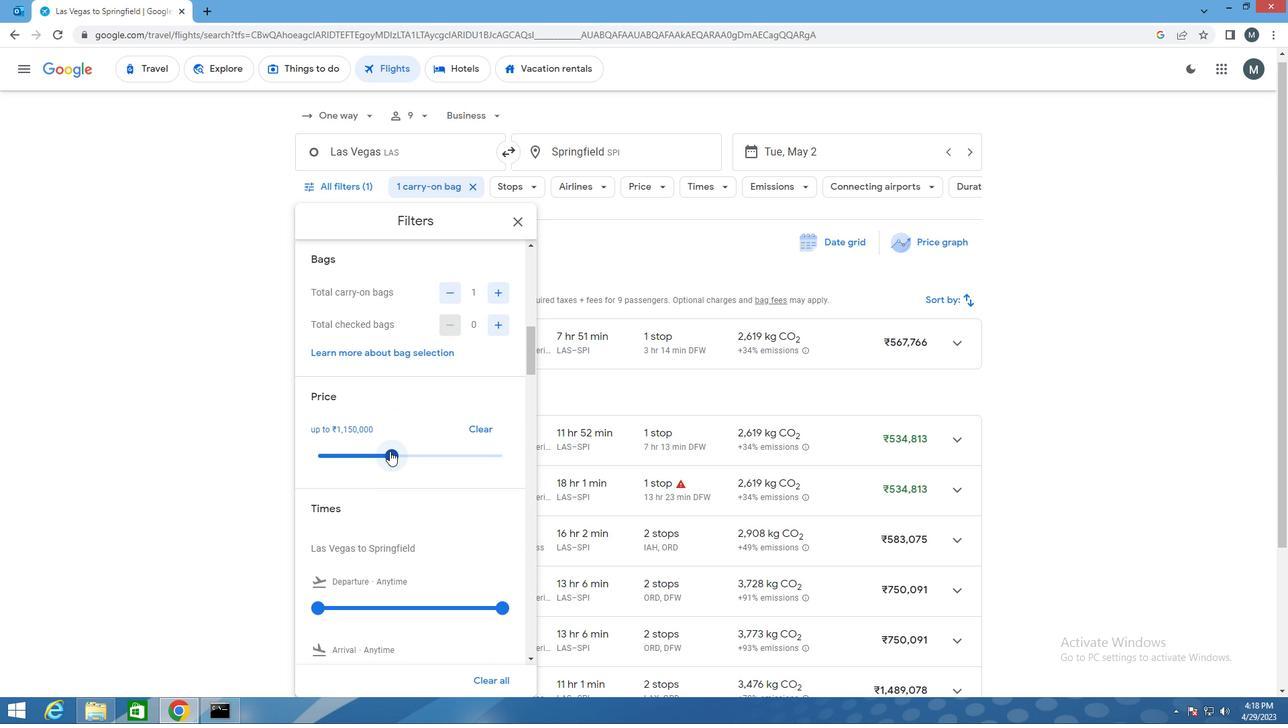 
Action: Mouse moved to (459, 433)
Screenshot: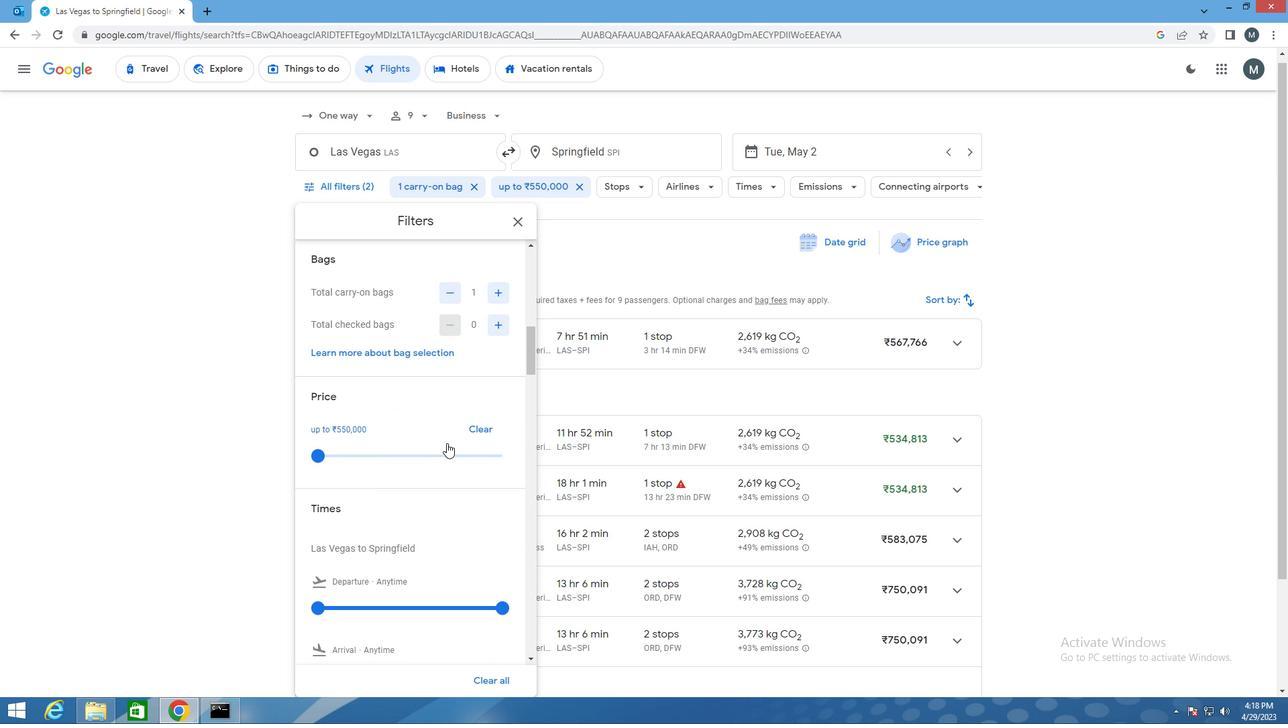 
Action: Mouse scrolled (459, 432) with delta (0, 0)
Screenshot: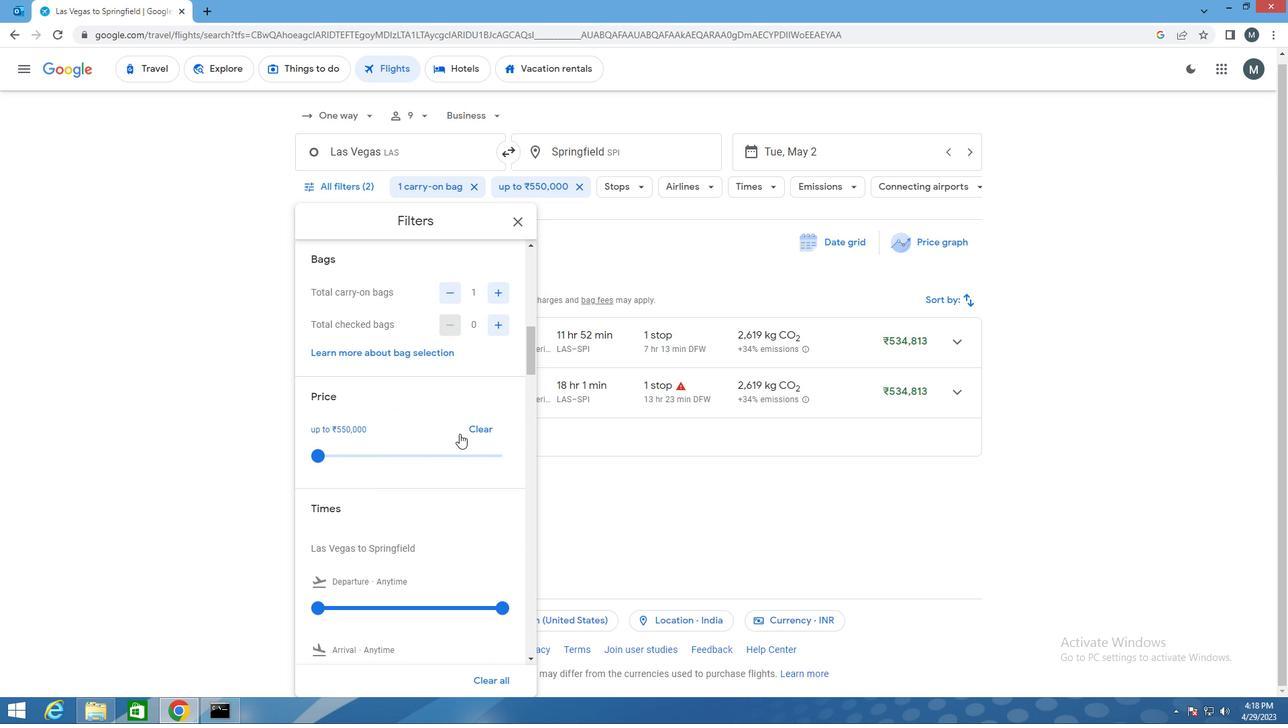 
Action: Mouse moved to (459, 434)
Screenshot: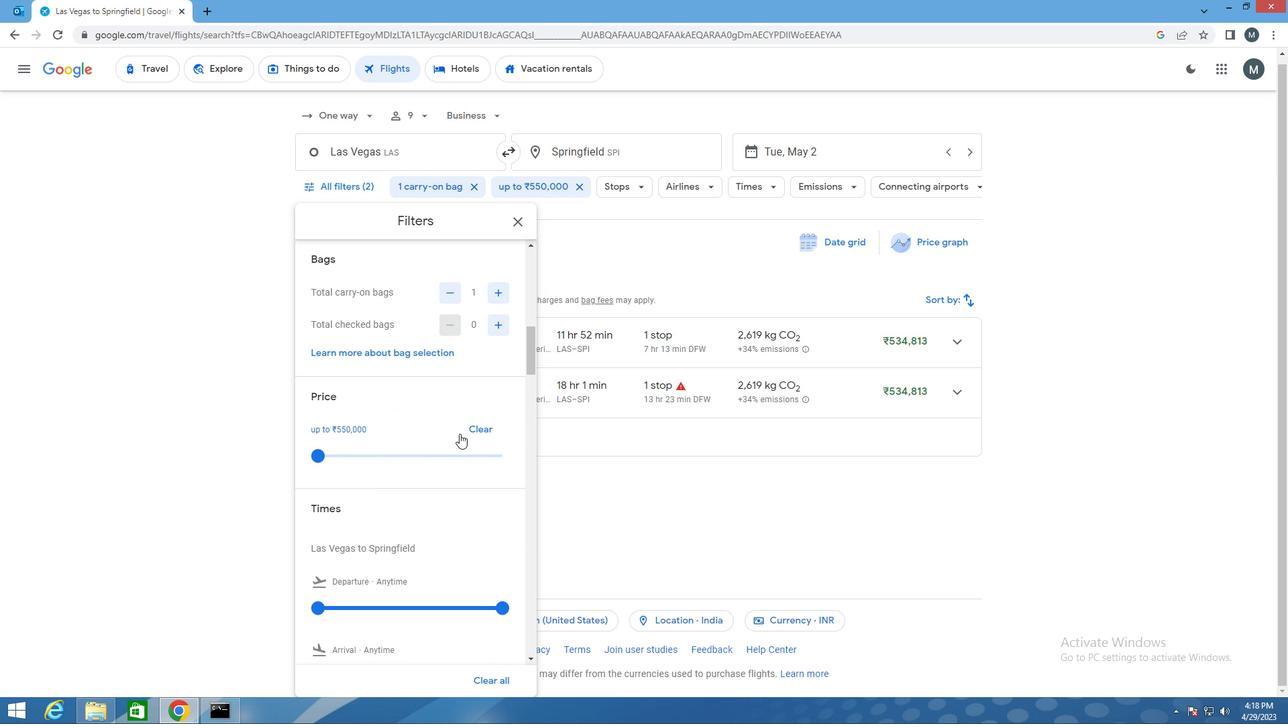 
Action: Mouse scrolled (459, 433) with delta (0, 0)
Screenshot: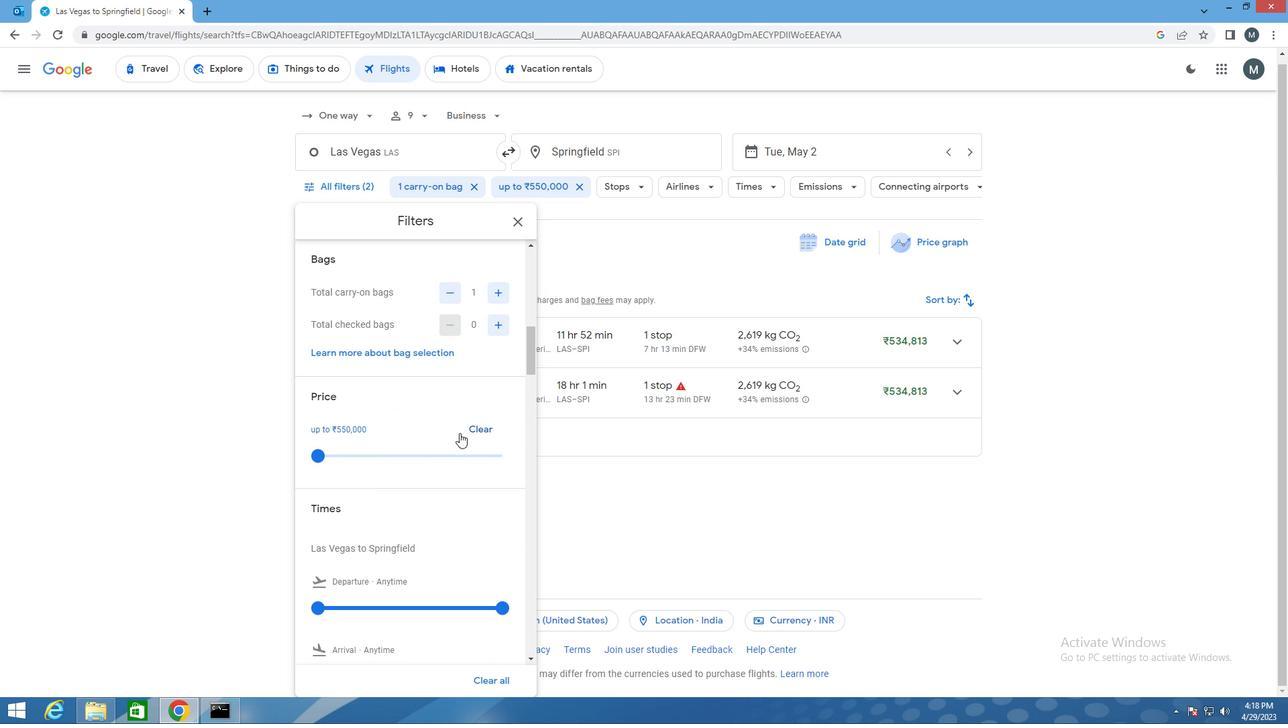 
Action: Mouse moved to (415, 437)
Screenshot: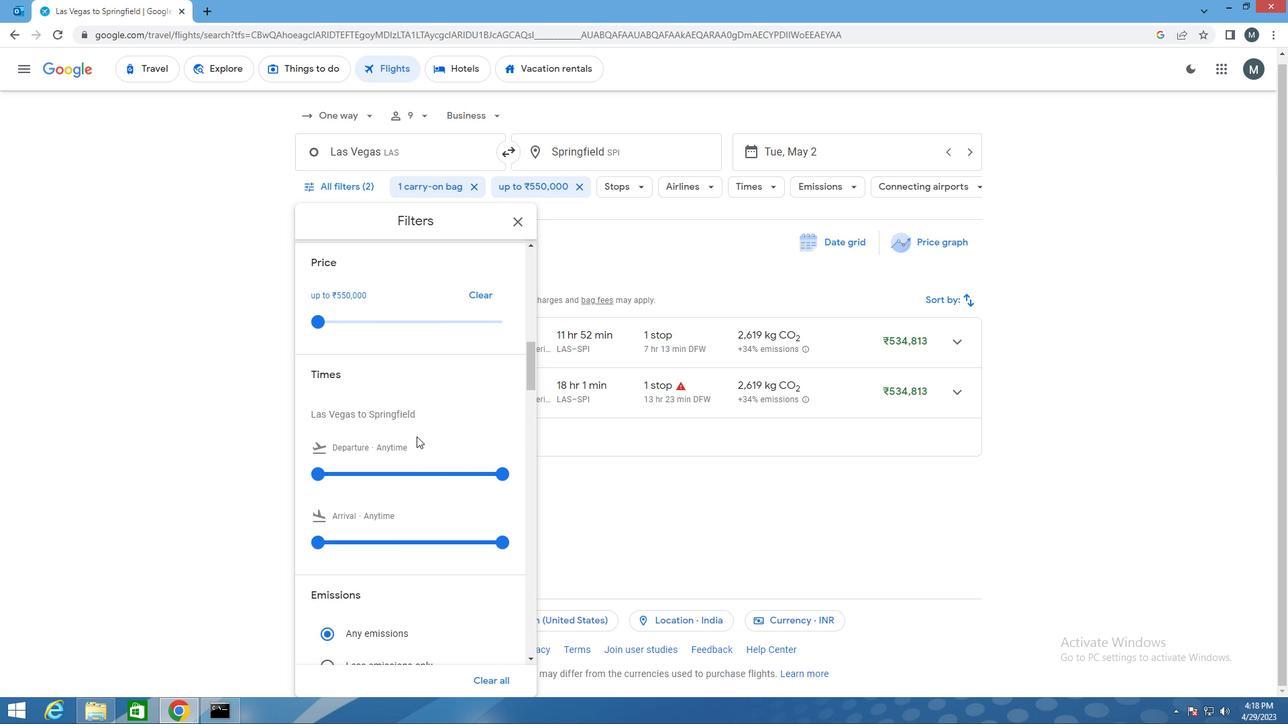 
Action: Mouse scrolled (415, 436) with delta (0, 0)
Screenshot: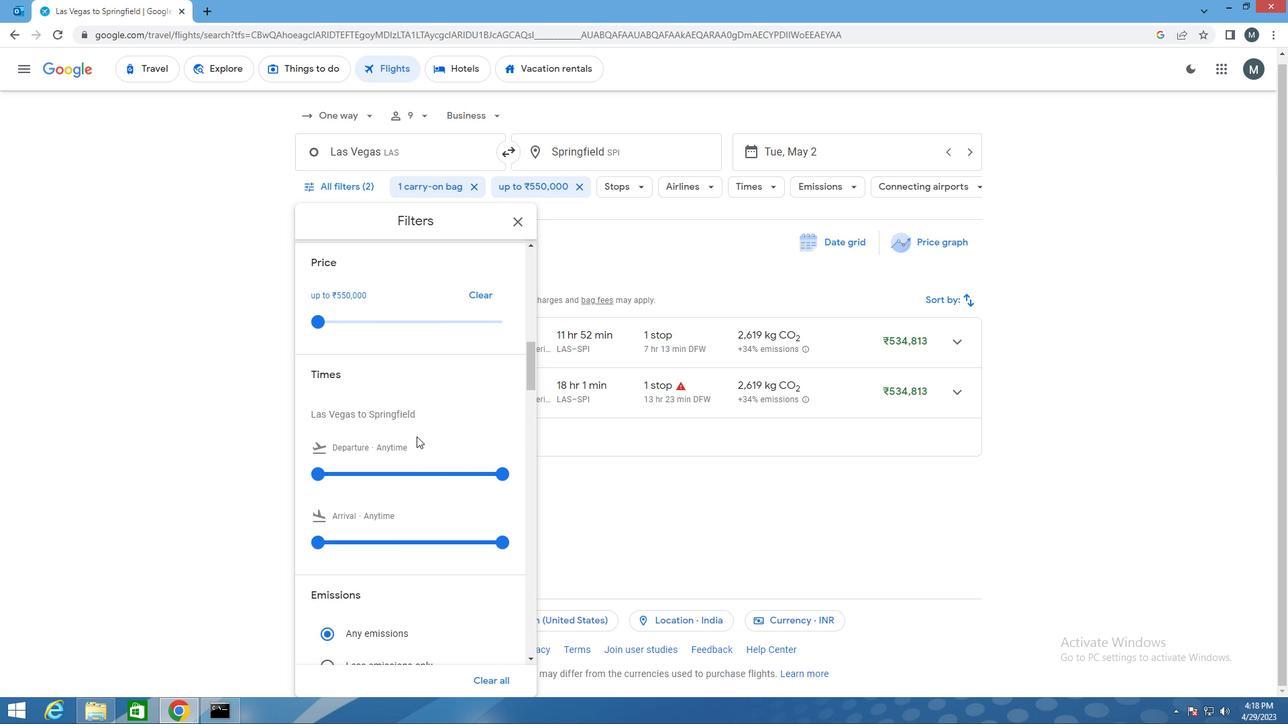 
Action: Mouse moved to (314, 406)
Screenshot: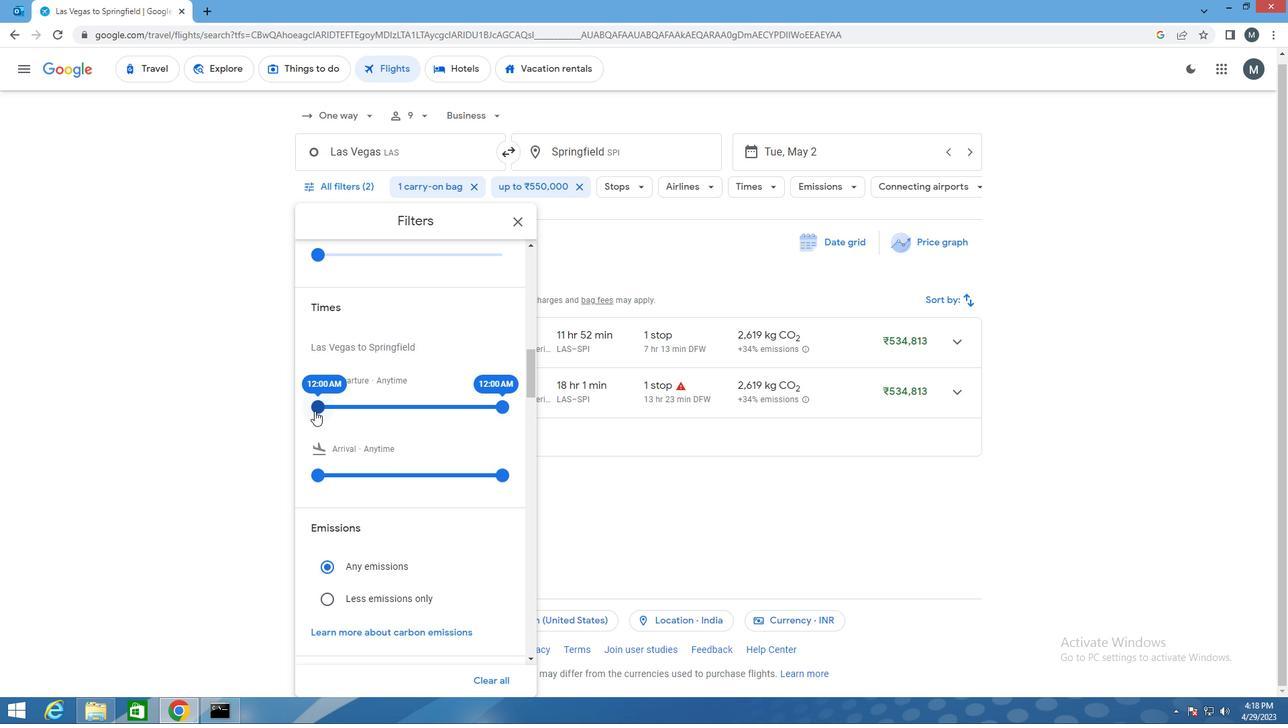 
Action: Mouse pressed left at (314, 406)
Screenshot: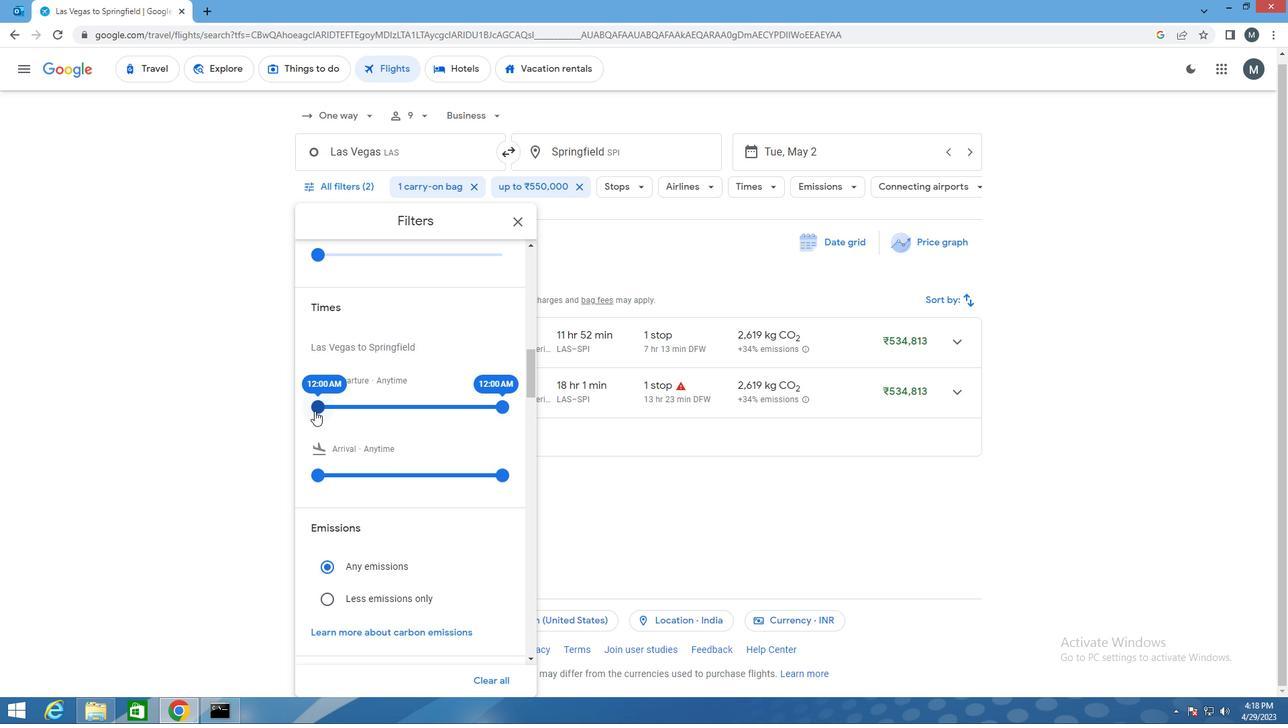
Action: Mouse moved to (501, 404)
Screenshot: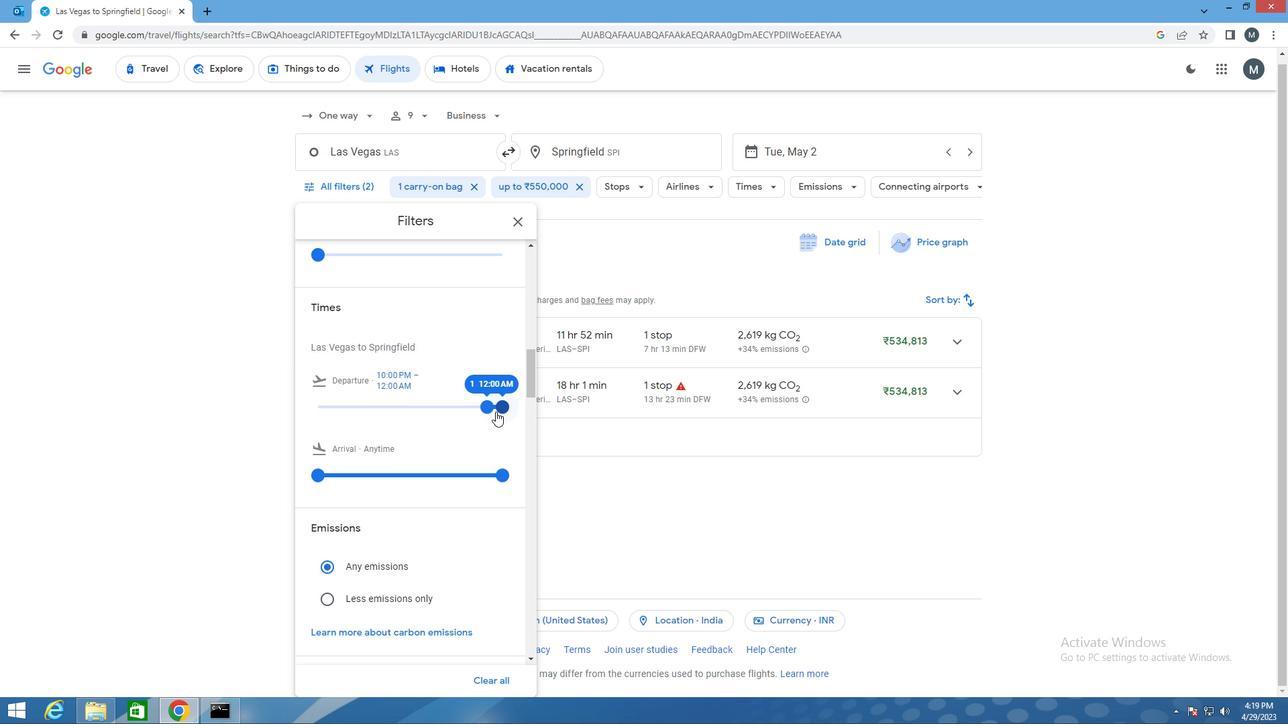 
Action: Mouse pressed left at (501, 404)
Screenshot: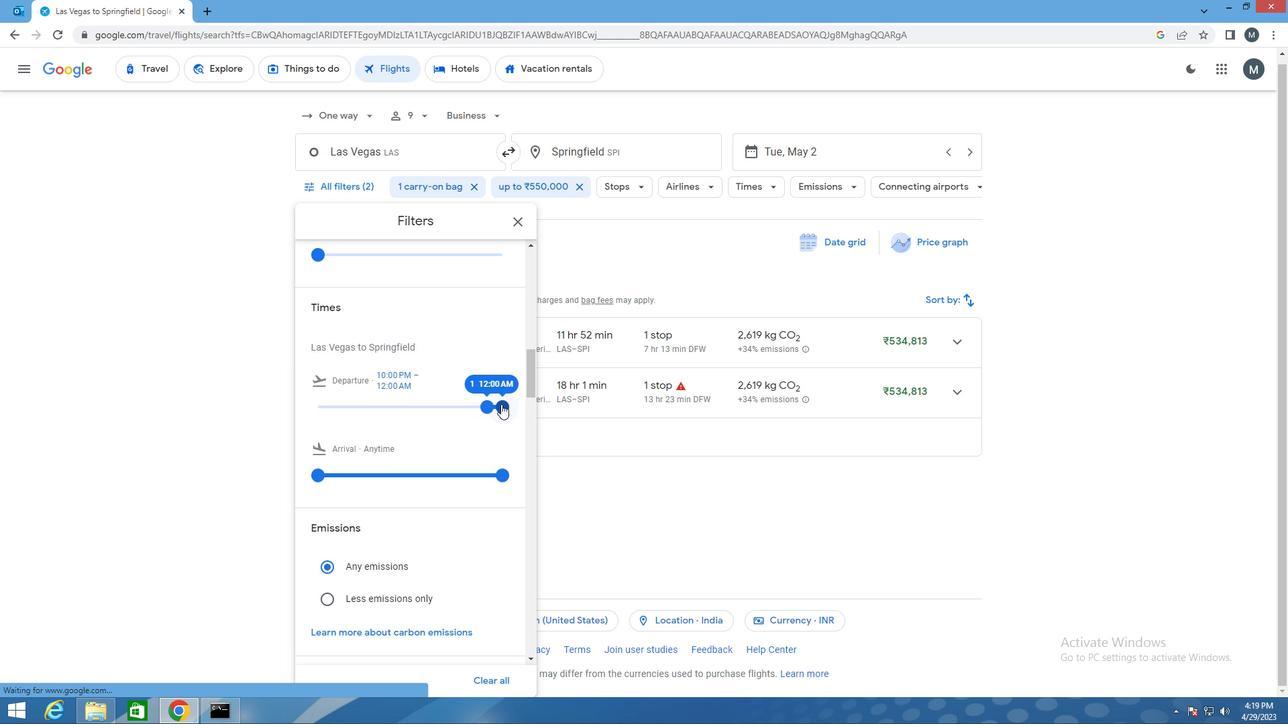 
Action: Mouse moved to (489, 408)
Screenshot: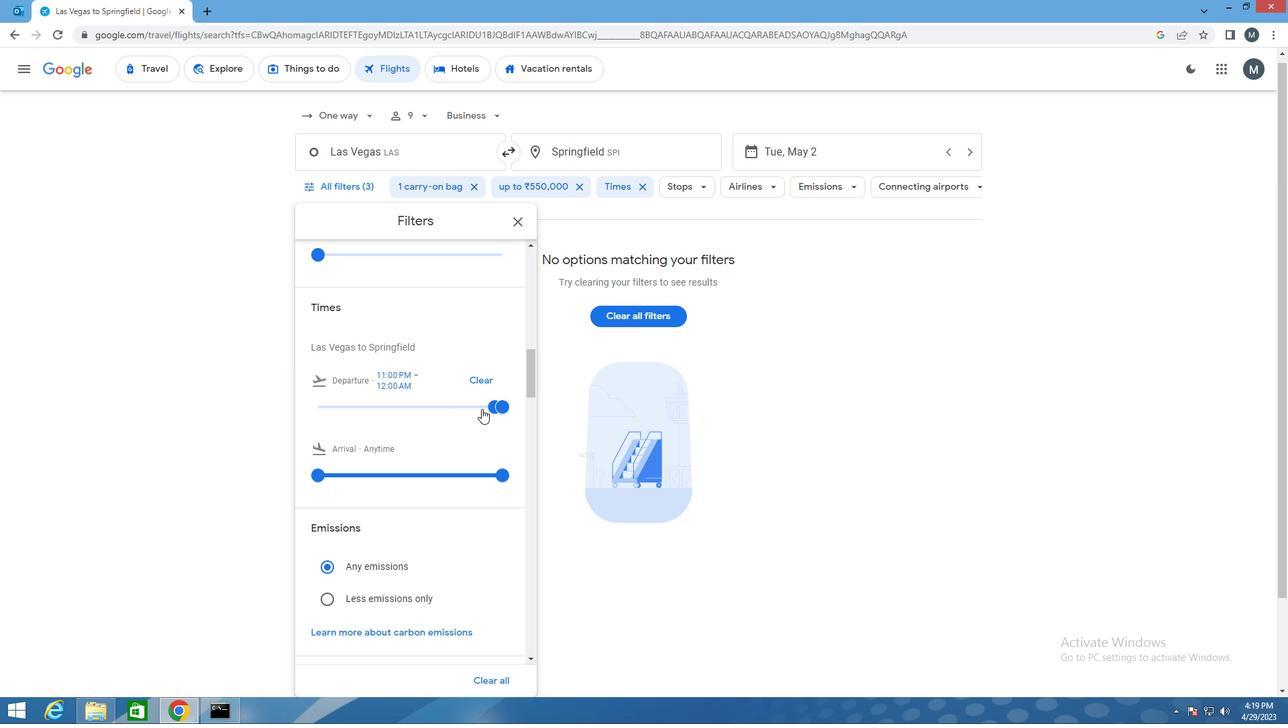
Action: Mouse pressed left at (489, 408)
Screenshot: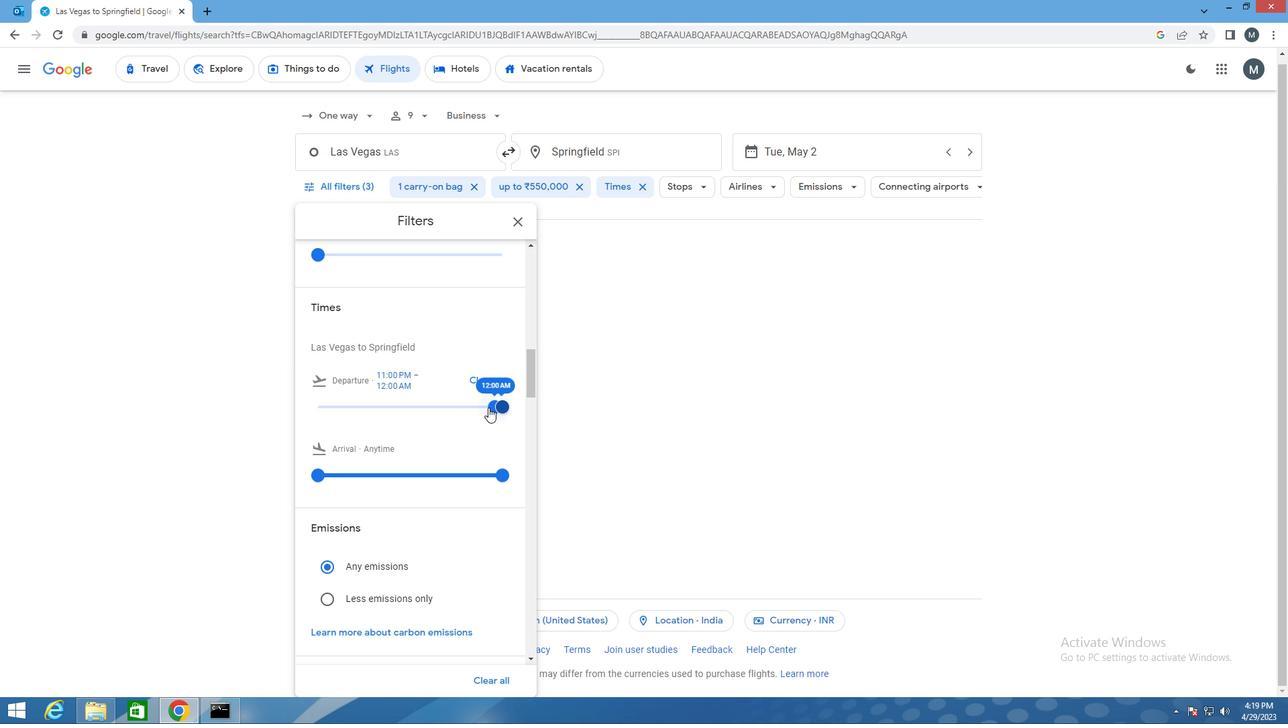 
Action: Mouse moved to (481, 404)
Screenshot: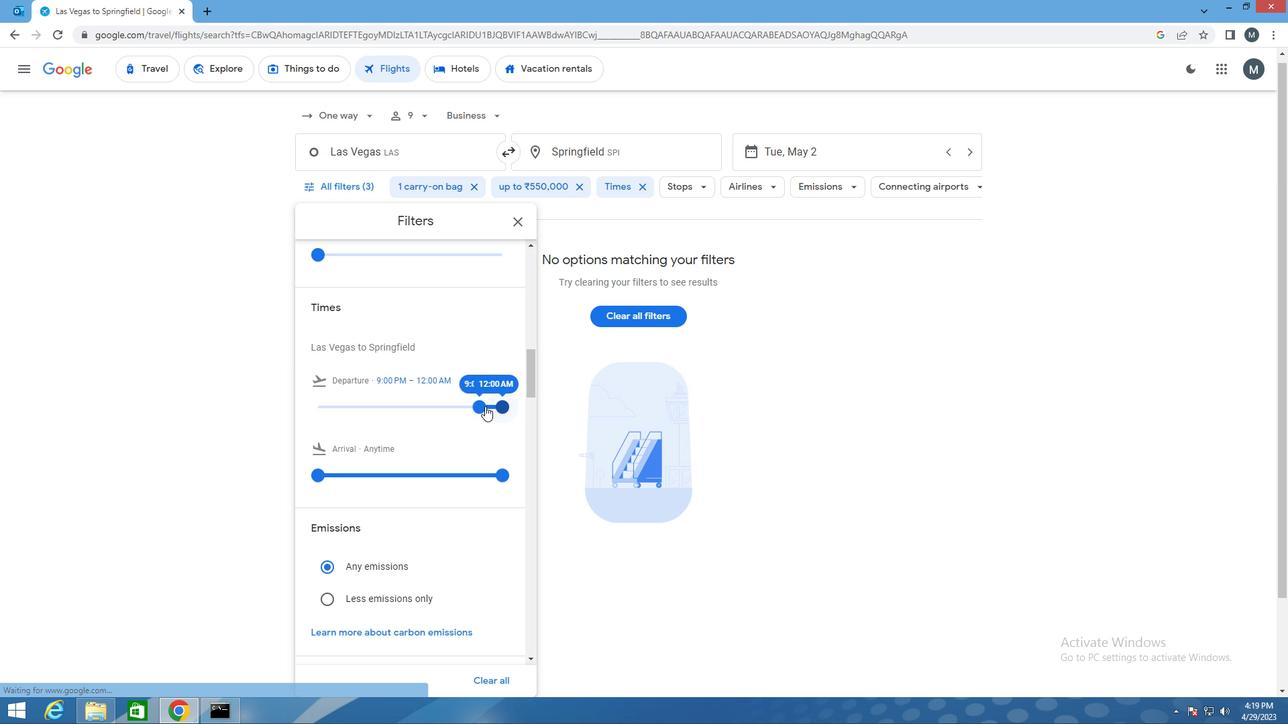 
Action: Mouse pressed left at (481, 404)
Screenshot: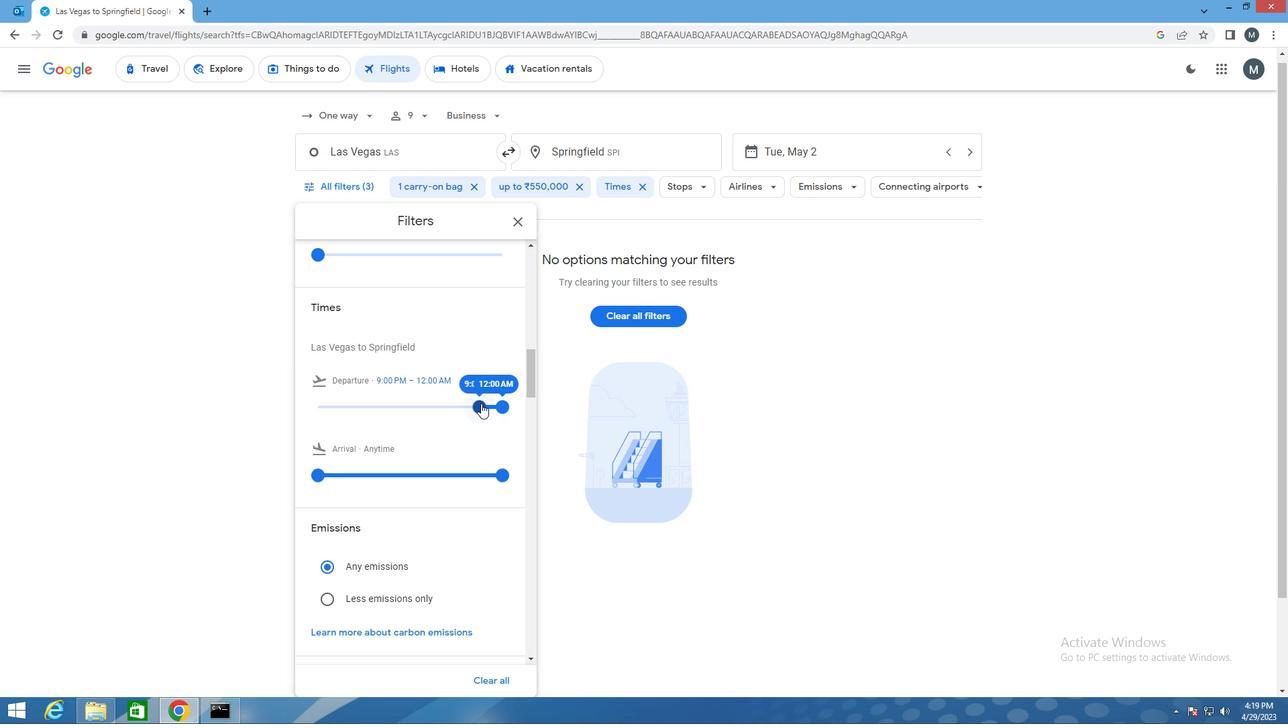 
Action: Mouse moved to (498, 410)
Screenshot: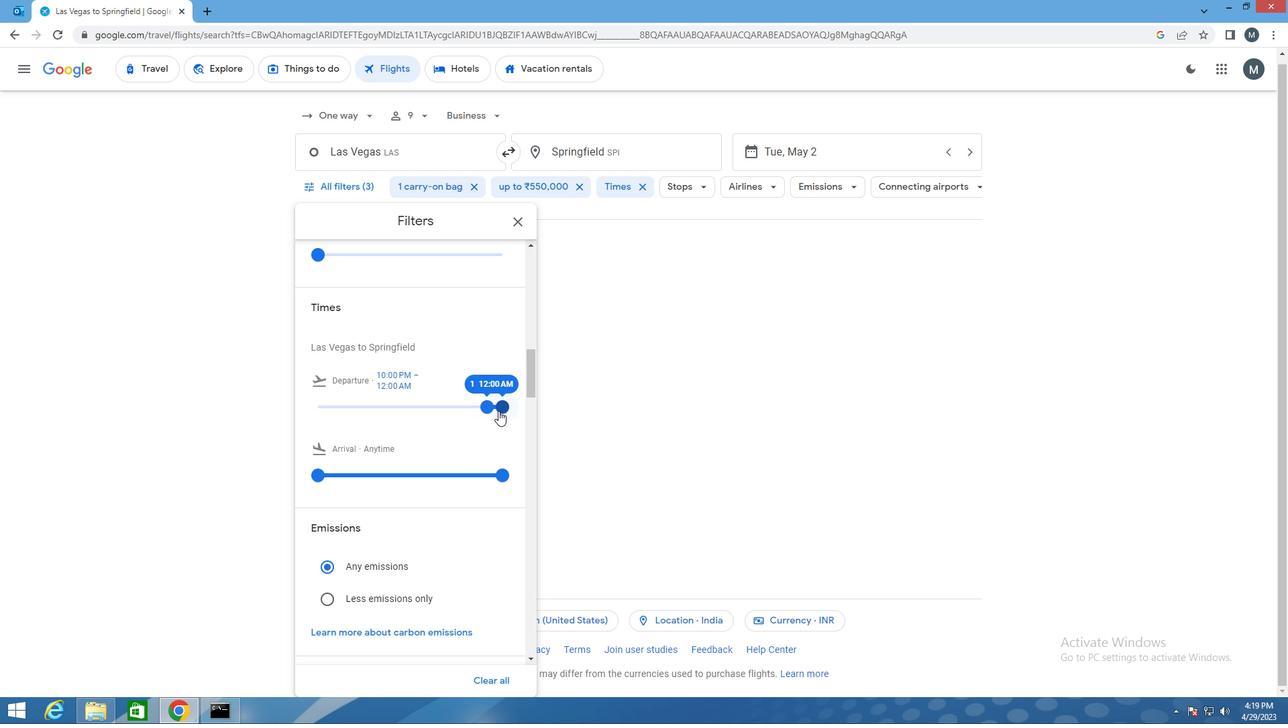 
Action: Mouse pressed left at (498, 410)
Screenshot: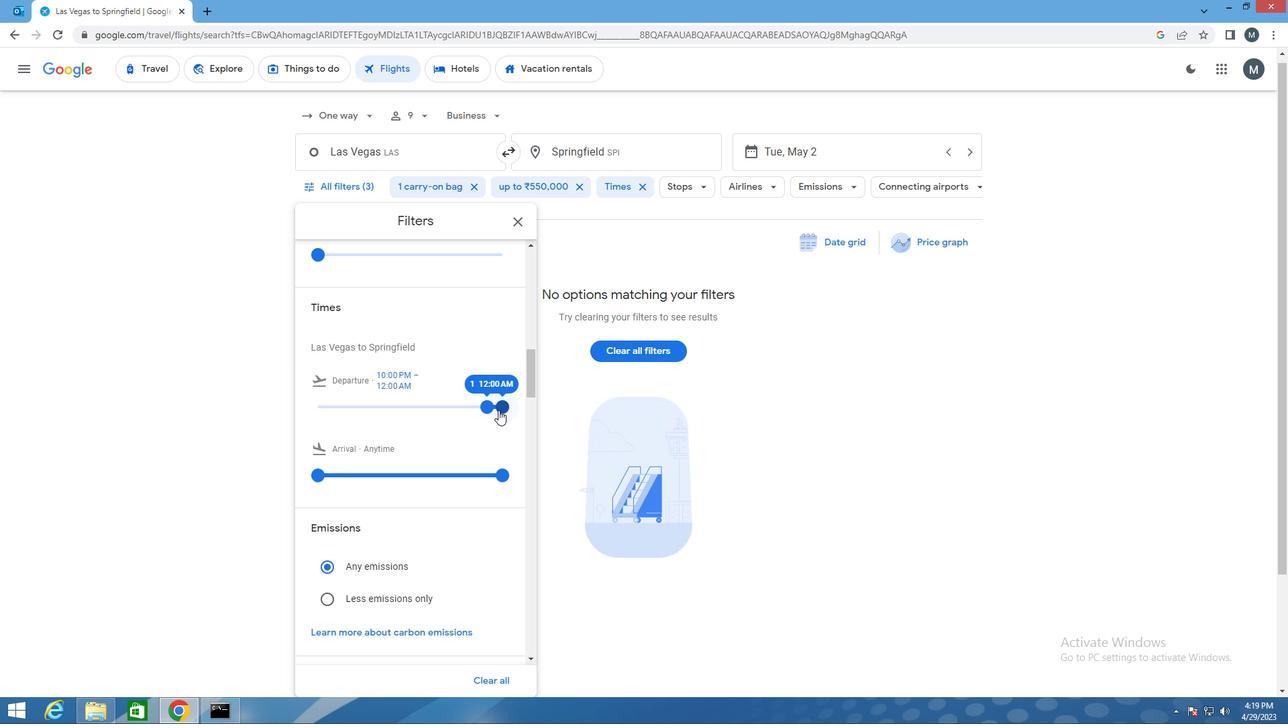 
Action: Mouse moved to (506, 406)
Screenshot: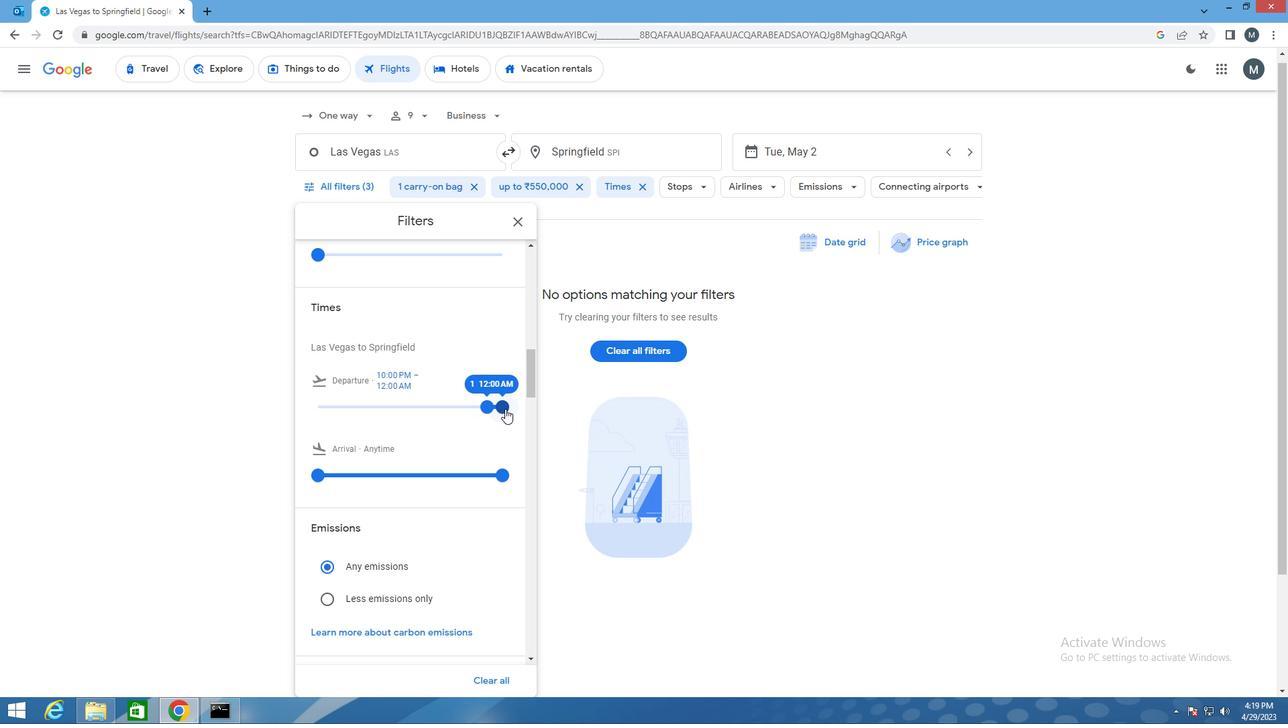 
Action: Mouse pressed left at (506, 406)
Screenshot: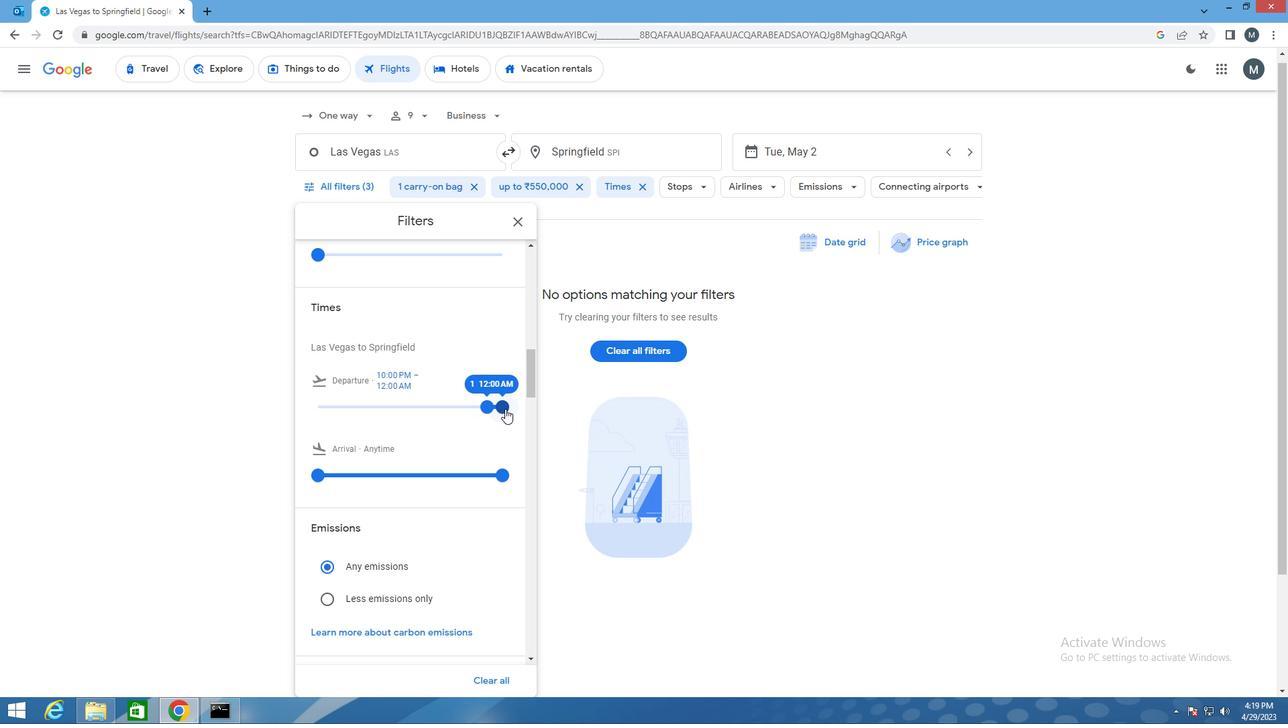
Action: Mouse moved to (471, 416)
Screenshot: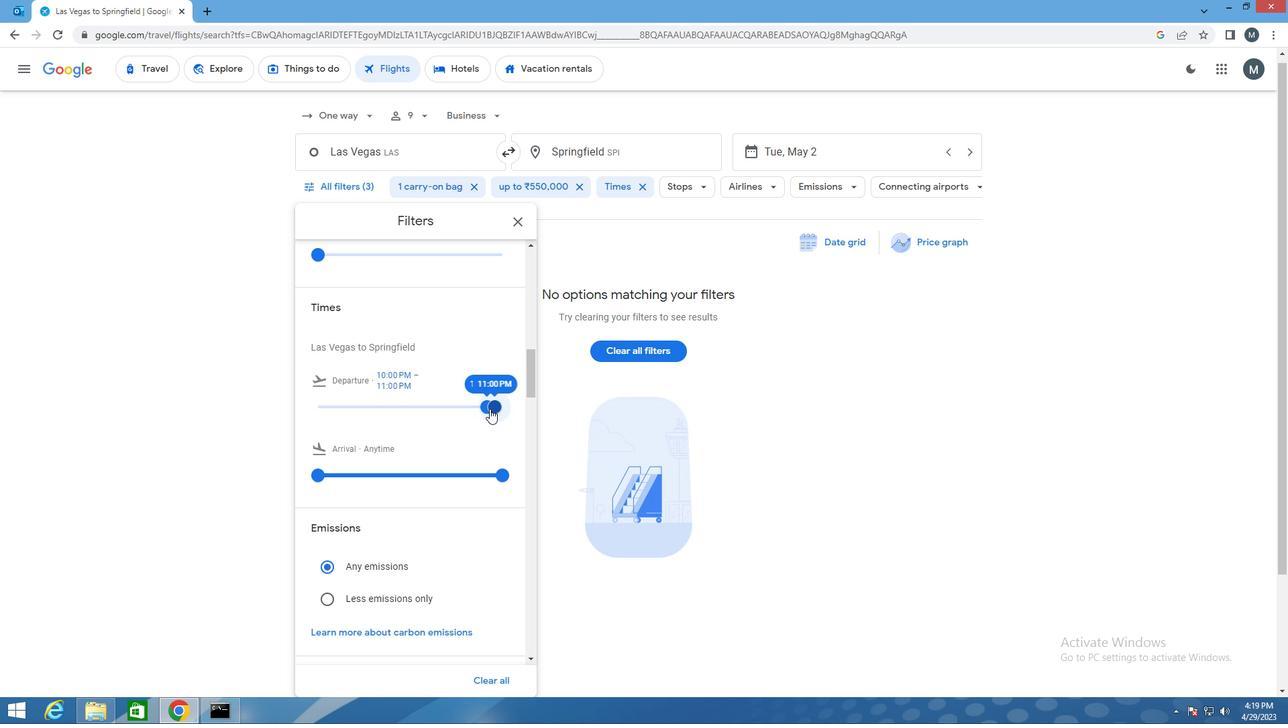 
Action: Mouse scrolled (471, 415) with delta (0, 0)
Screenshot: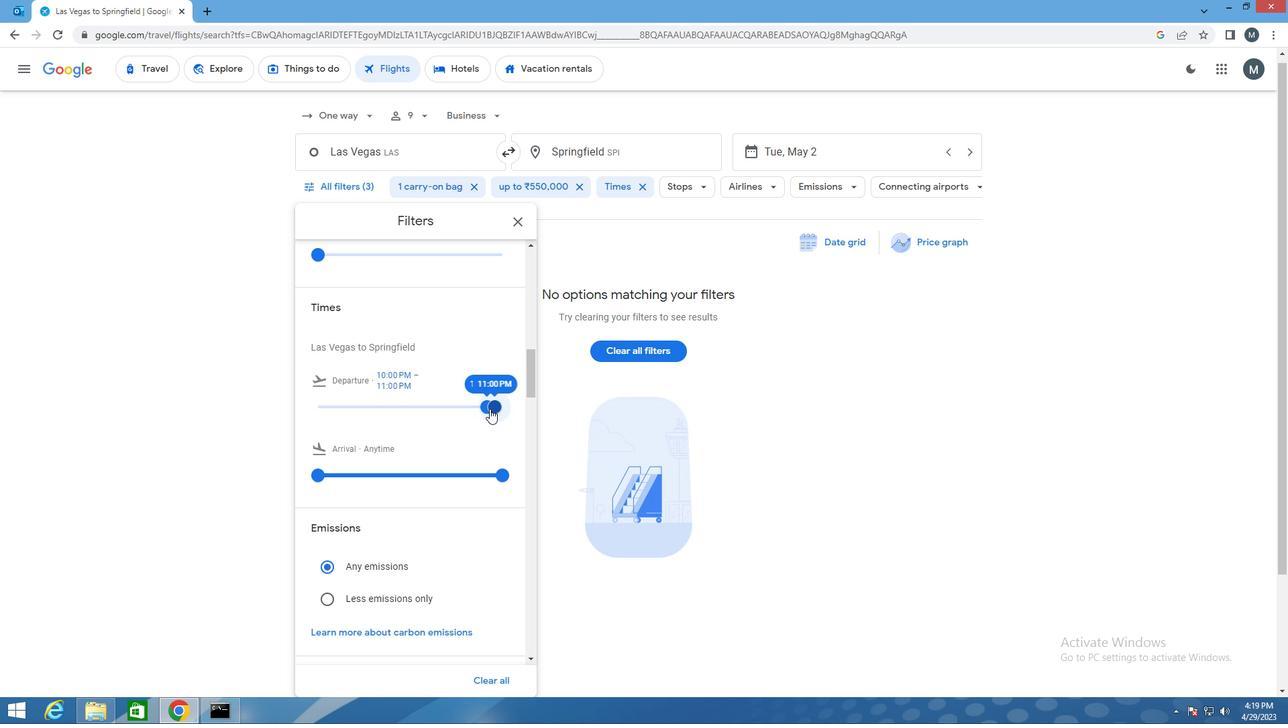 
Action: Mouse moved to (470, 417)
Screenshot: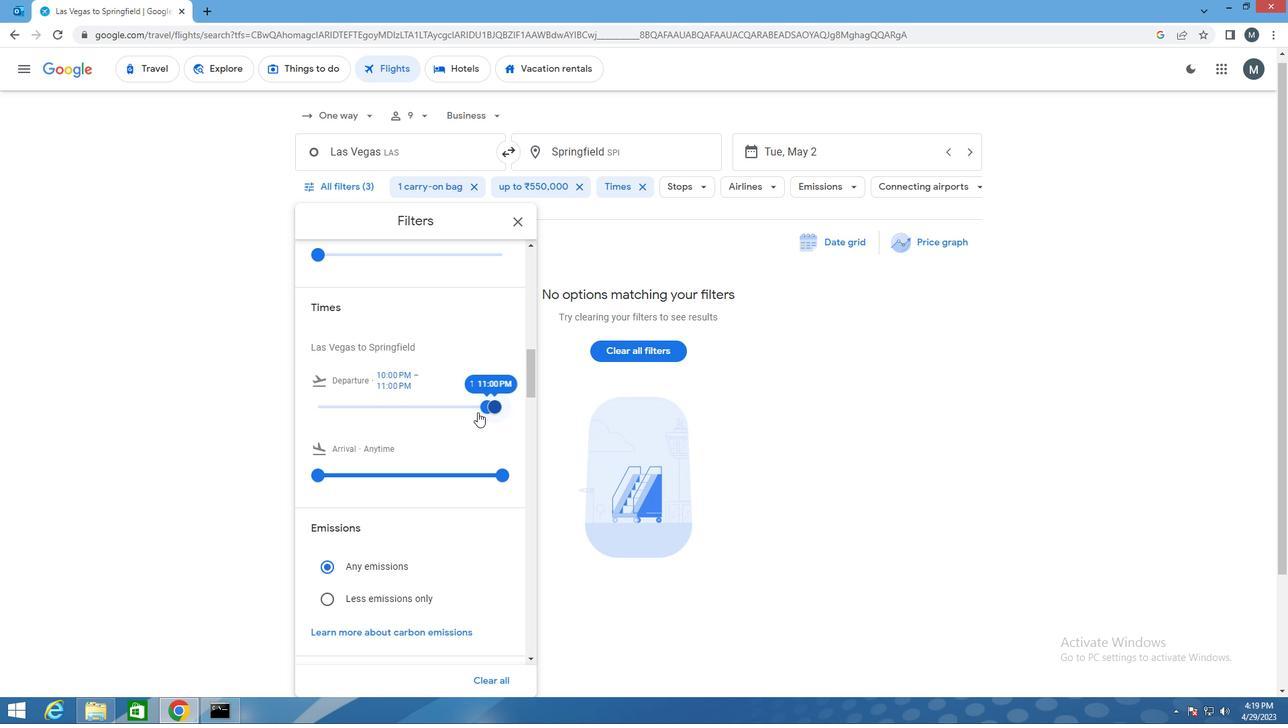 
Action: Mouse scrolled (470, 416) with delta (0, 0)
Screenshot: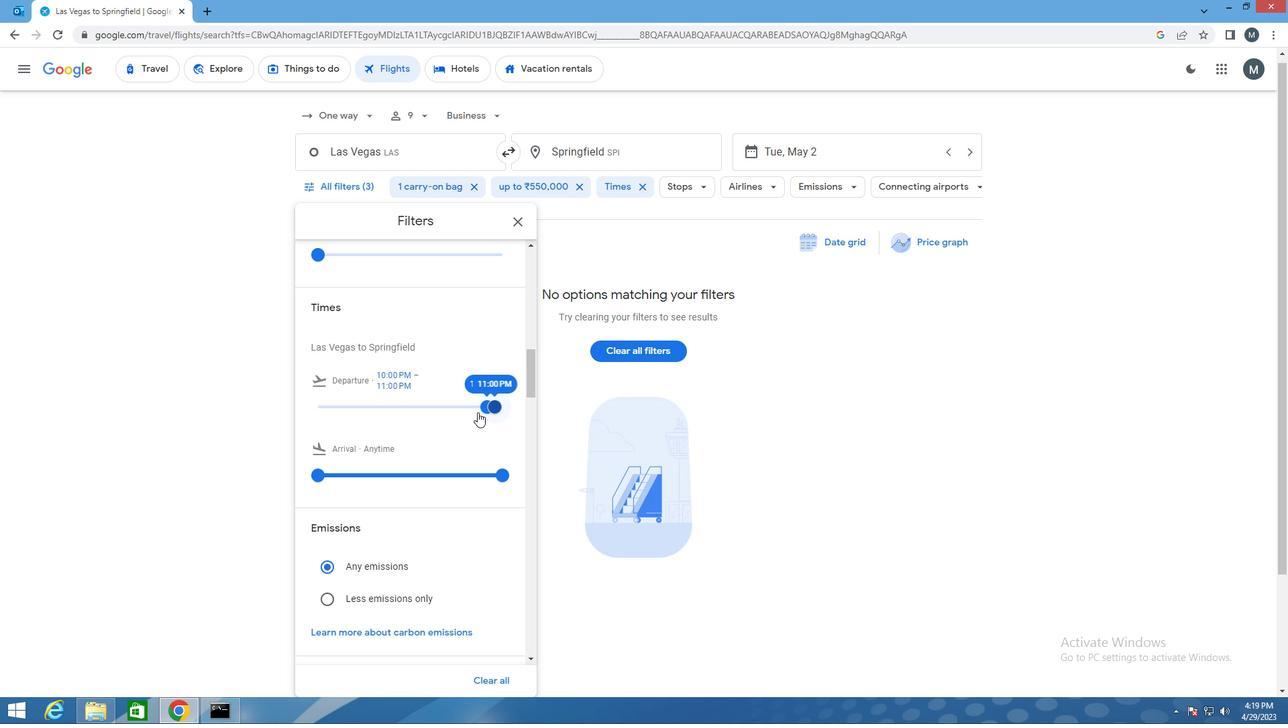 
Action: Mouse moved to (469, 417)
Screenshot: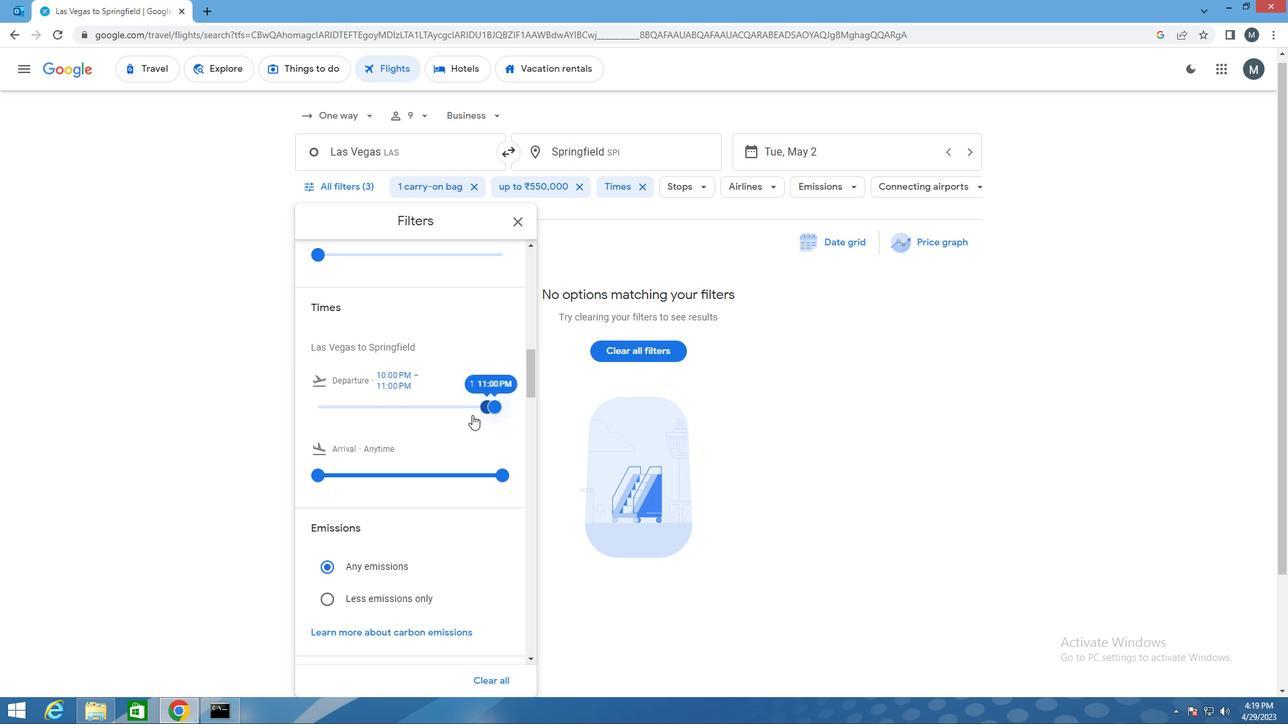 
Action: Mouse scrolled (469, 416) with delta (0, 0)
Screenshot: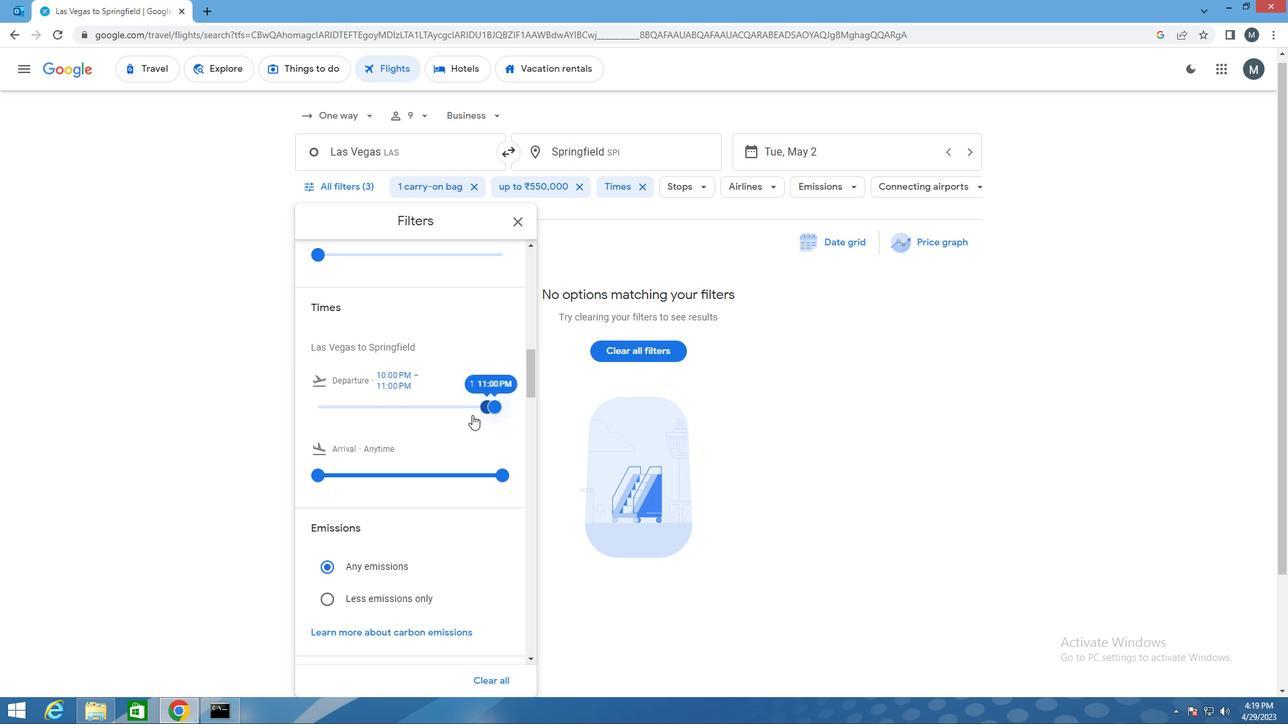 
Action: Mouse moved to (523, 225)
Screenshot: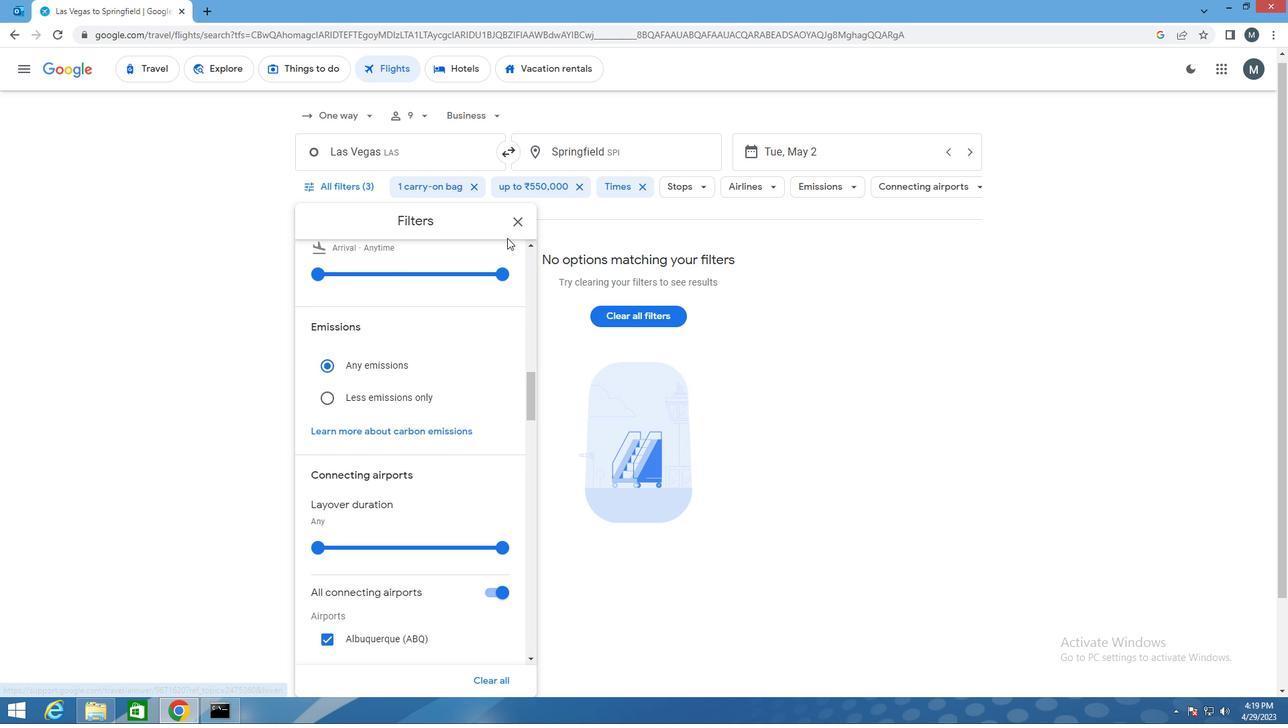 
Action: Mouse pressed left at (523, 225)
Screenshot: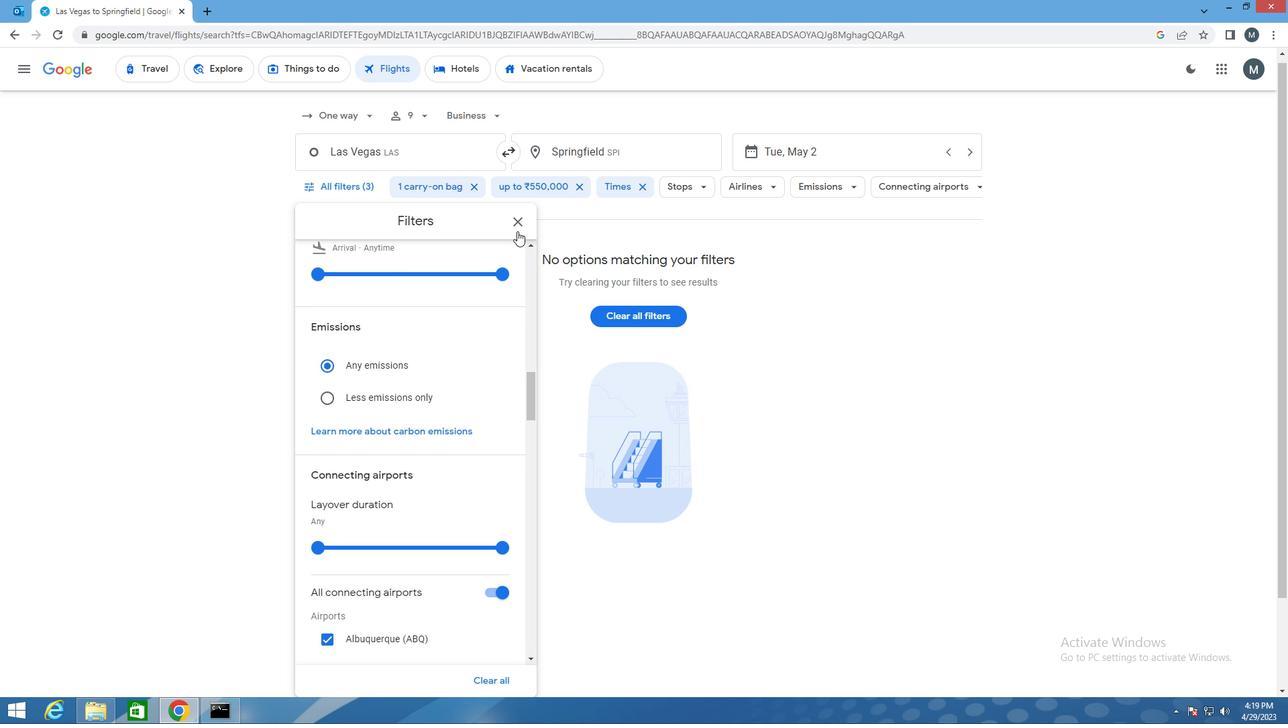 
Action: Mouse moved to (518, 226)
Screenshot: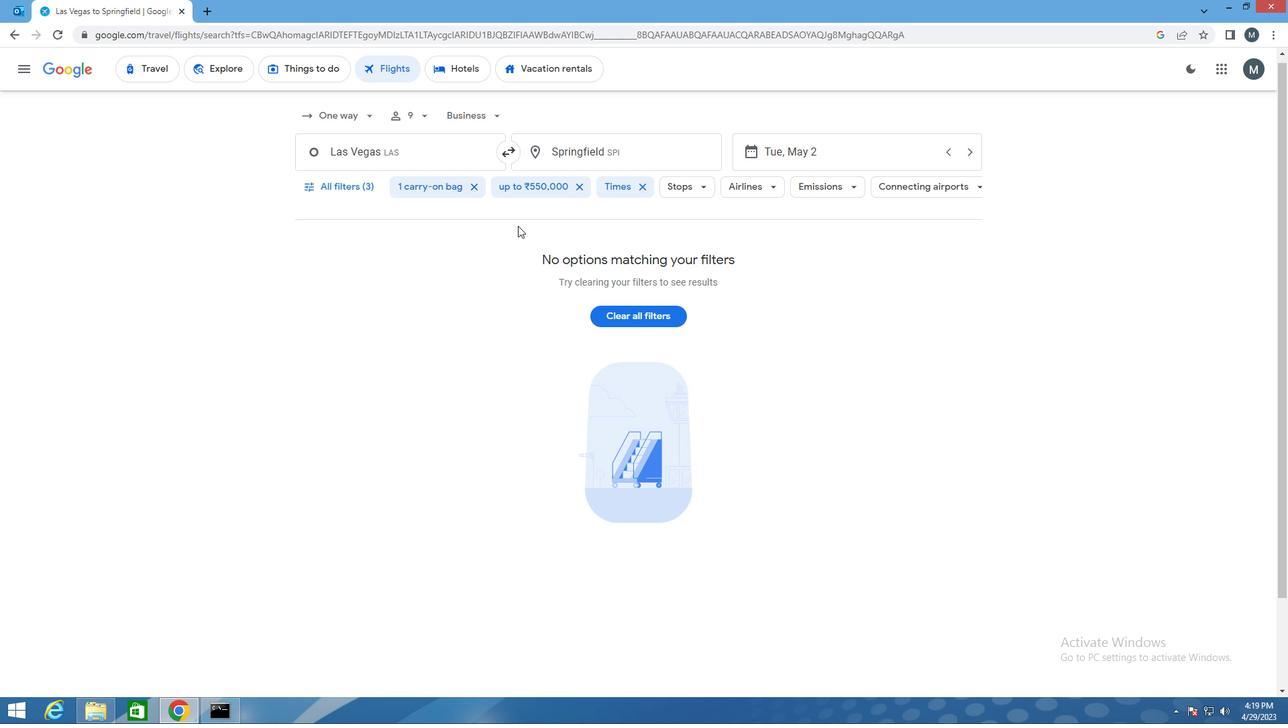 
